 Task: Find a place to stay in Chaihe, China, from 10th to 15th July for 7 guests, with 4 bedrooms, 4 bathrooms, Wifi, Free parking, TV, Gym, Breakfast, and a price range of ₹10,000 to ₹15,000.
Action: Mouse moved to (568, 72)
Screenshot: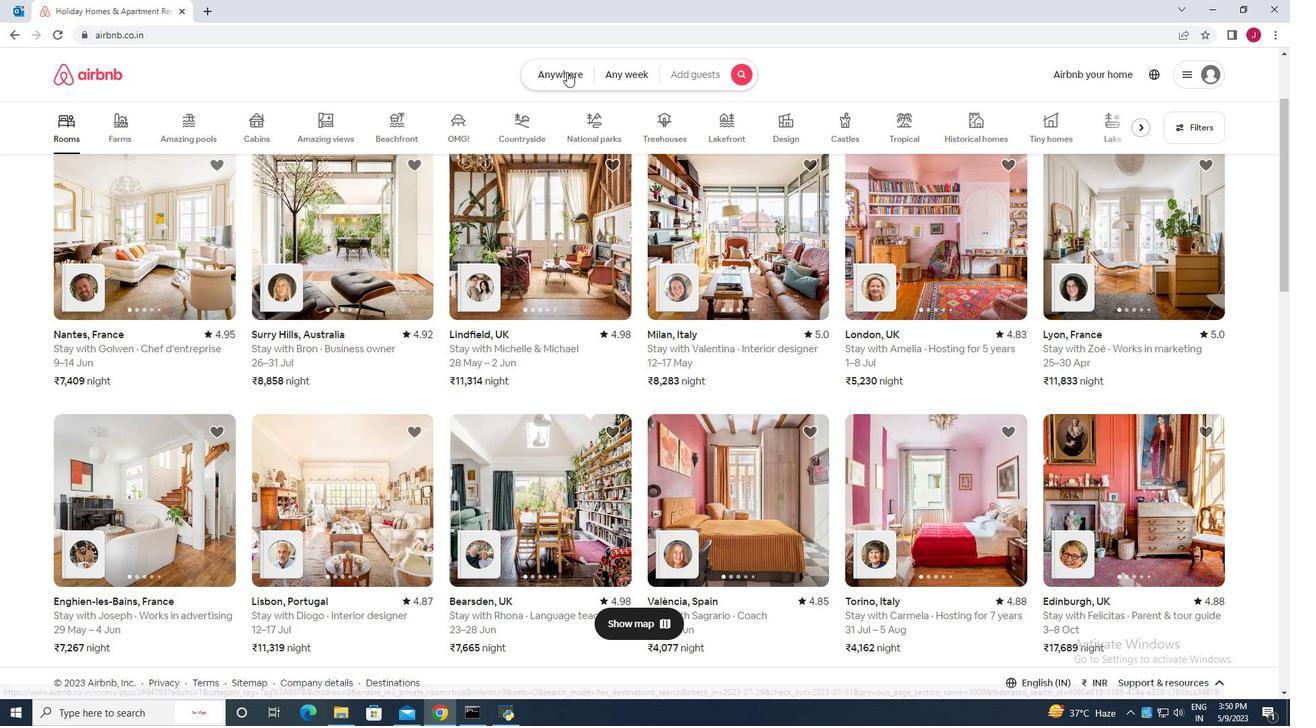 
Action: Mouse pressed left at (568, 72)
Screenshot: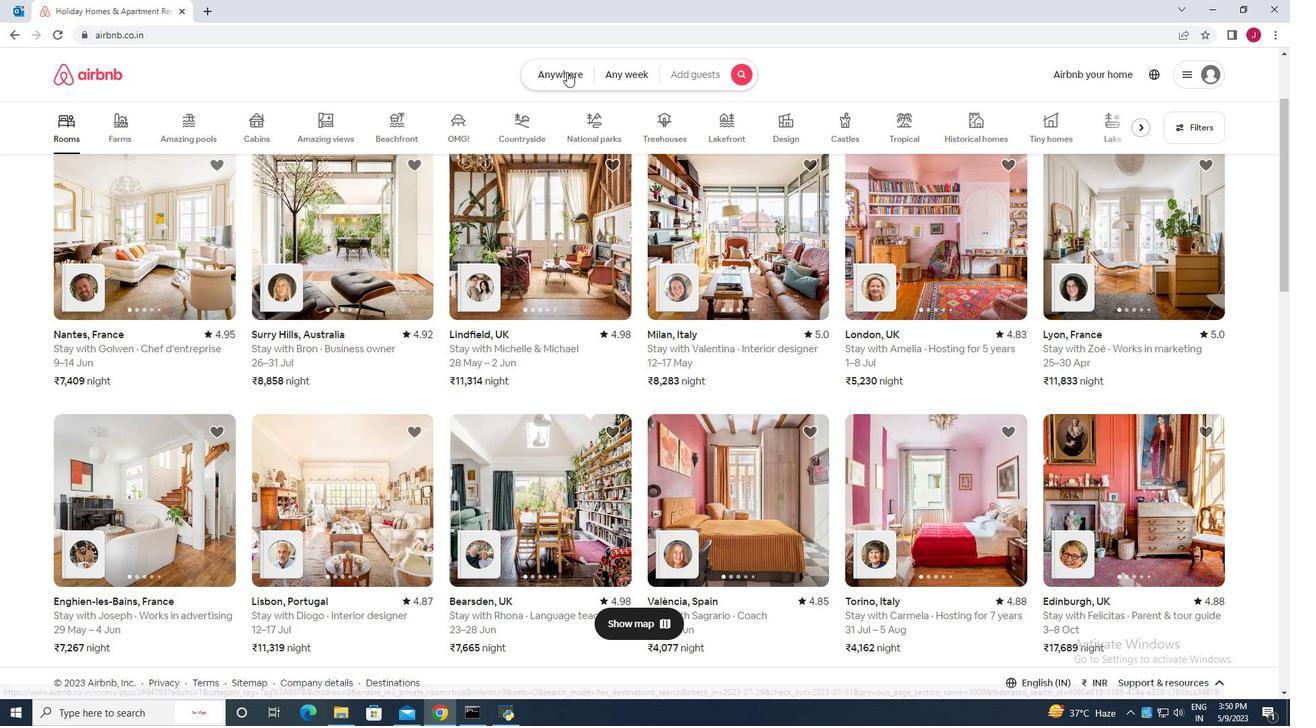 
Action: Mouse moved to (420, 130)
Screenshot: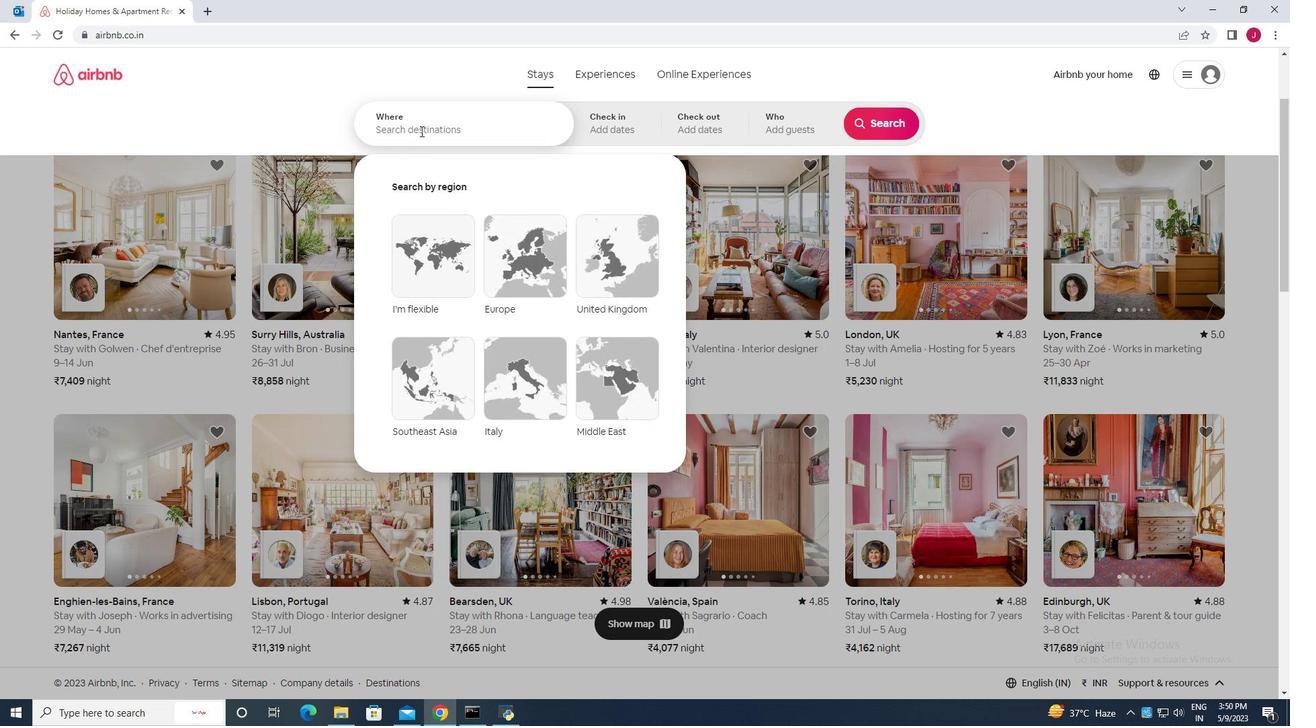 
Action: Mouse pressed left at (420, 130)
Screenshot: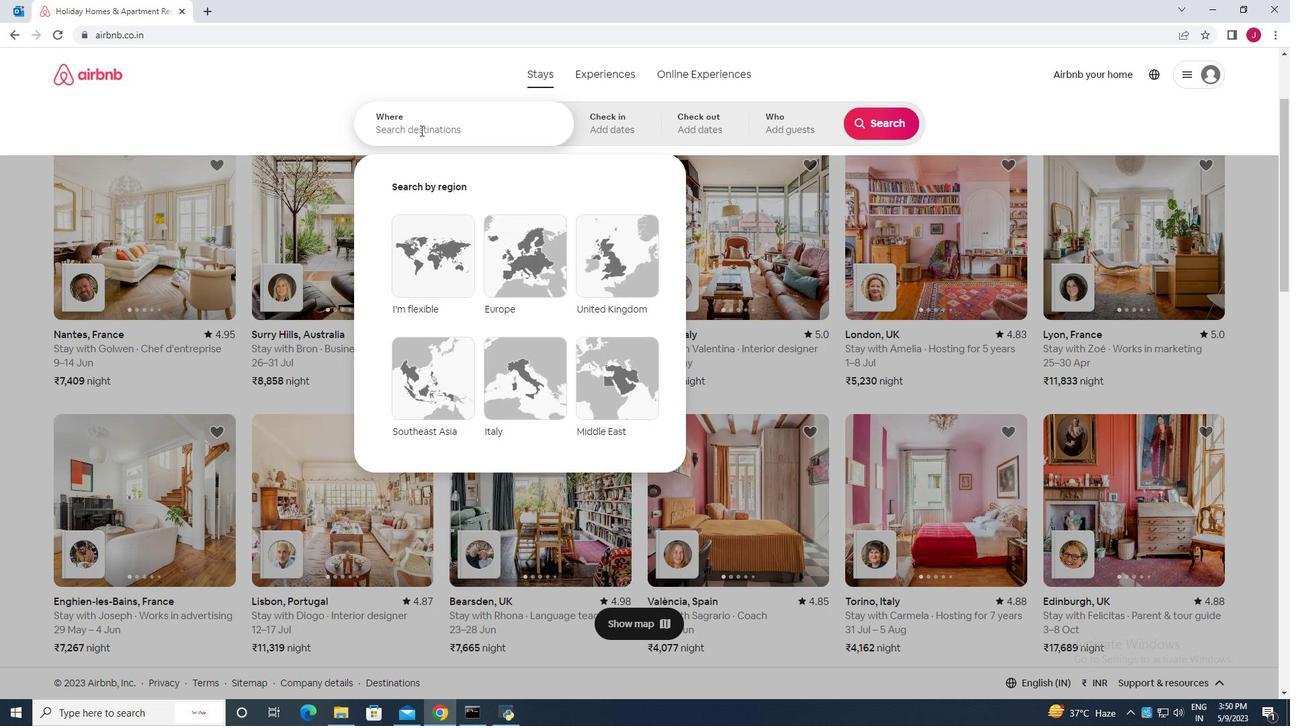 
Action: Key pressed chaihe<Key.space>china
Screenshot: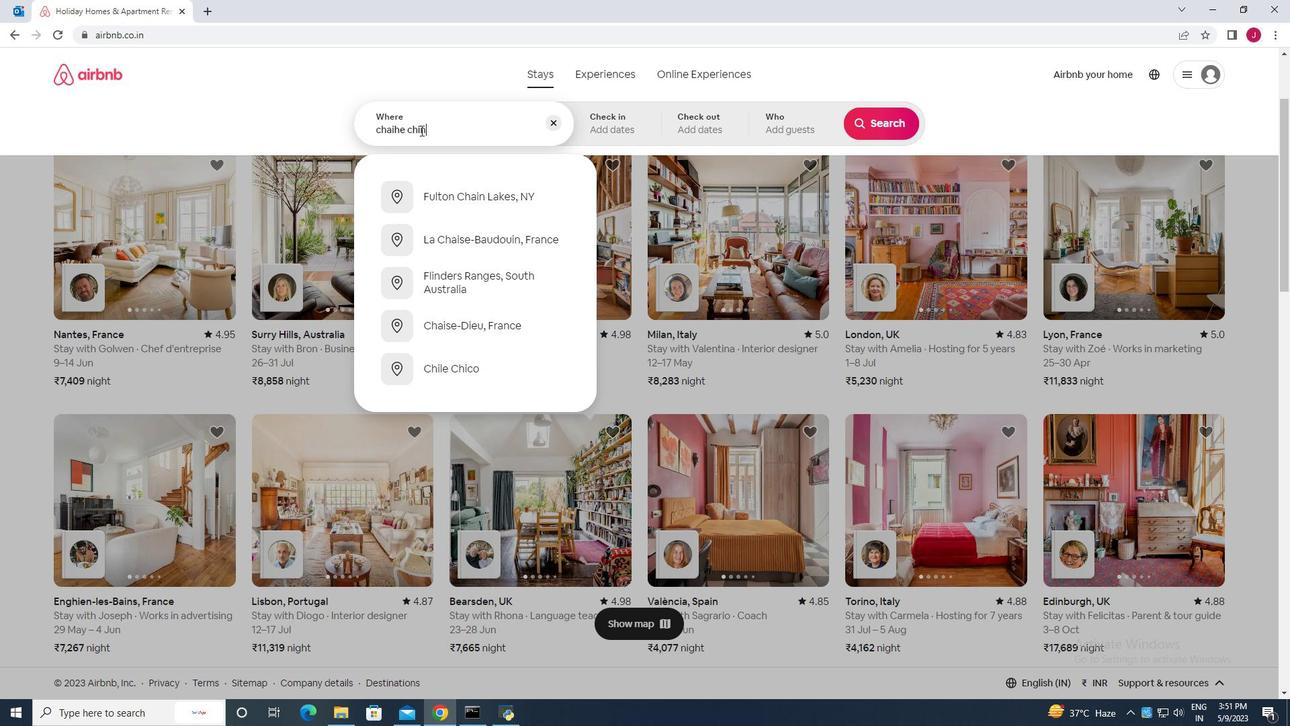 
Action: Mouse moved to (451, 151)
Screenshot: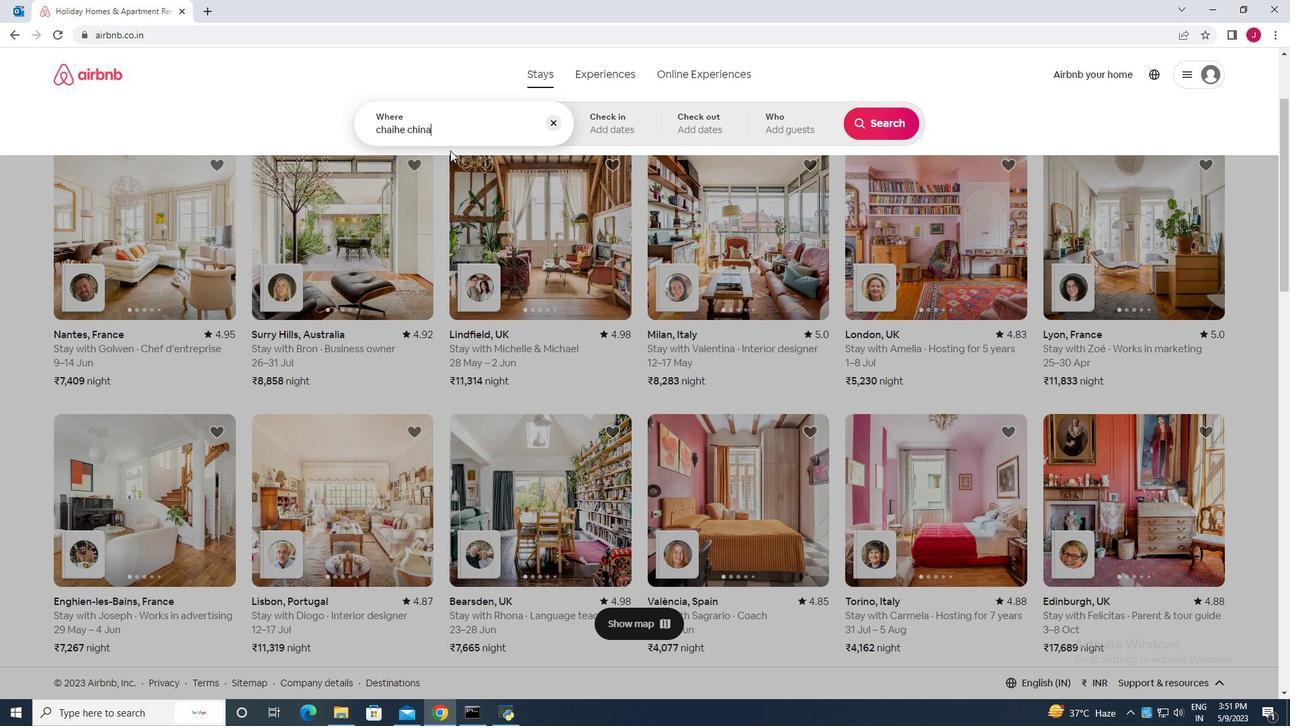 
Action: Key pressed <Key.enter>
Screenshot: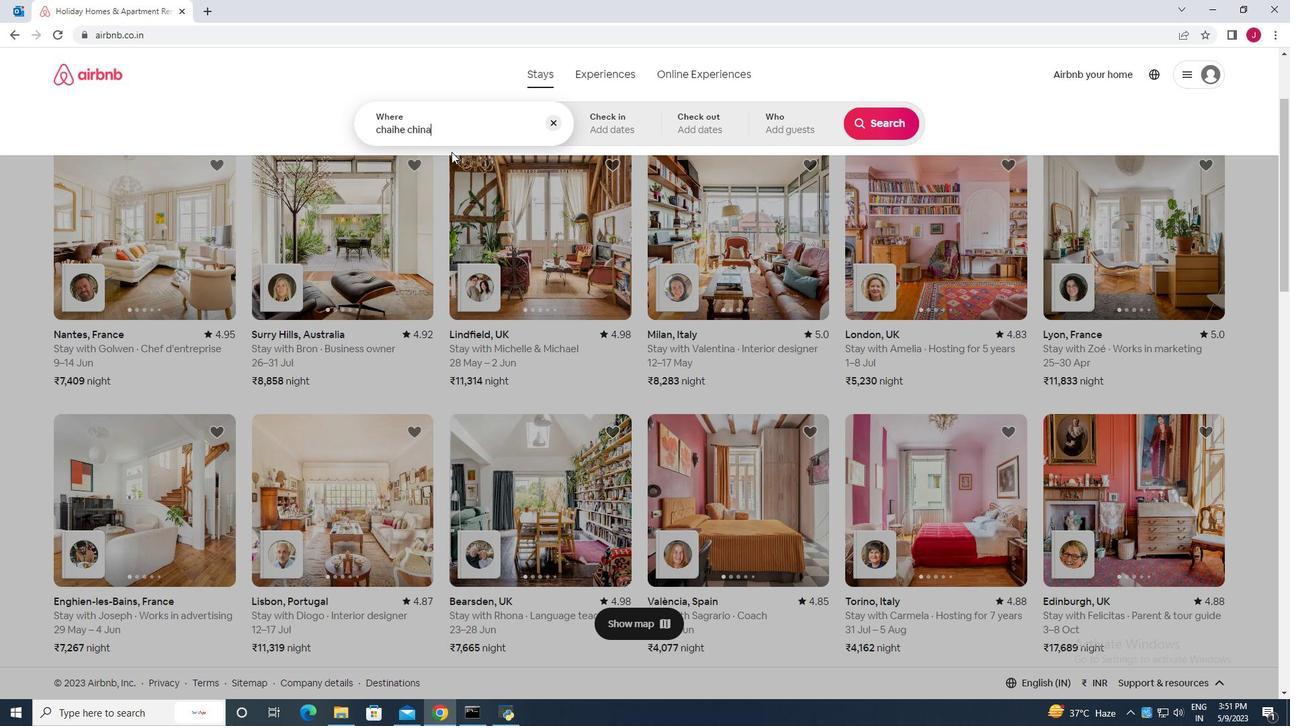 
Action: Mouse moved to (878, 234)
Screenshot: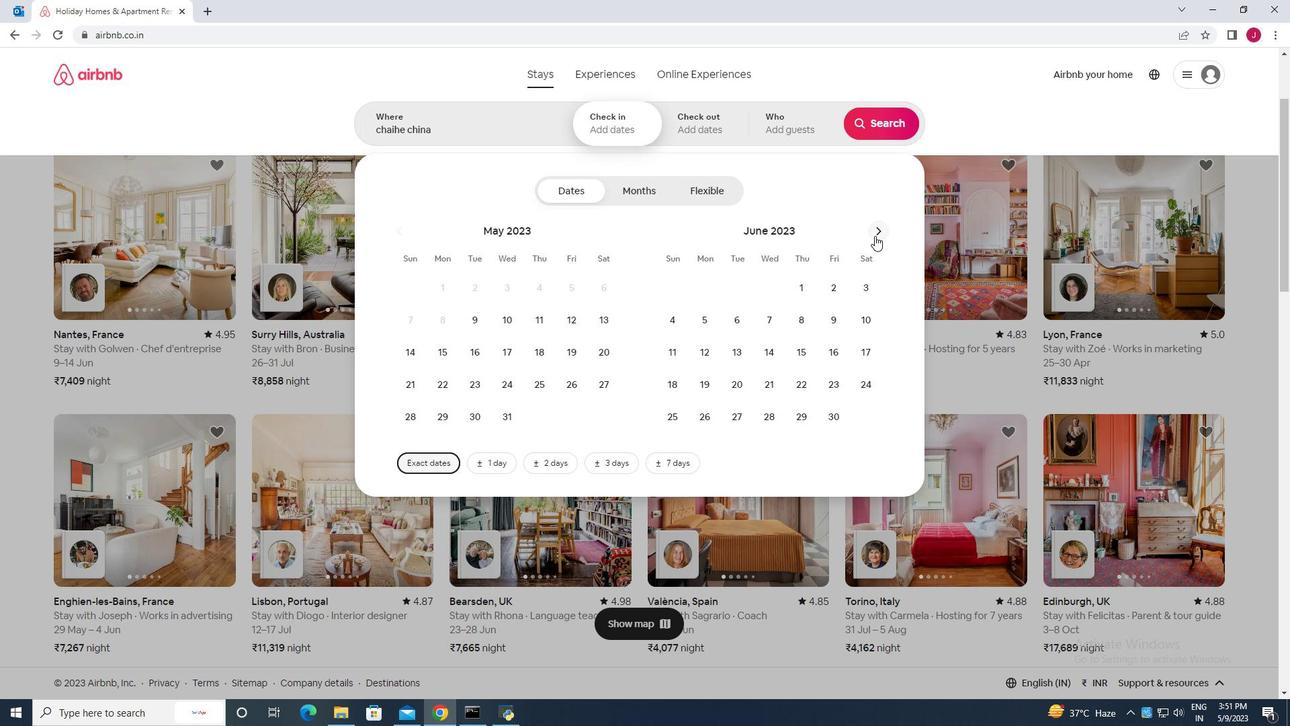 
Action: Mouse pressed left at (878, 234)
Screenshot: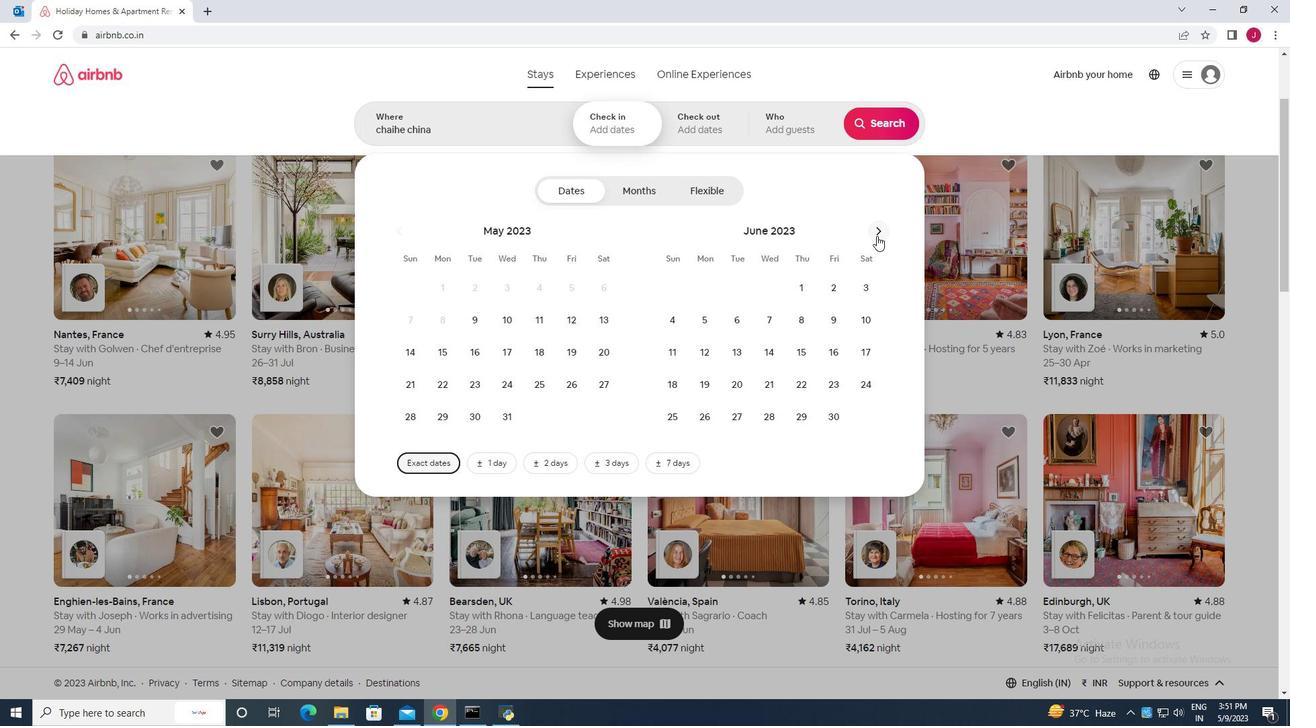 
Action: Mouse moved to (705, 356)
Screenshot: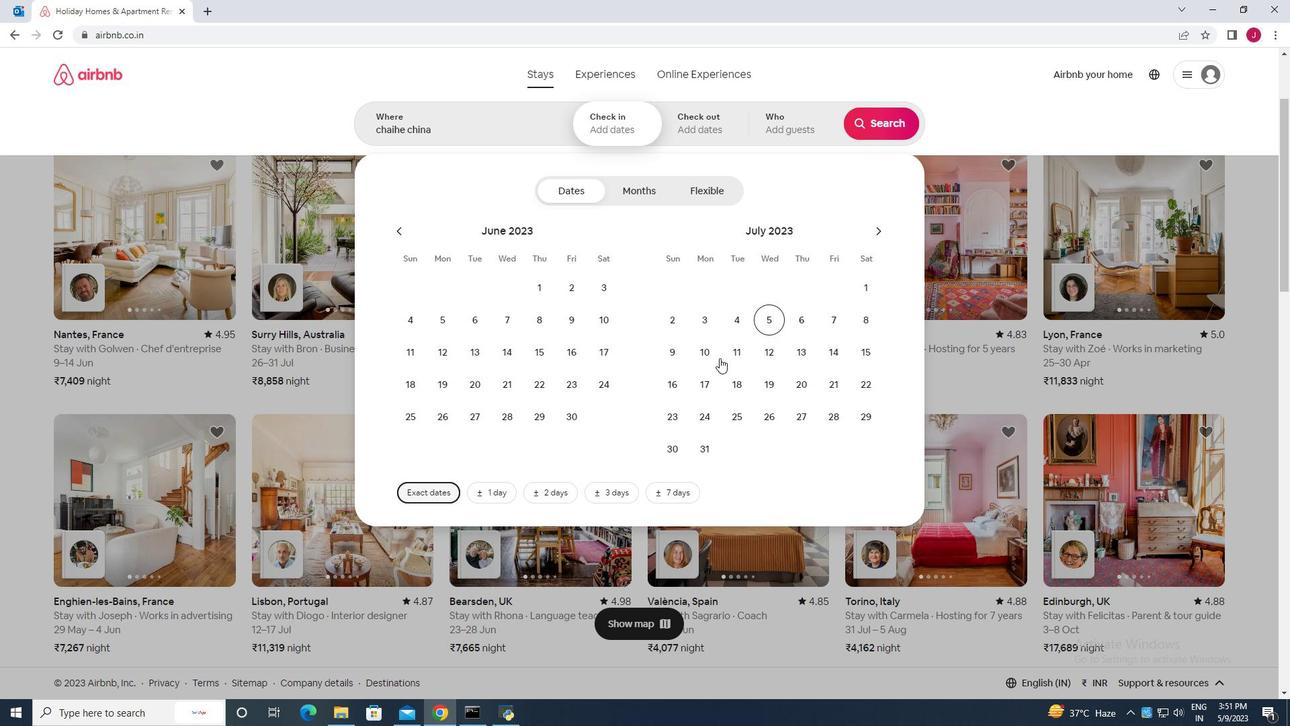 
Action: Mouse pressed left at (705, 356)
Screenshot: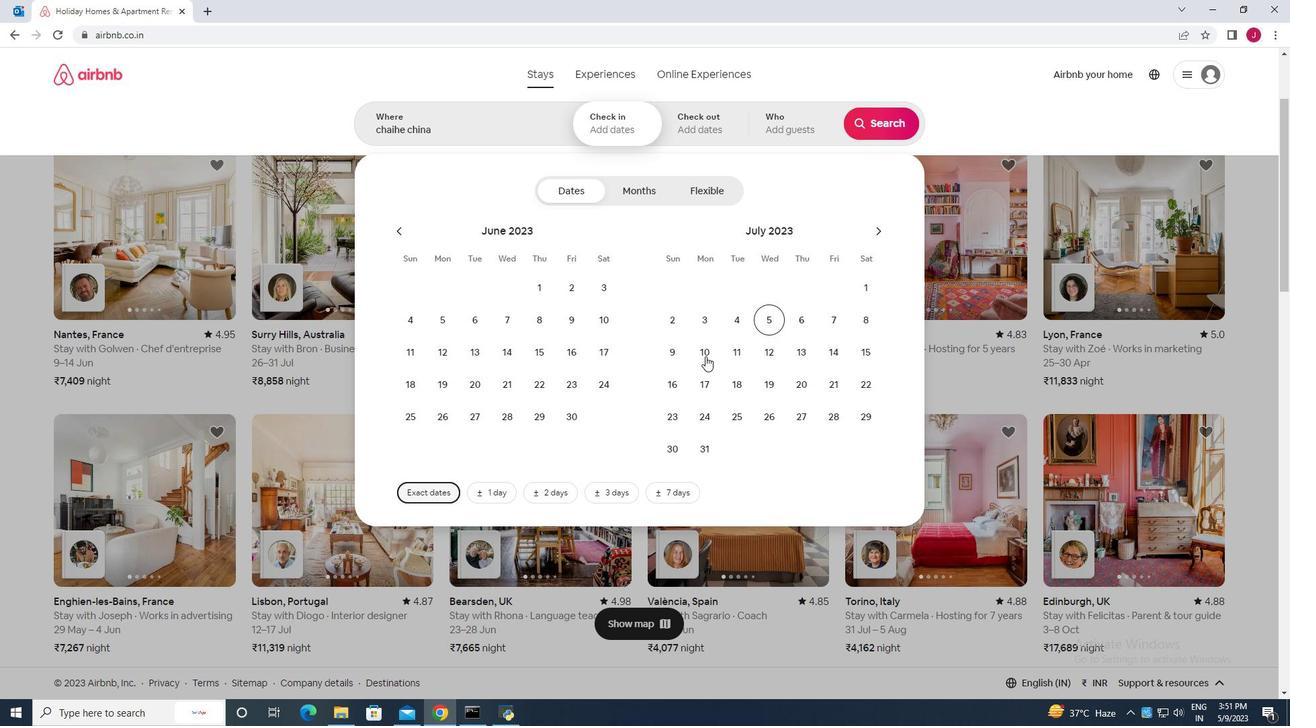 
Action: Mouse pressed left at (705, 356)
Screenshot: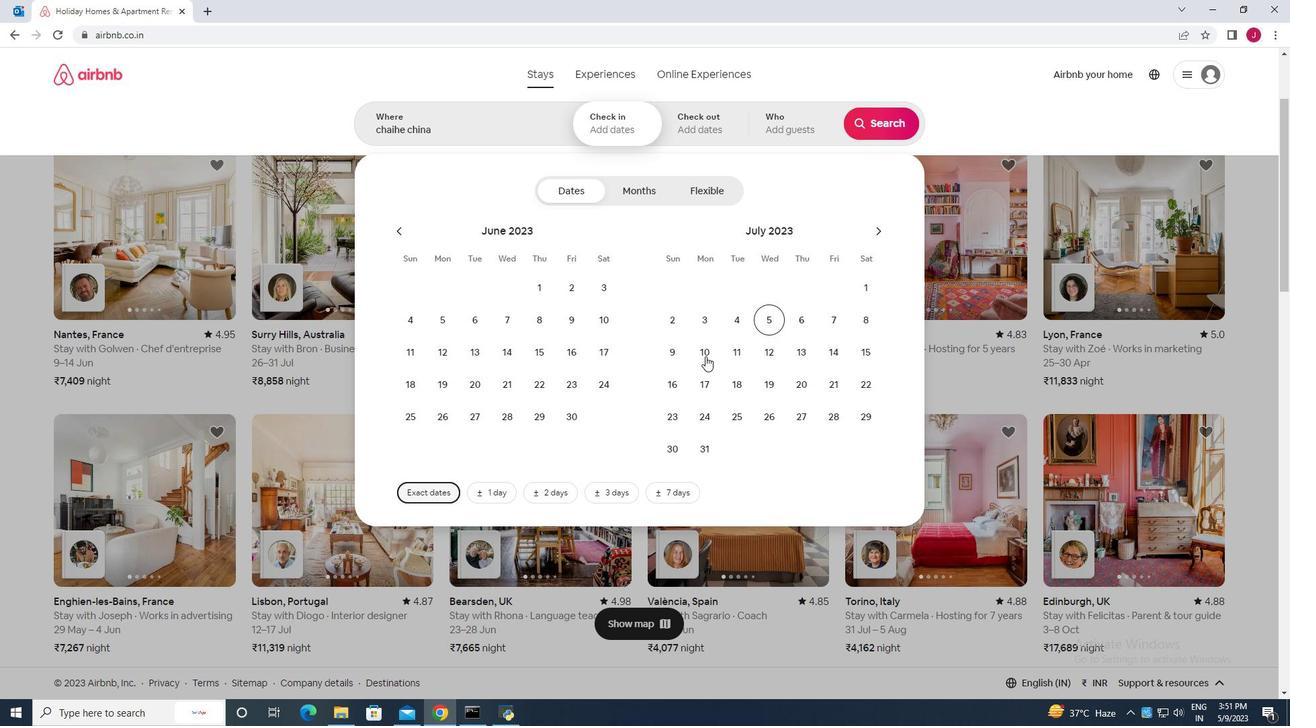 
Action: Mouse moved to (859, 353)
Screenshot: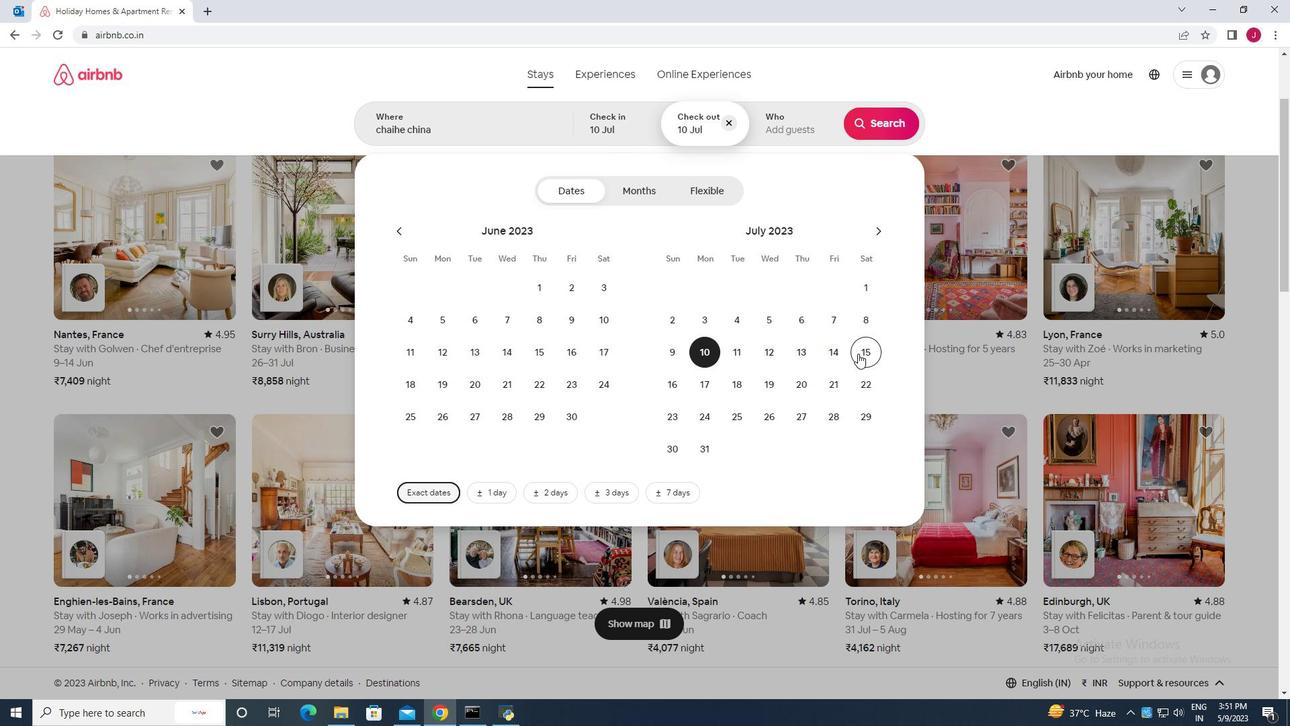 
Action: Mouse pressed left at (859, 353)
Screenshot: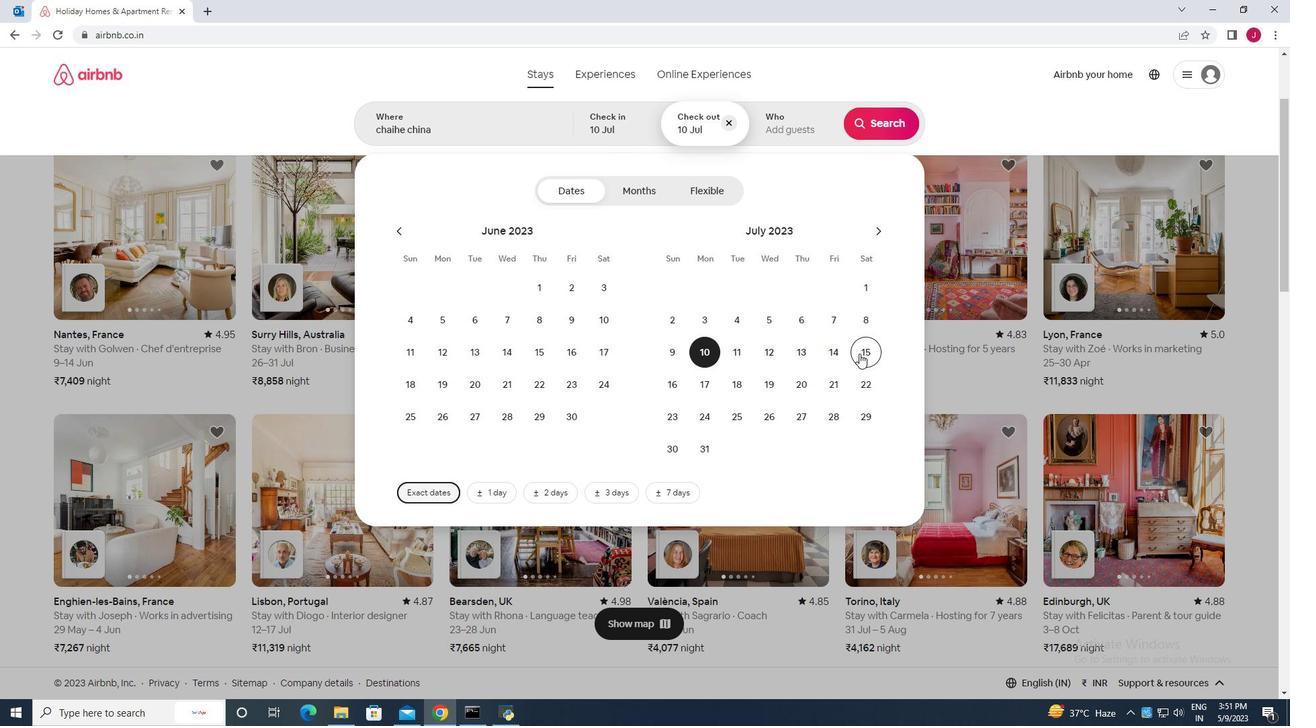 
Action: Mouse moved to (804, 125)
Screenshot: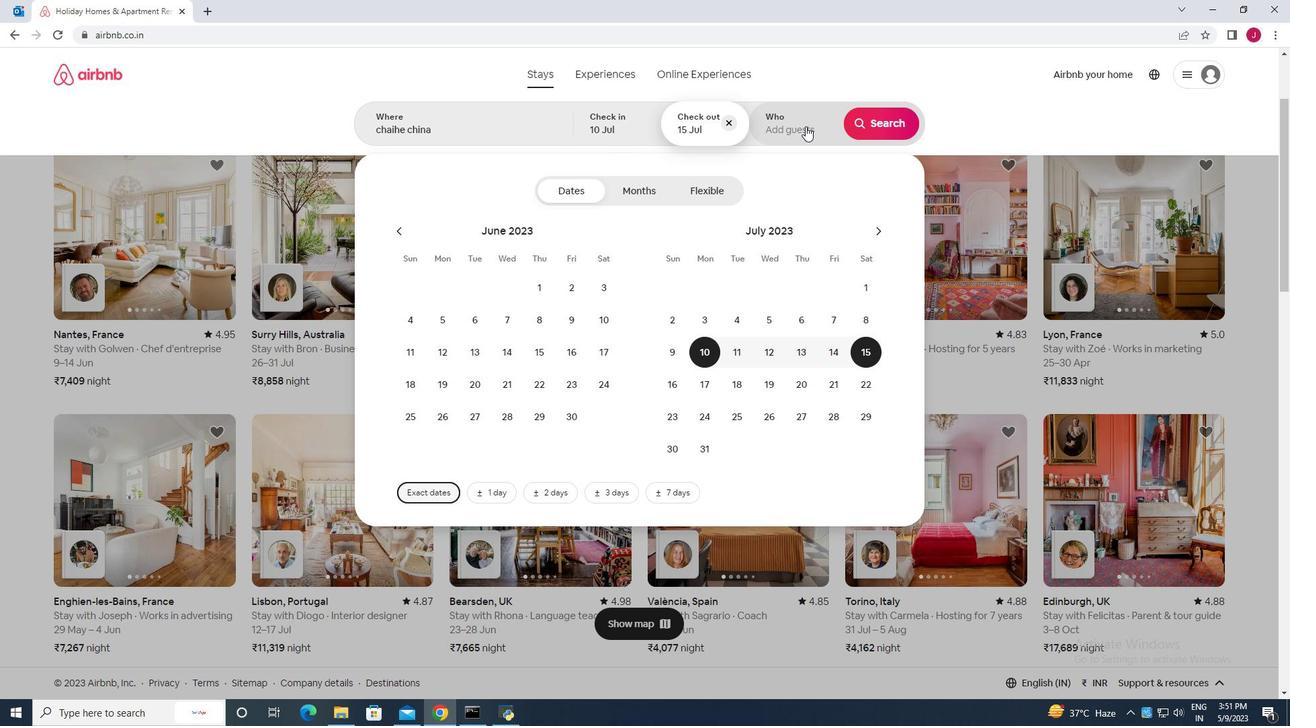 
Action: Mouse pressed left at (804, 125)
Screenshot: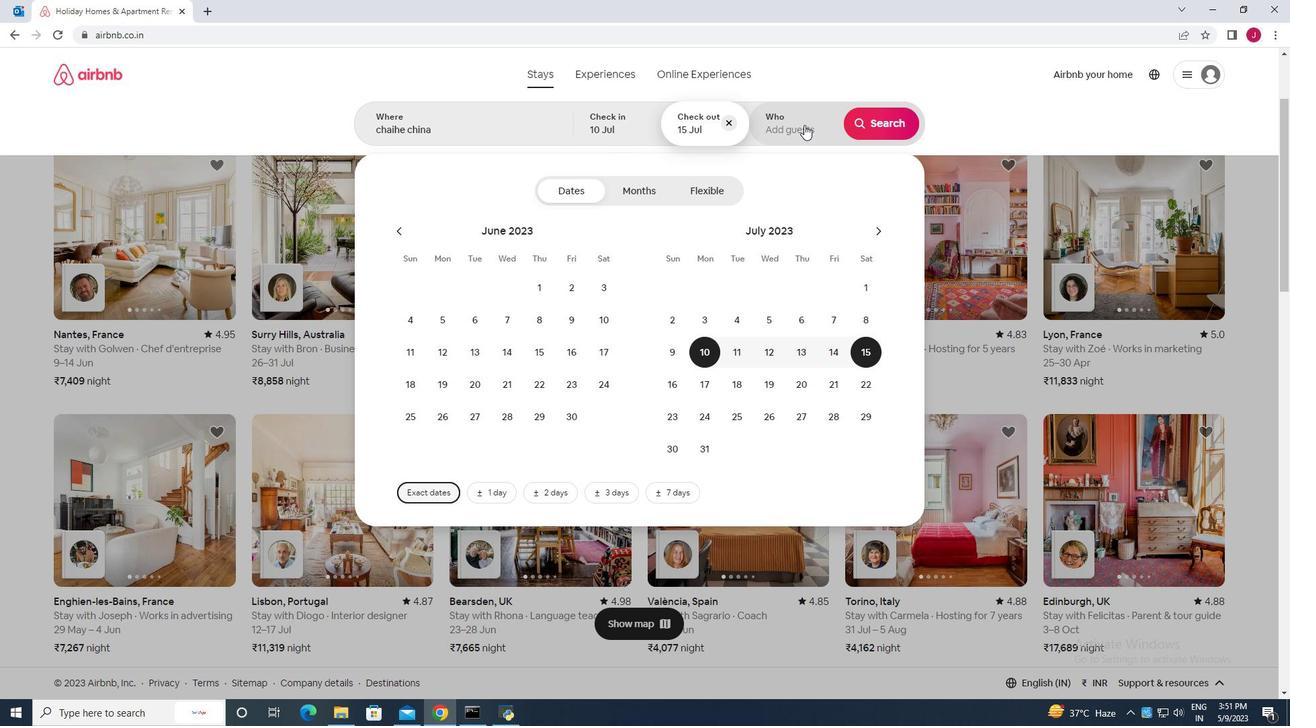 
Action: Mouse moved to (893, 200)
Screenshot: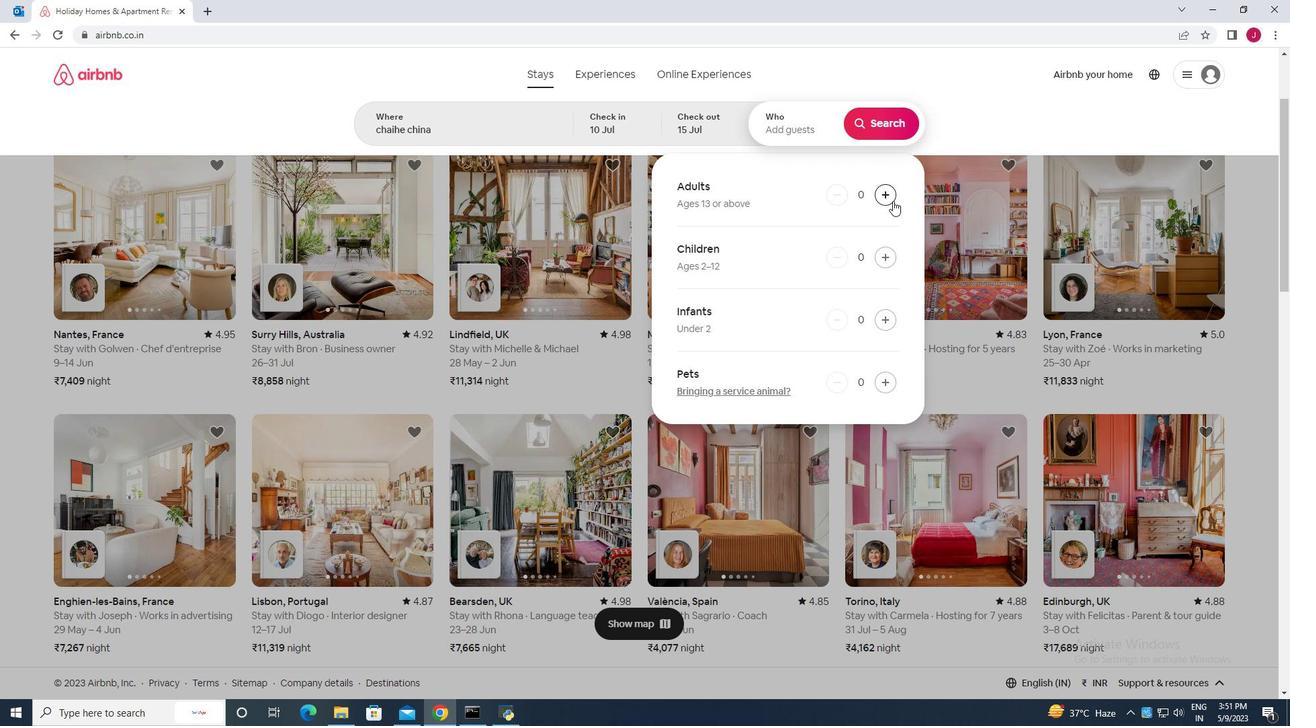 
Action: Mouse pressed left at (893, 200)
Screenshot: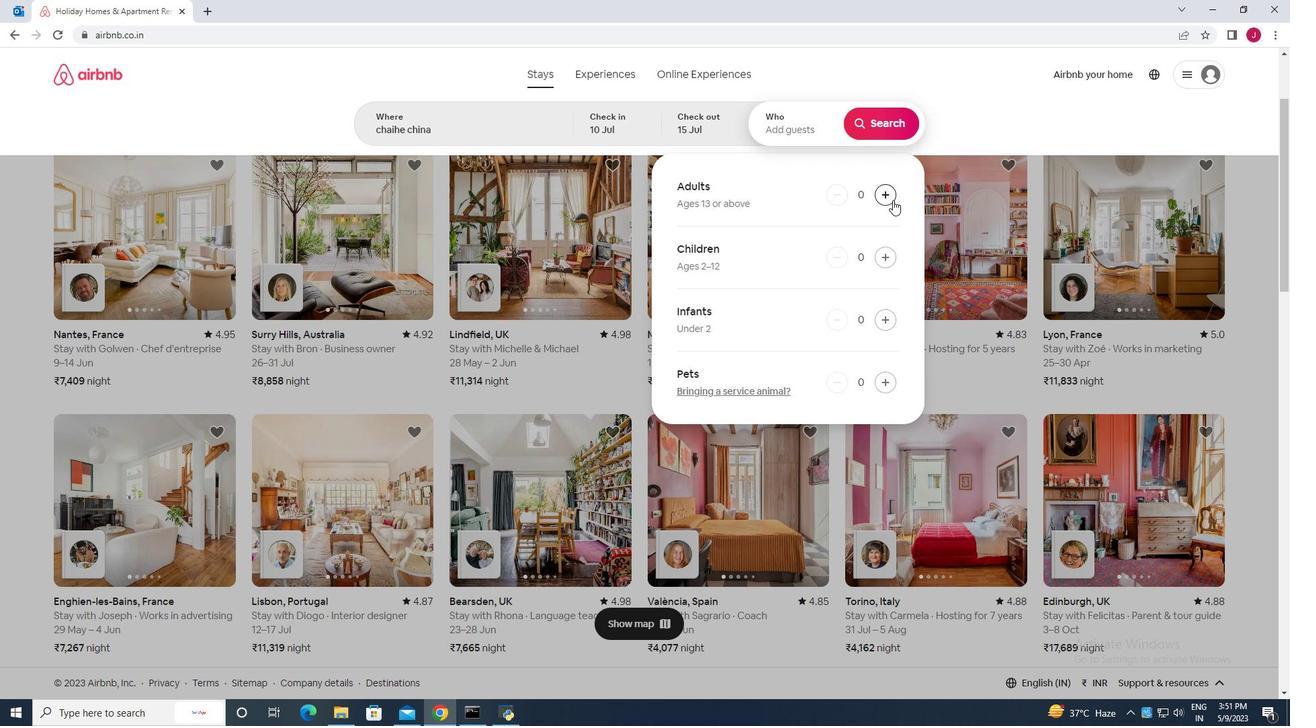
Action: Mouse pressed left at (893, 200)
Screenshot: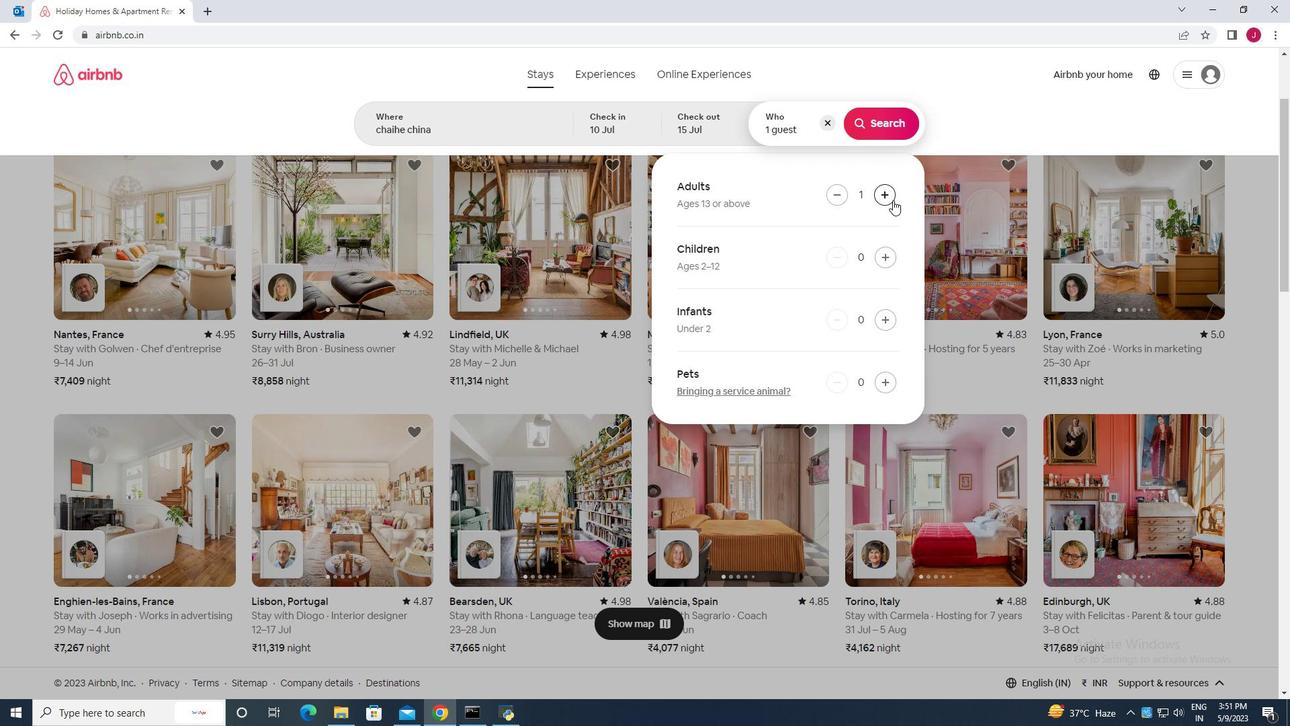 
Action: Mouse pressed left at (893, 200)
Screenshot: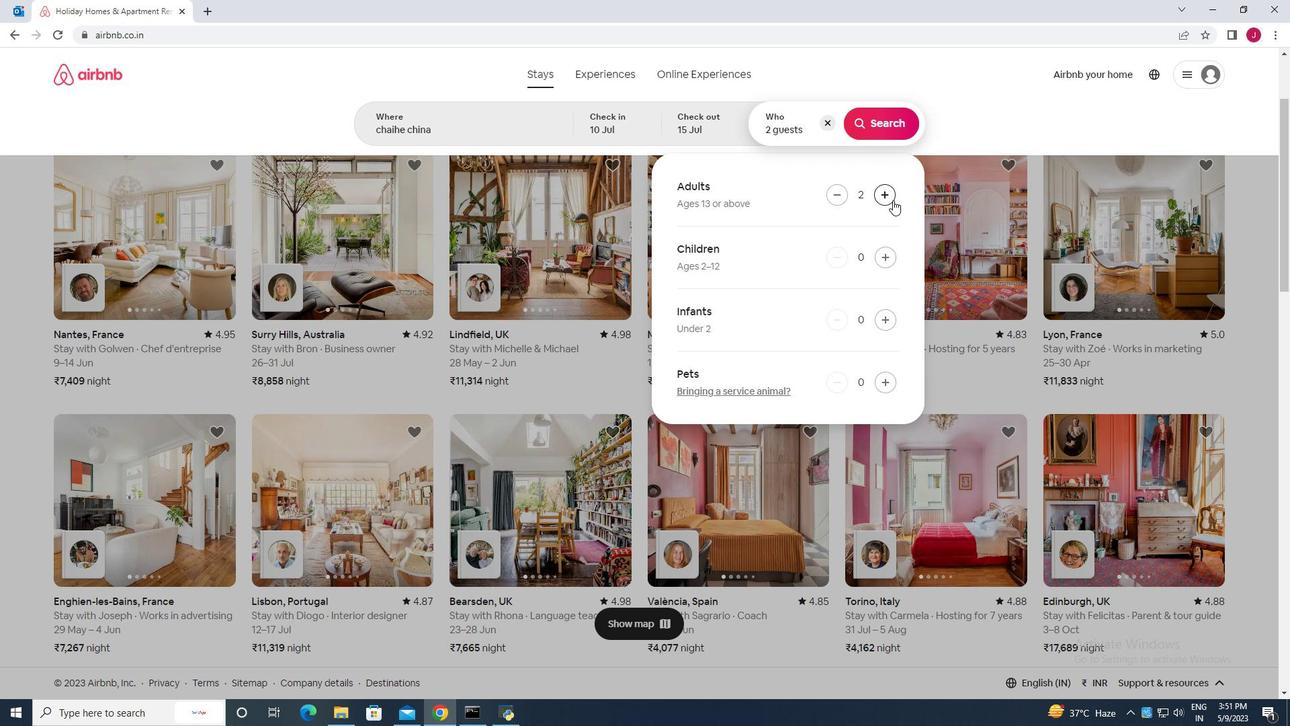 
Action: Mouse pressed left at (893, 200)
Screenshot: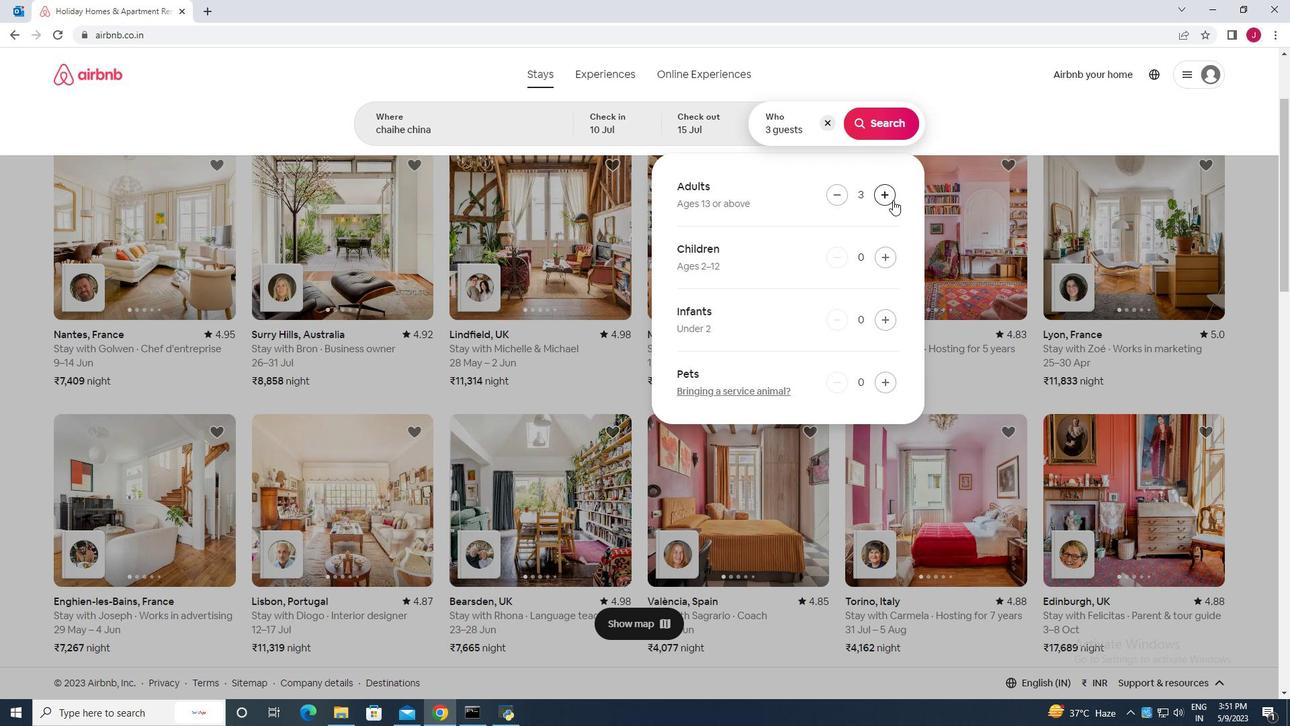 
Action: Mouse pressed left at (893, 200)
Screenshot: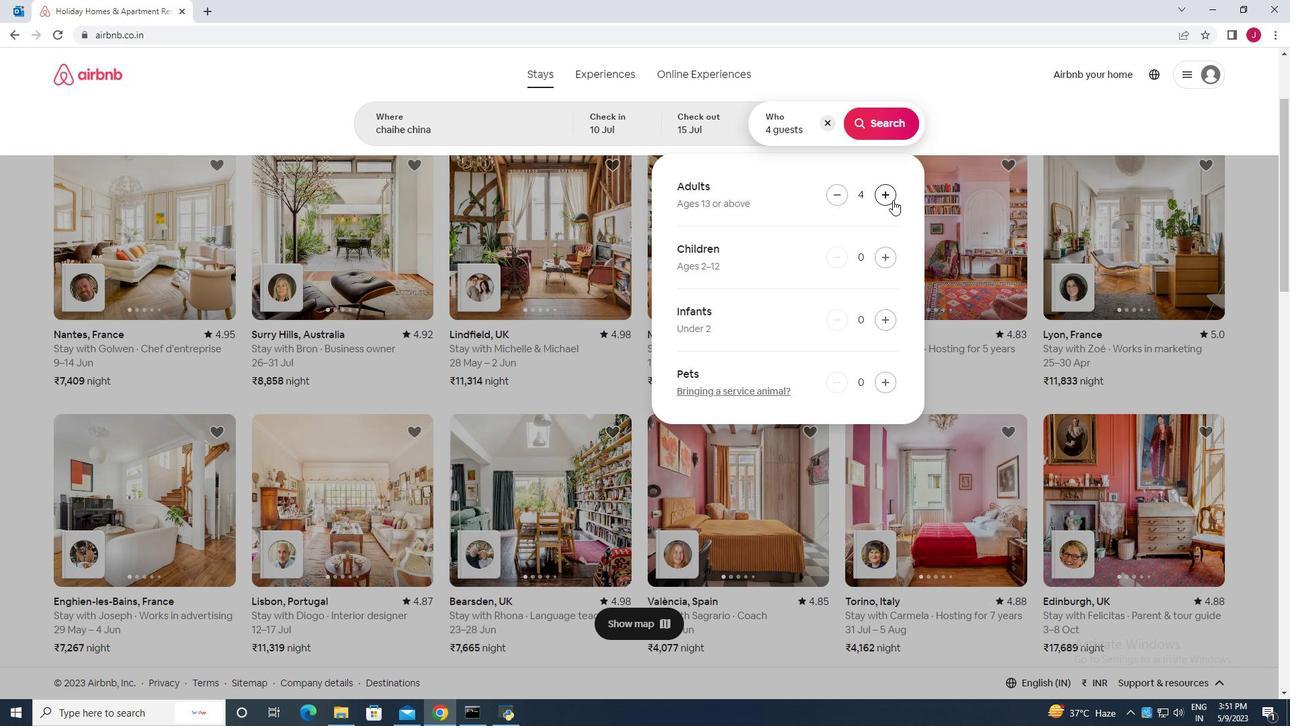 
Action: Mouse pressed left at (893, 200)
Screenshot: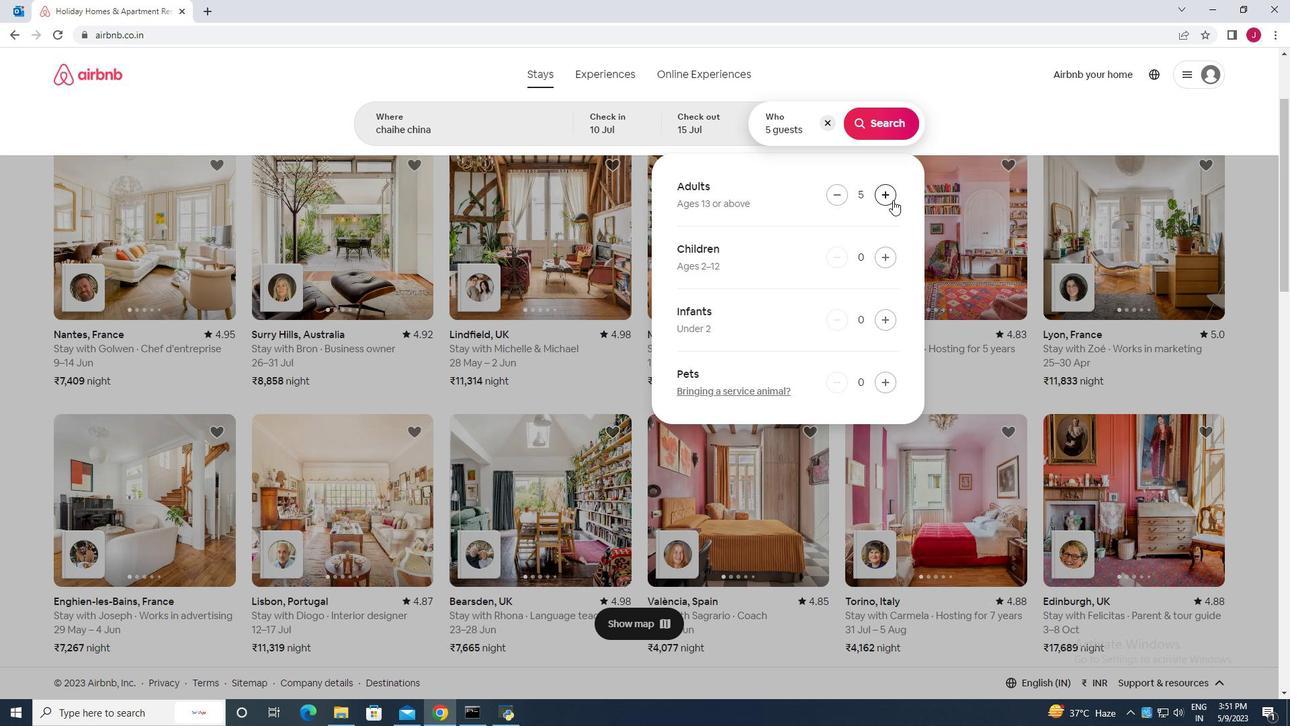 
Action: Mouse pressed left at (893, 200)
Screenshot: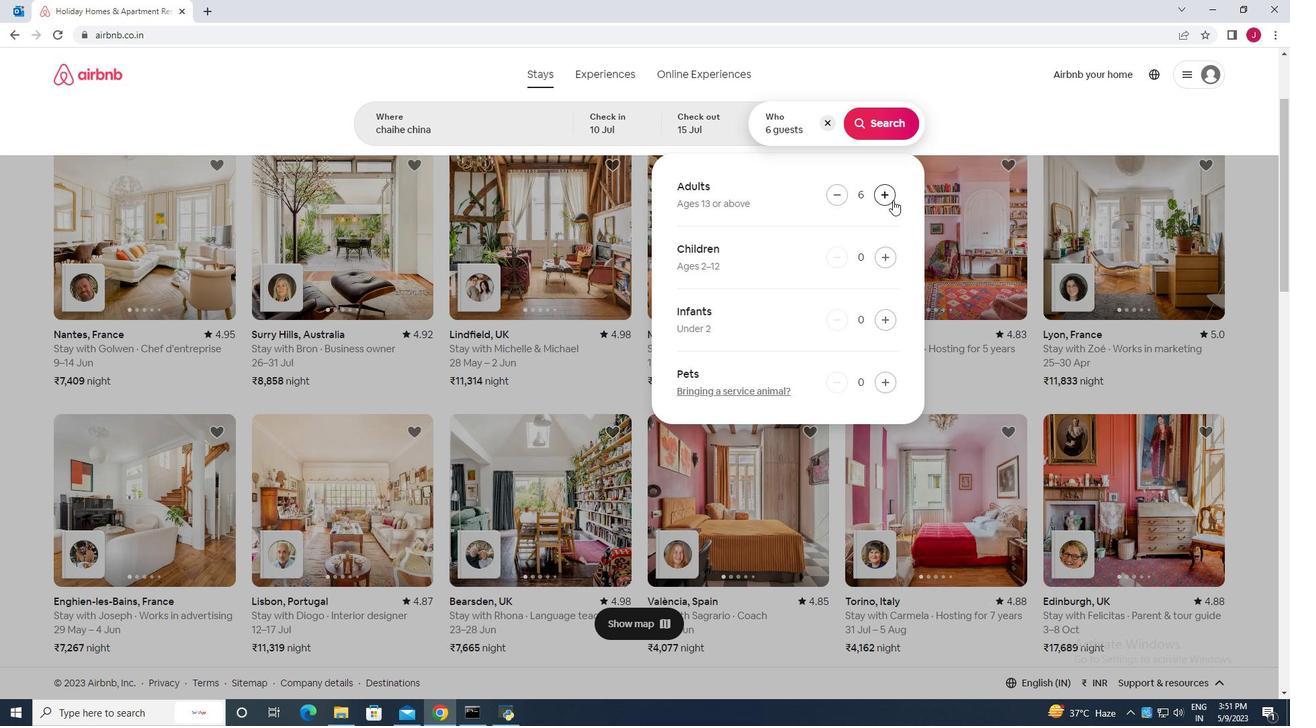 
Action: Mouse moved to (879, 120)
Screenshot: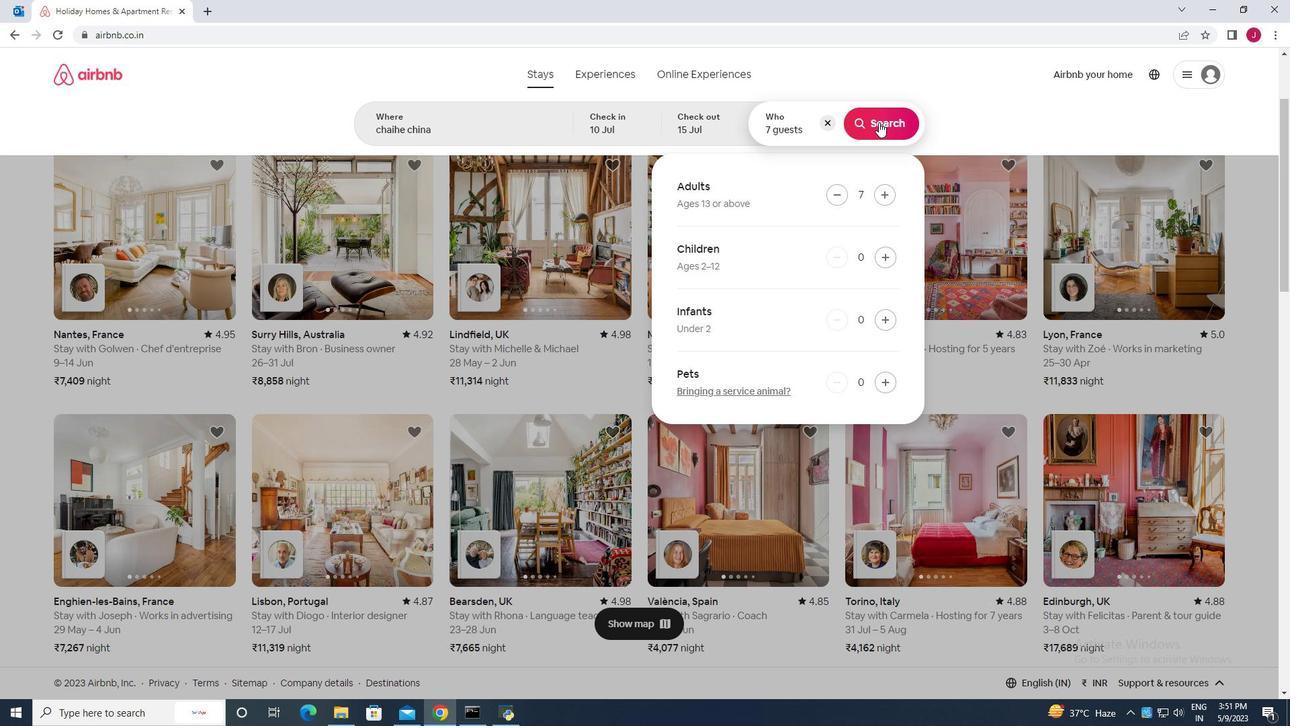 
Action: Mouse pressed left at (879, 120)
Screenshot: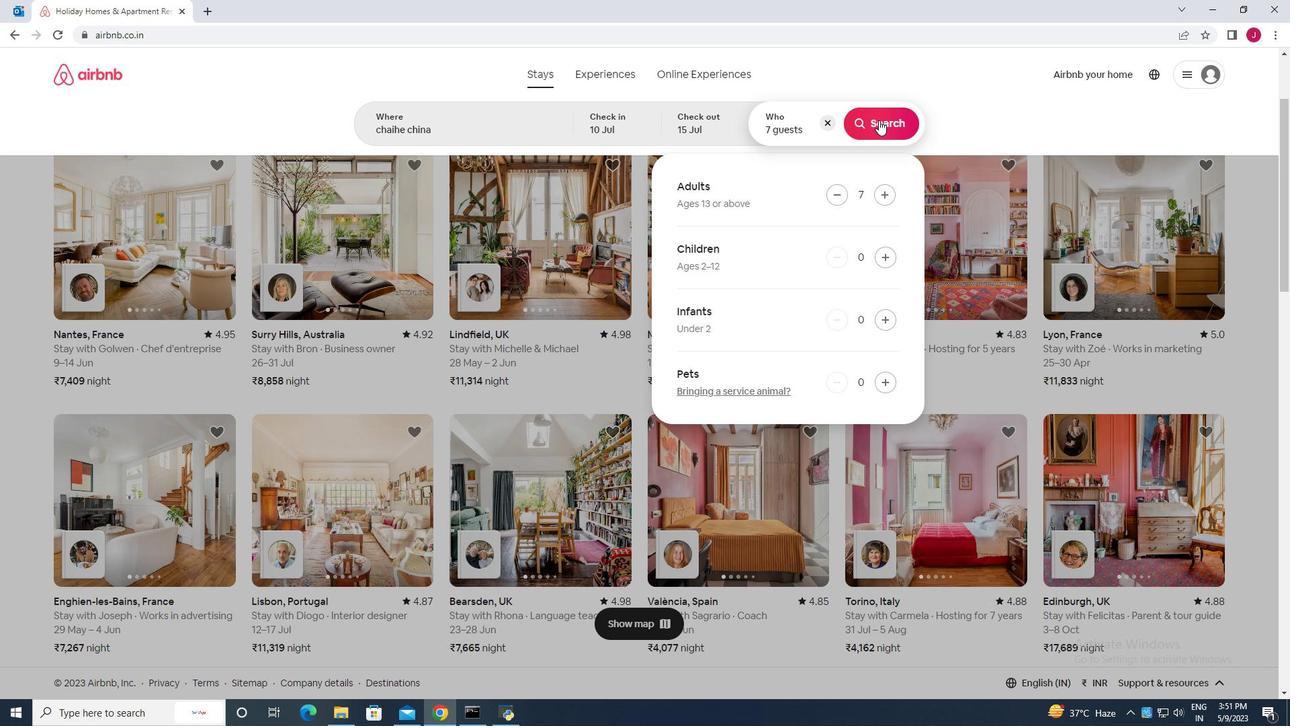 
Action: Mouse moved to (1243, 126)
Screenshot: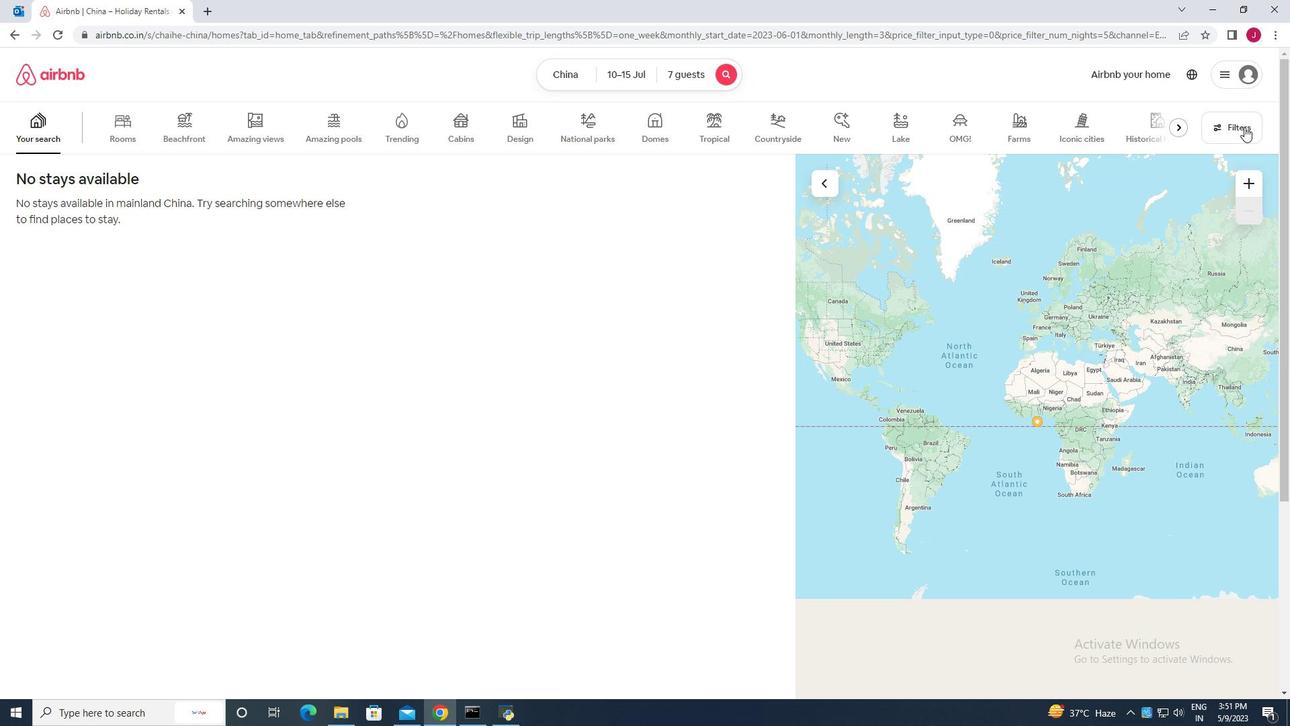 
Action: Mouse pressed left at (1243, 126)
Screenshot: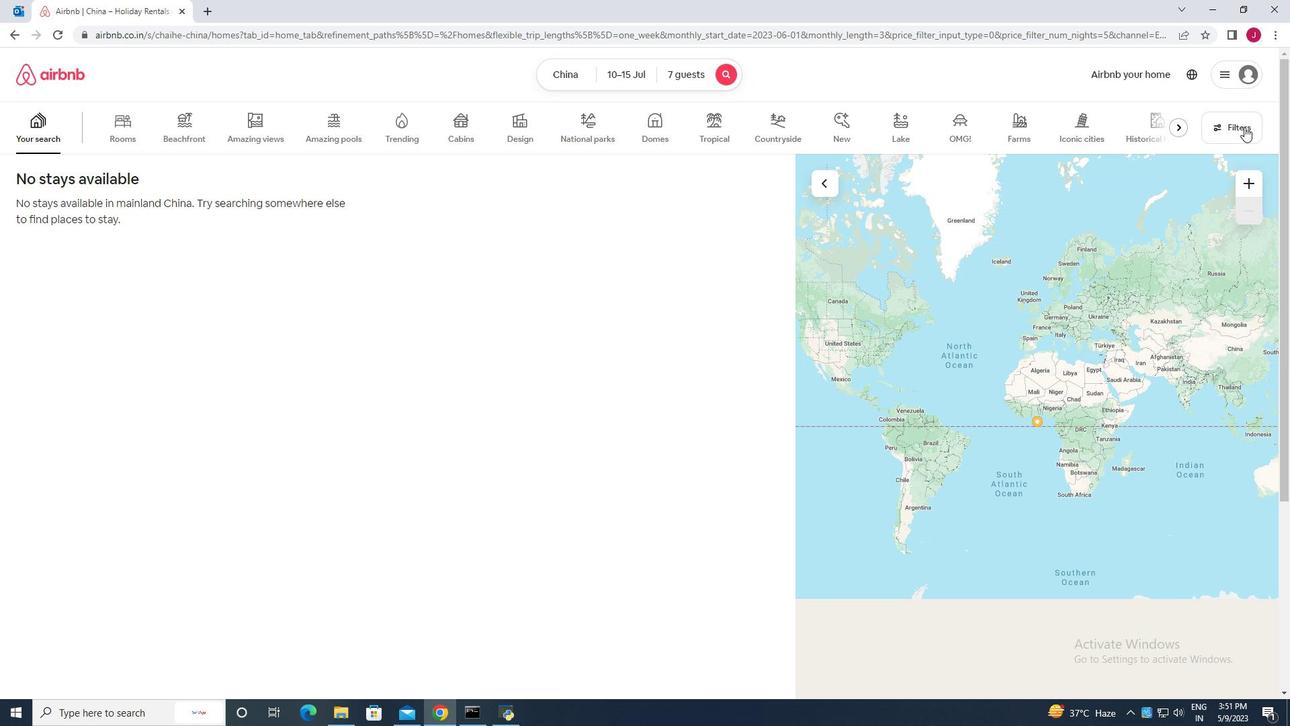 
Action: Mouse moved to (494, 460)
Screenshot: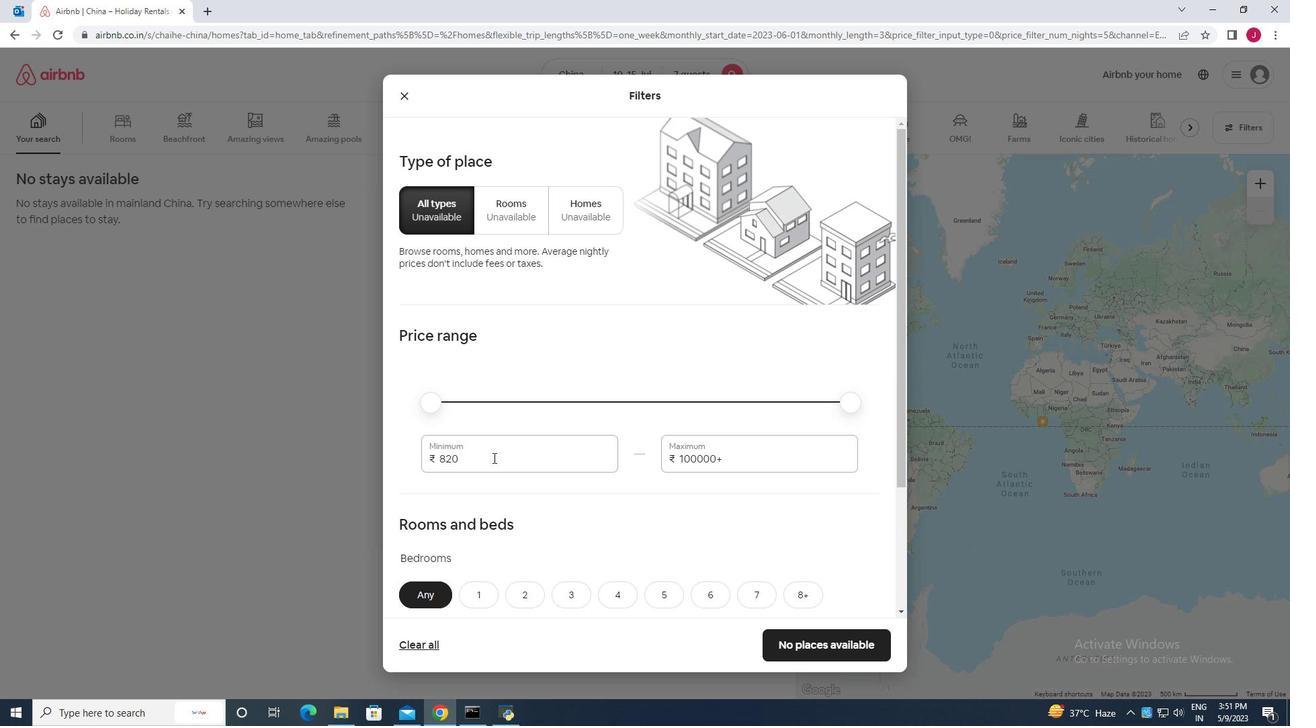 
Action: Mouse pressed left at (494, 460)
Screenshot: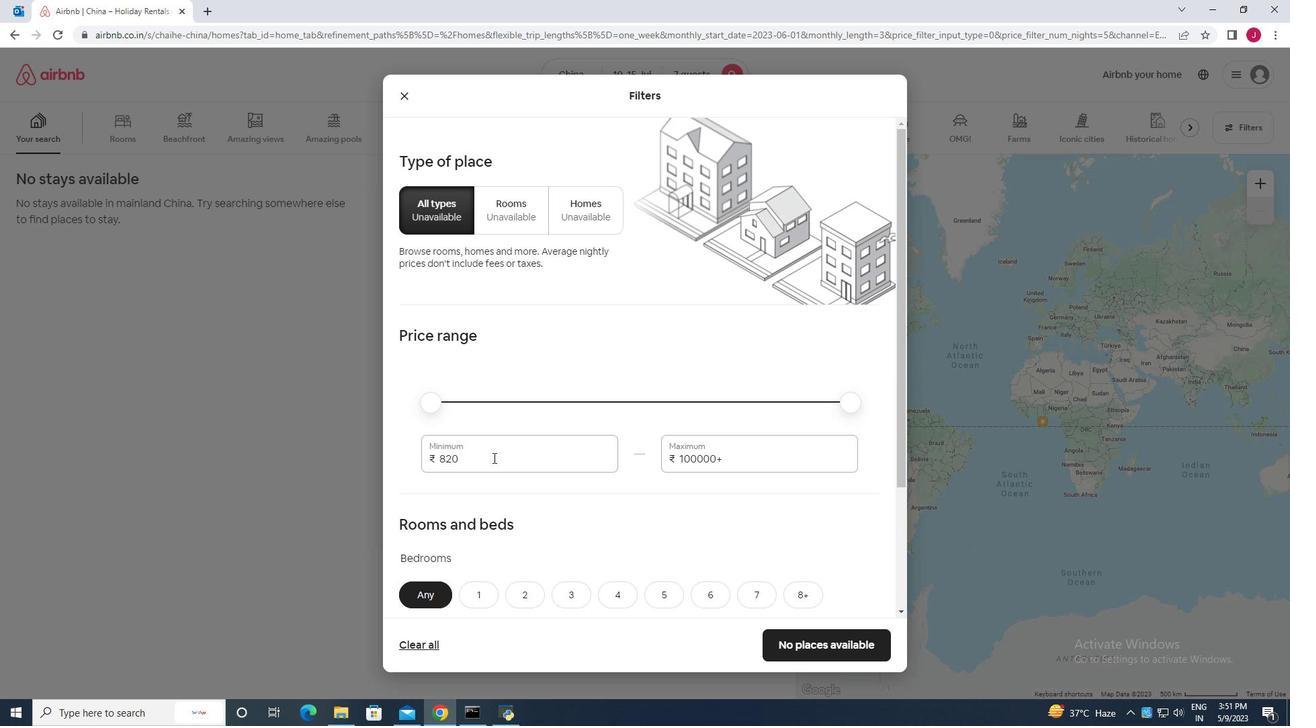 
Action: Mouse moved to (496, 463)
Screenshot: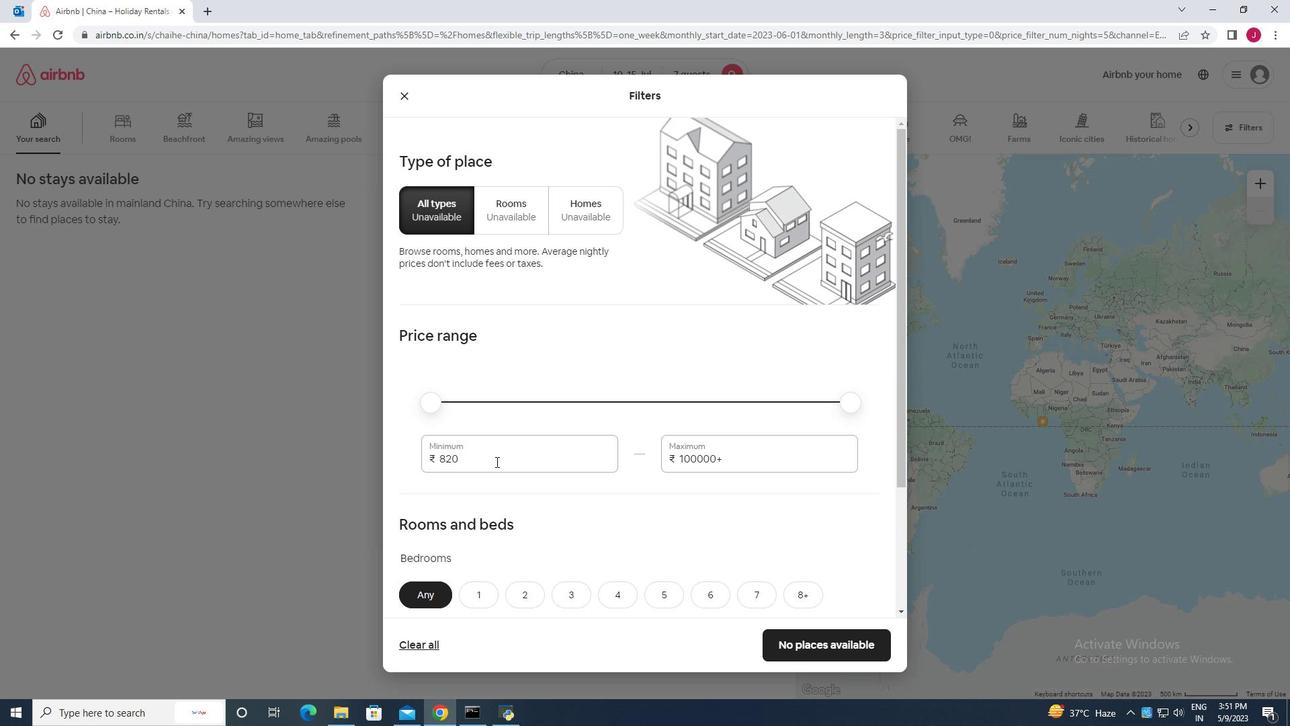 
Action: Key pressed <Key.backspace><Key.backspace><Key.backspace>10000
Screenshot: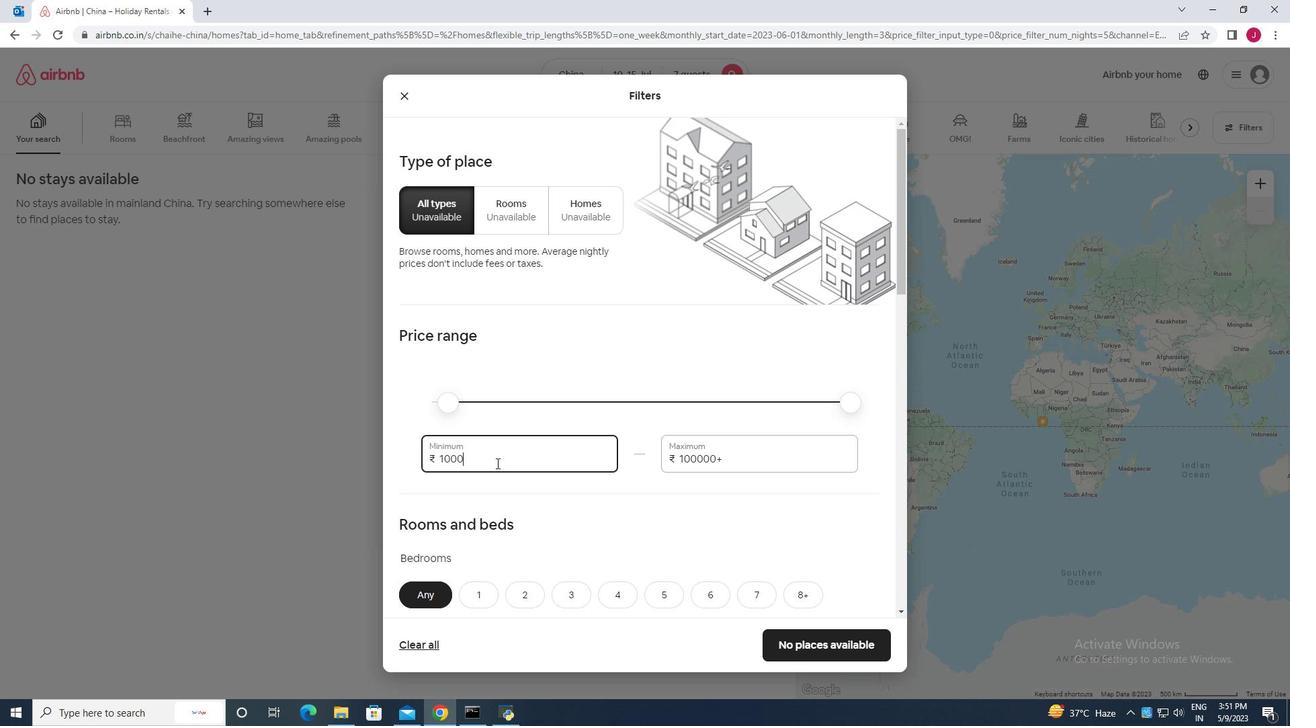 
Action: Mouse moved to (754, 459)
Screenshot: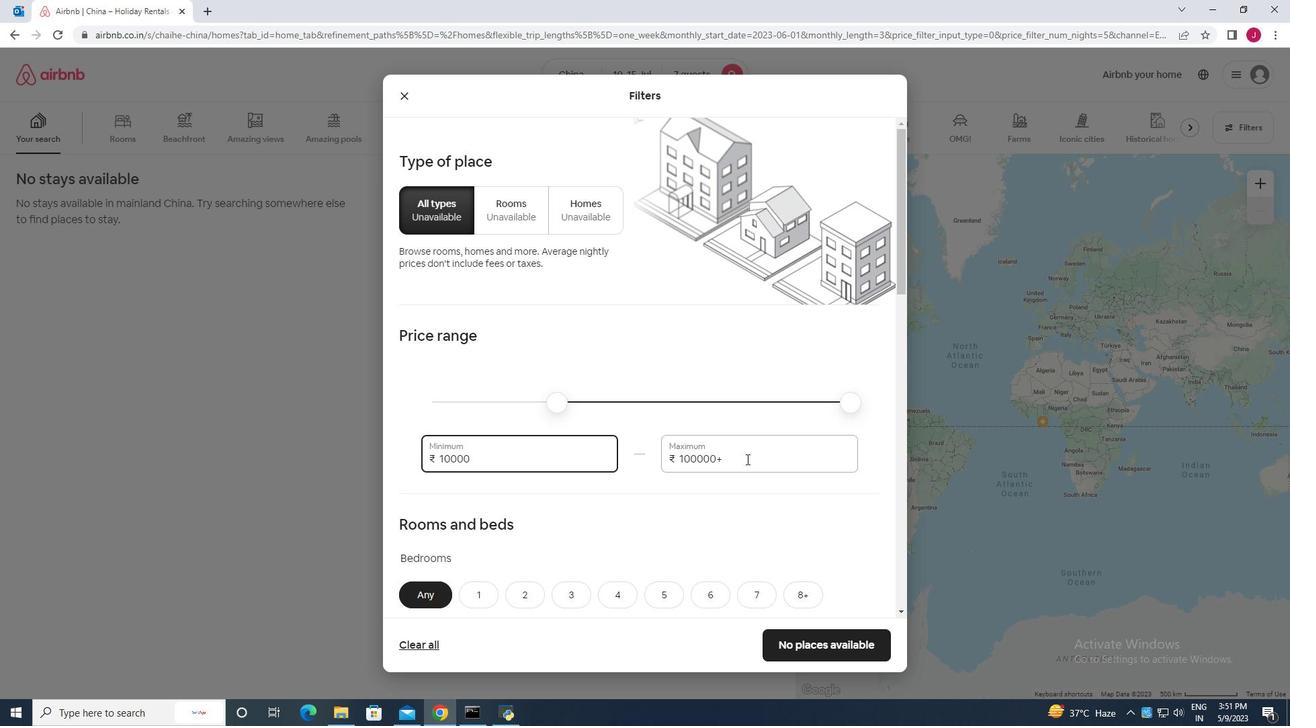 
Action: Mouse pressed left at (754, 459)
Screenshot: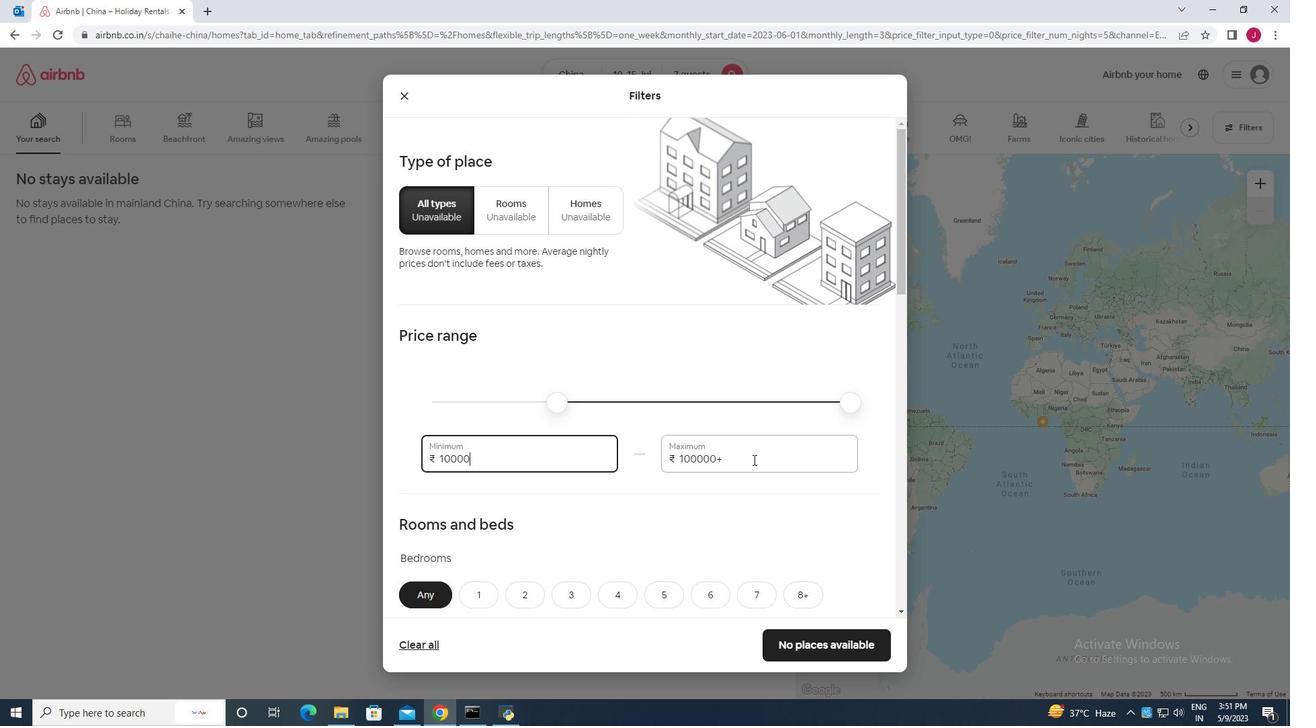 
Action: Mouse moved to (747, 443)
Screenshot: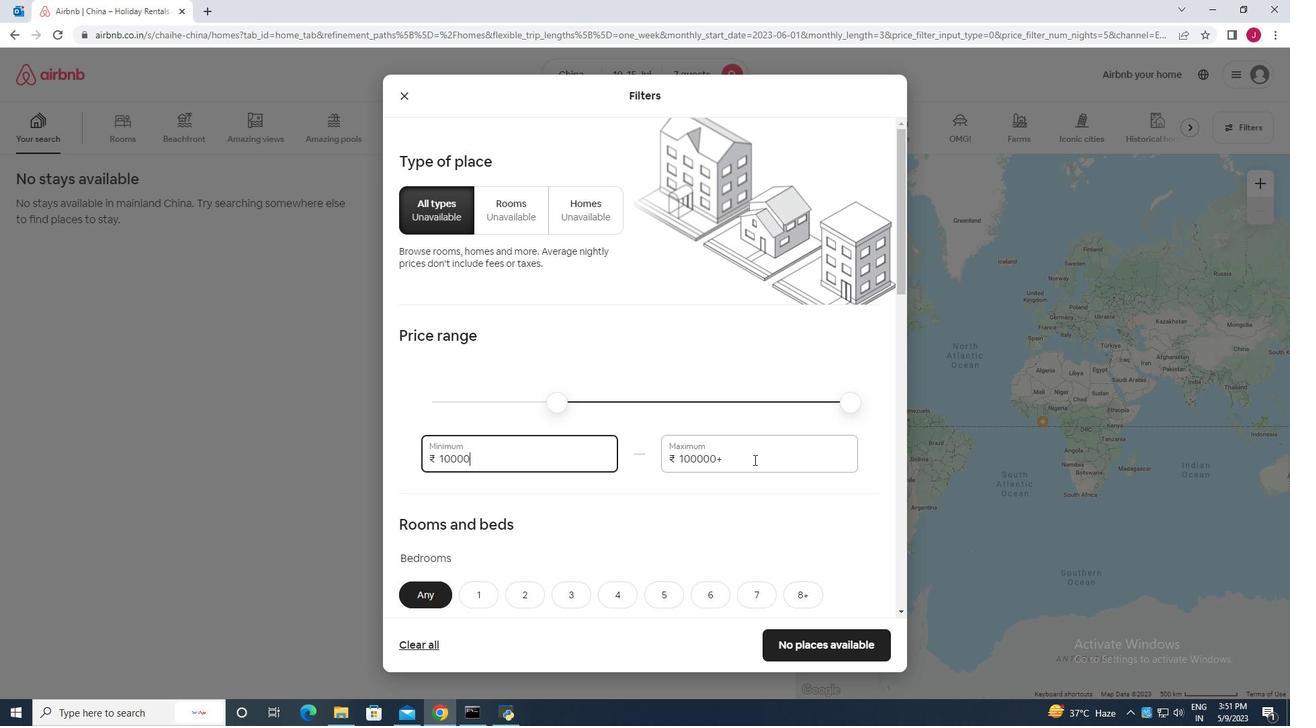 
Action: Key pressed <Key.backspace><Key.backspace><Key.backspace><Key.backspace><Key.backspace><Key.backspace><Key.backspace><Key.backspace><Key.backspace><Key.backspace><Key.backspace><Key.backspace><Key.backspace><Key.backspace><Key.backspace><Key.backspace><Key.backspace><Key.backspace>15000
Screenshot: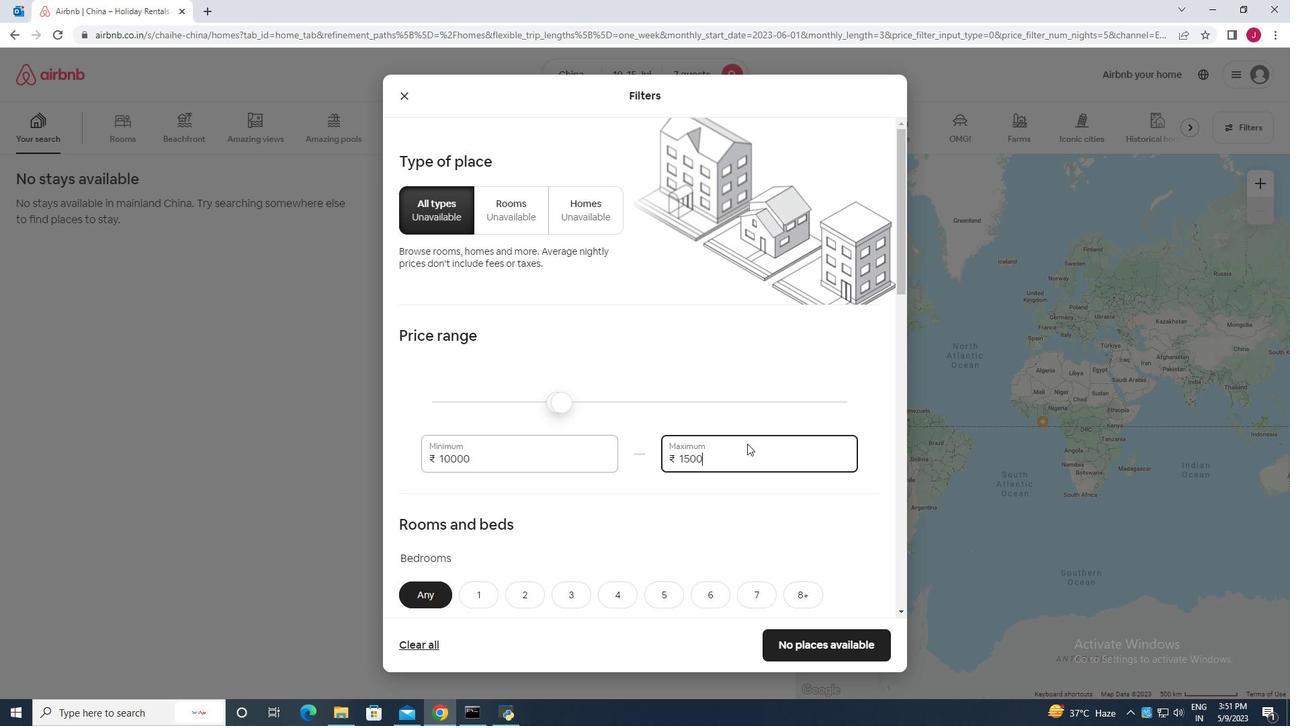 
Action: Mouse moved to (651, 412)
Screenshot: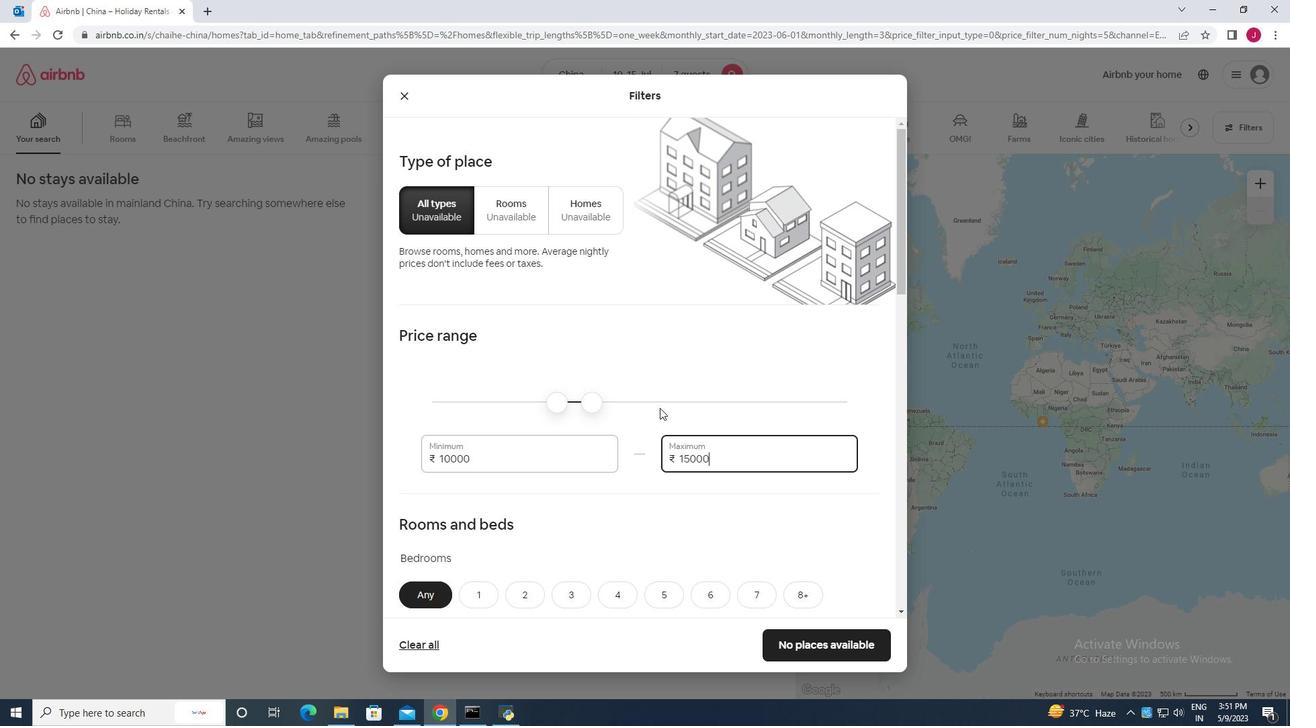 
Action: Mouse scrolled (651, 412) with delta (0, 0)
Screenshot: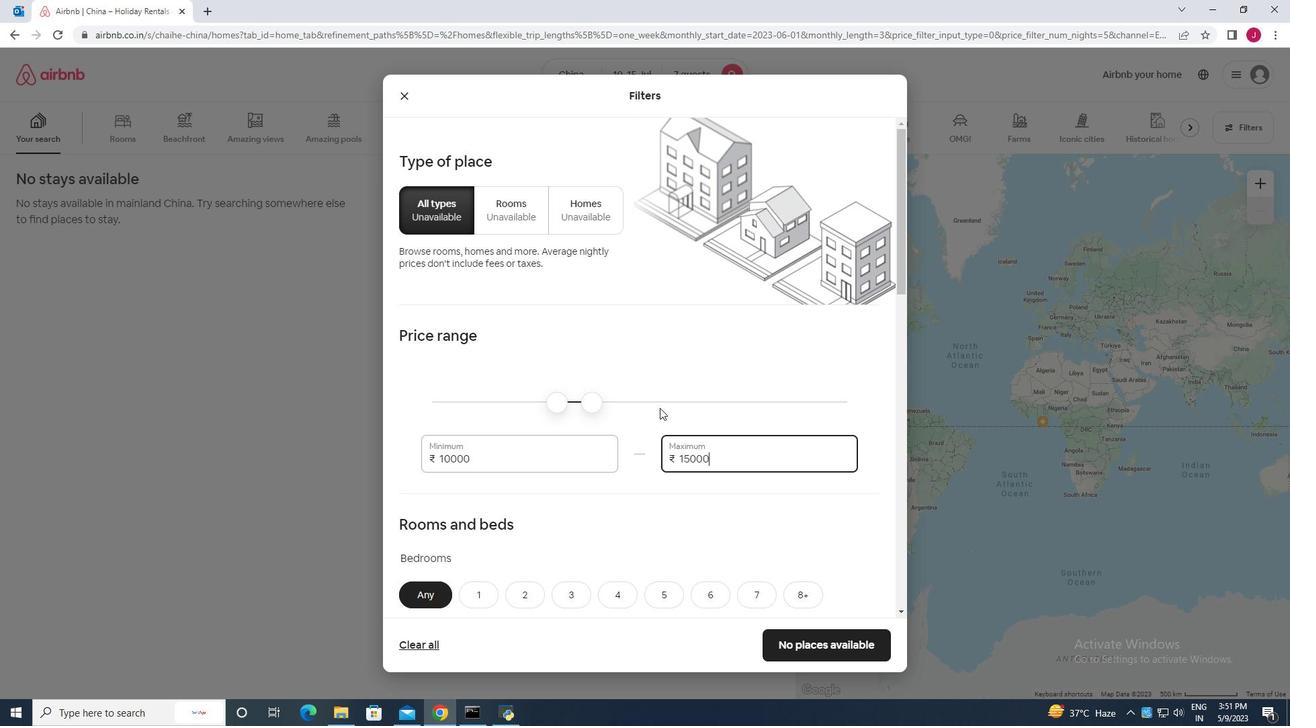
Action: Mouse scrolled (651, 412) with delta (0, 0)
Screenshot: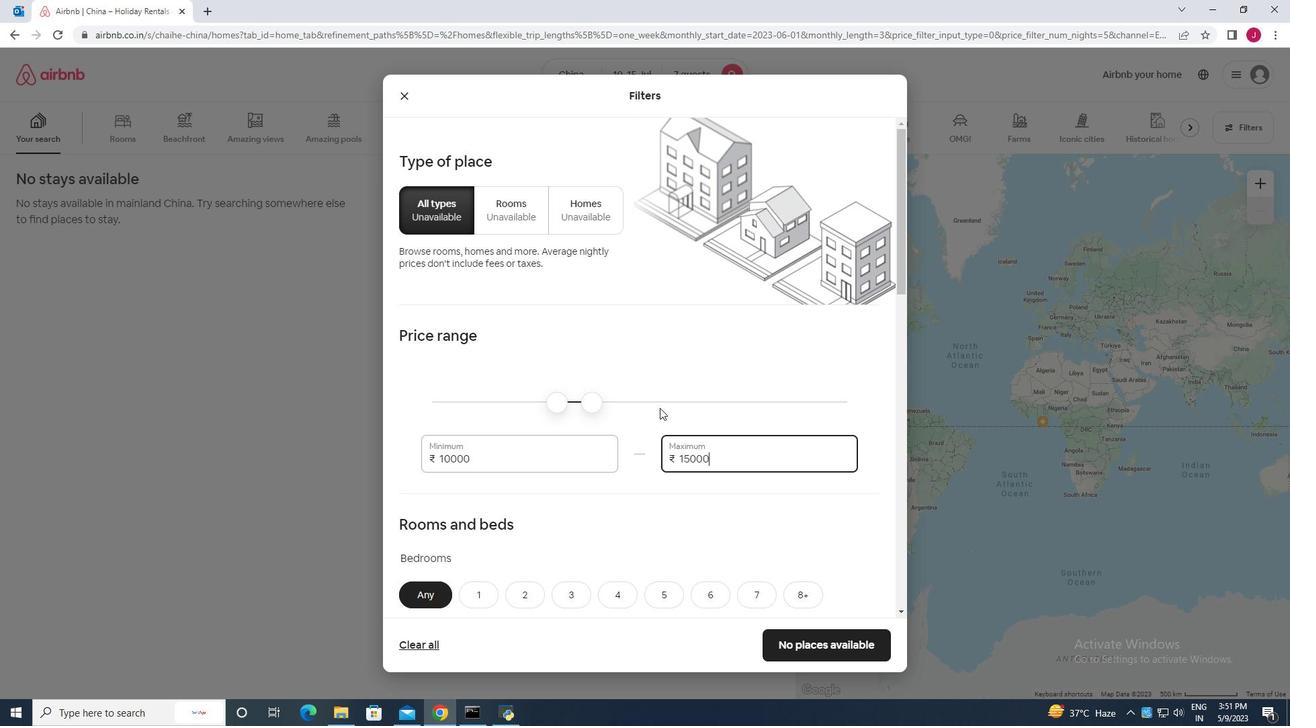 
Action: Mouse scrolled (651, 412) with delta (0, 0)
Screenshot: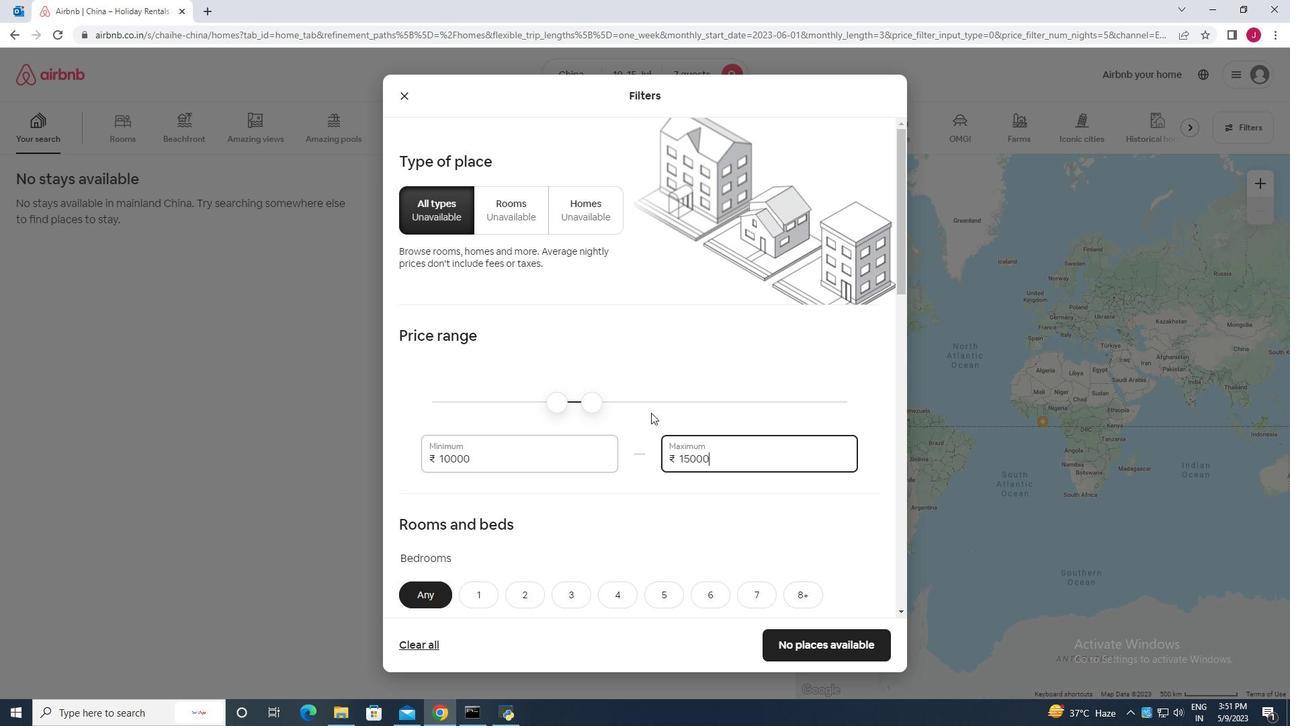 
Action: Mouse moved to (615, 398)
Screenshot: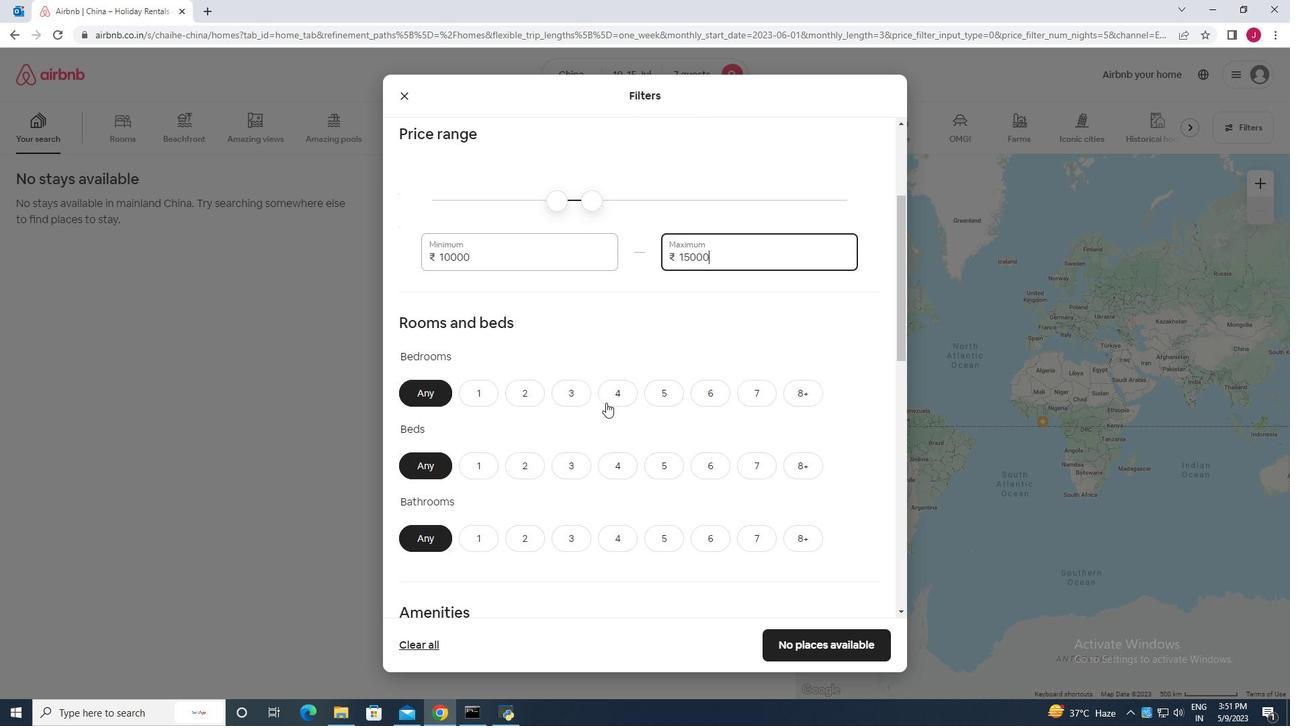 
Action: Mouse pressed left at (615, 398)
Screenshot: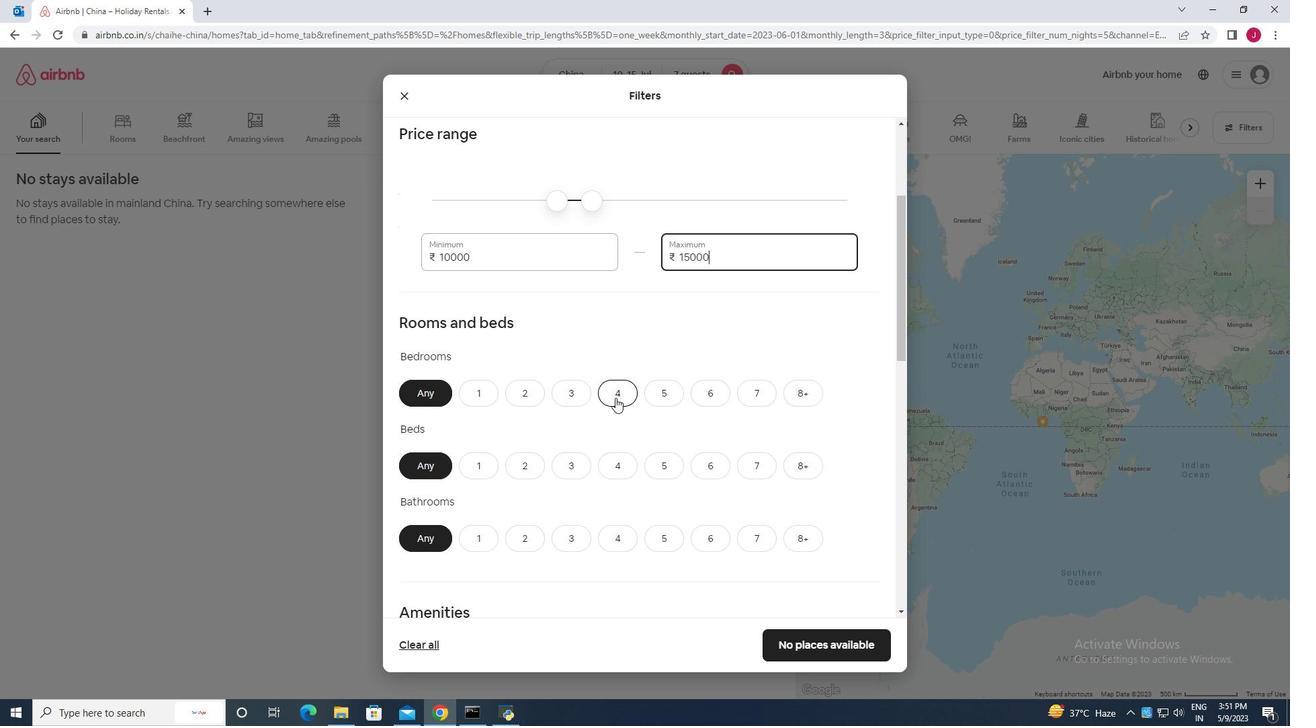 
Action: Mouse moved to (764, 467)
Screenshot: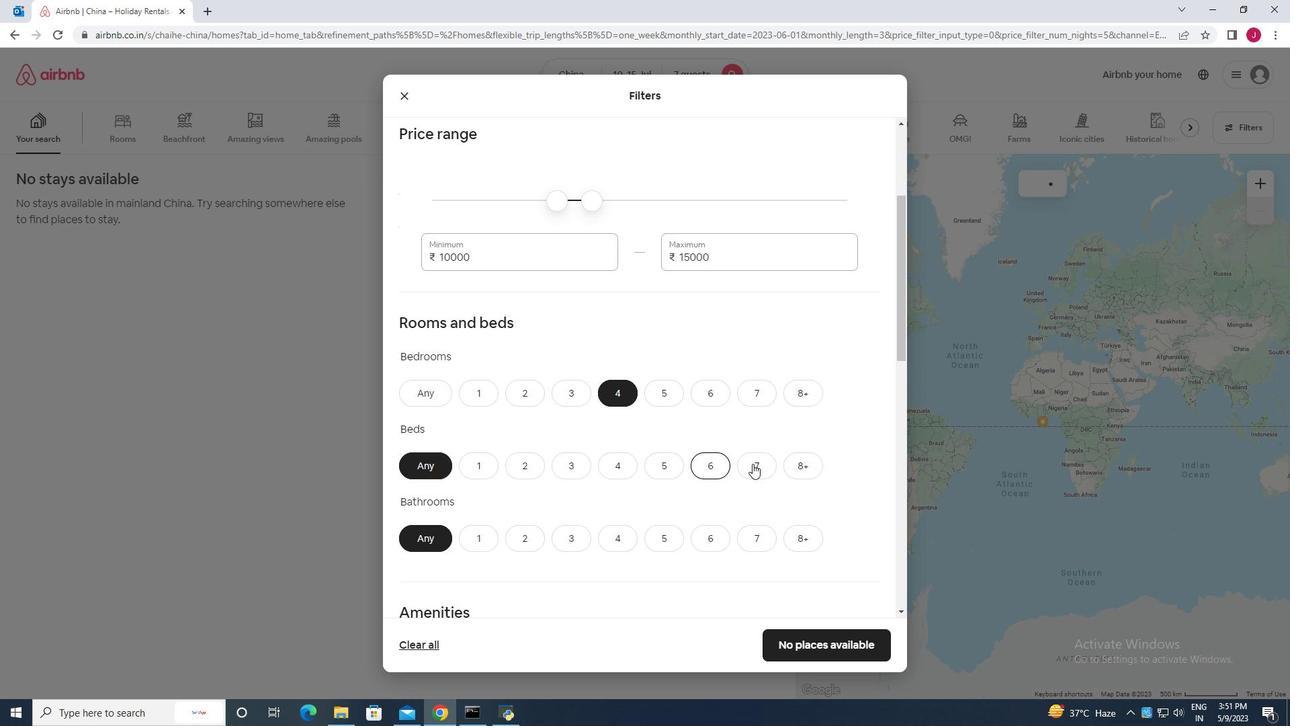 
Action: Mouse pressed left at (764, 467)
Screenshot: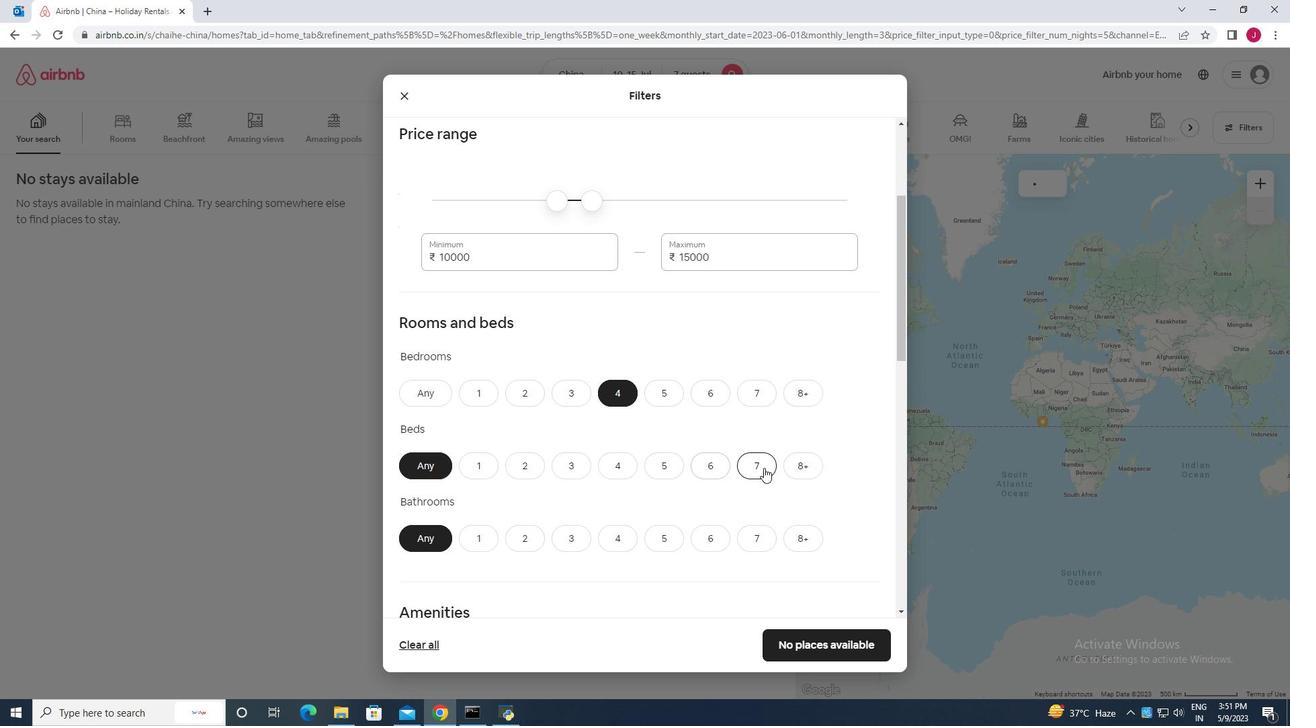
Action: Mouse moved to (613, 540)
Screenshot: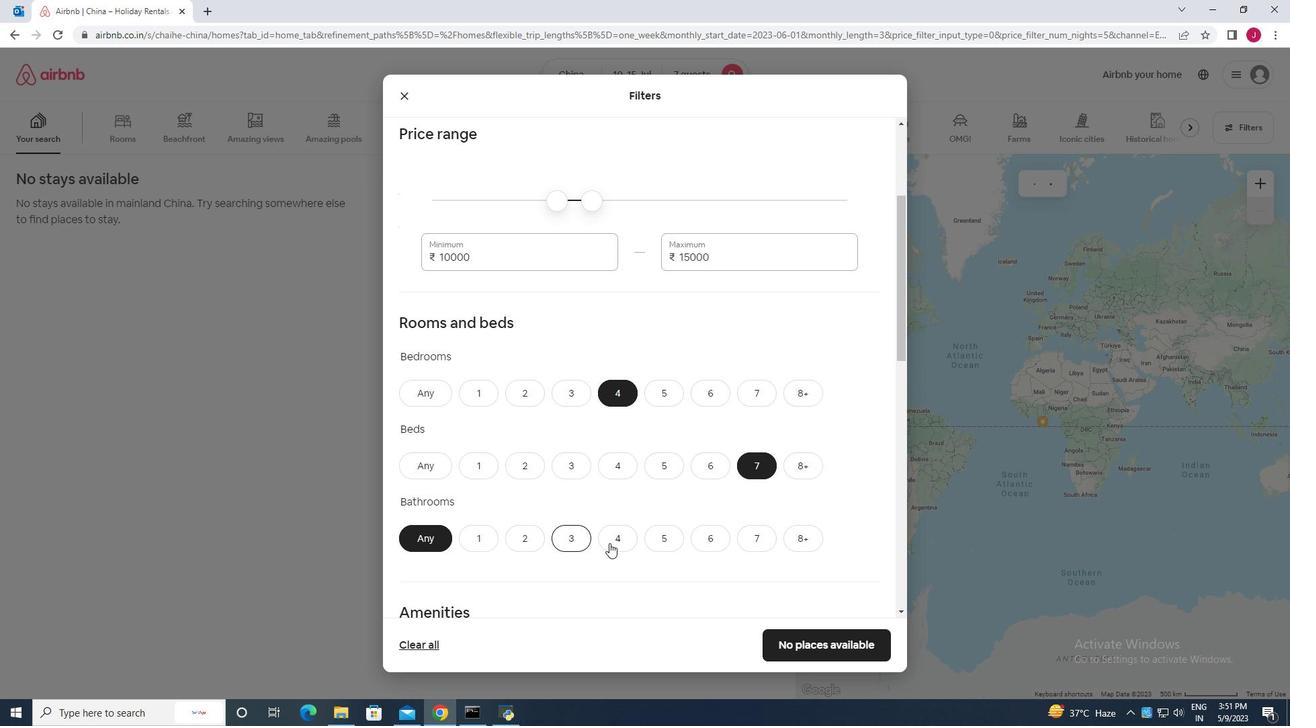 
Action: Mouse pressed left at (613, 540)
Screenshot: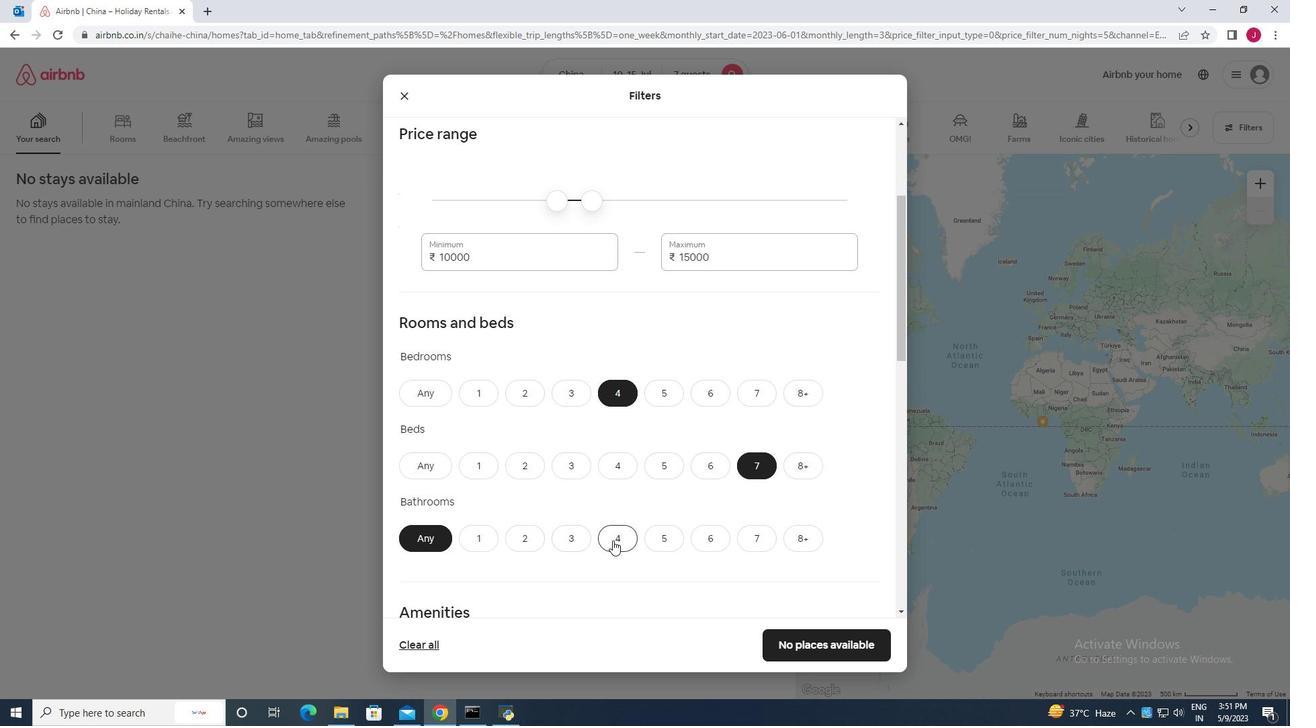 
Action: Mouse moved to (615, 445)
Screenshot: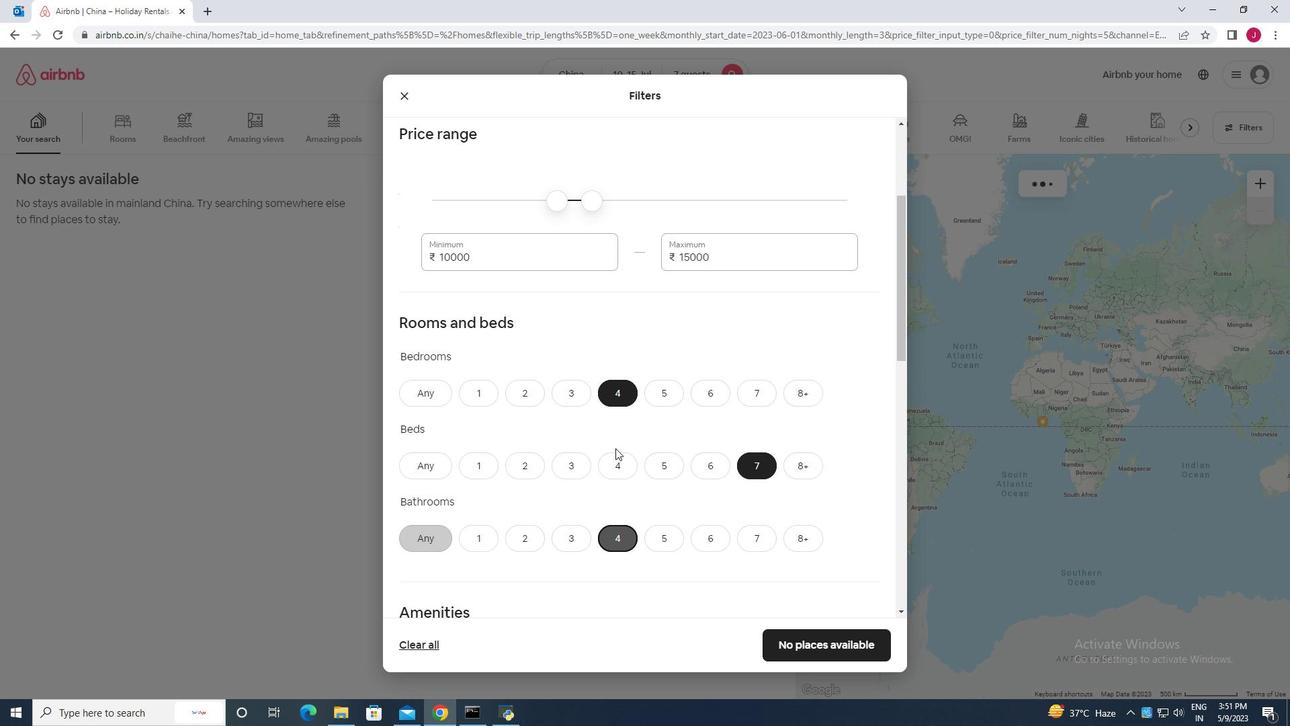 
Action: Mouse scrolled (615, 445) with delta (0, 0)
Screenshot: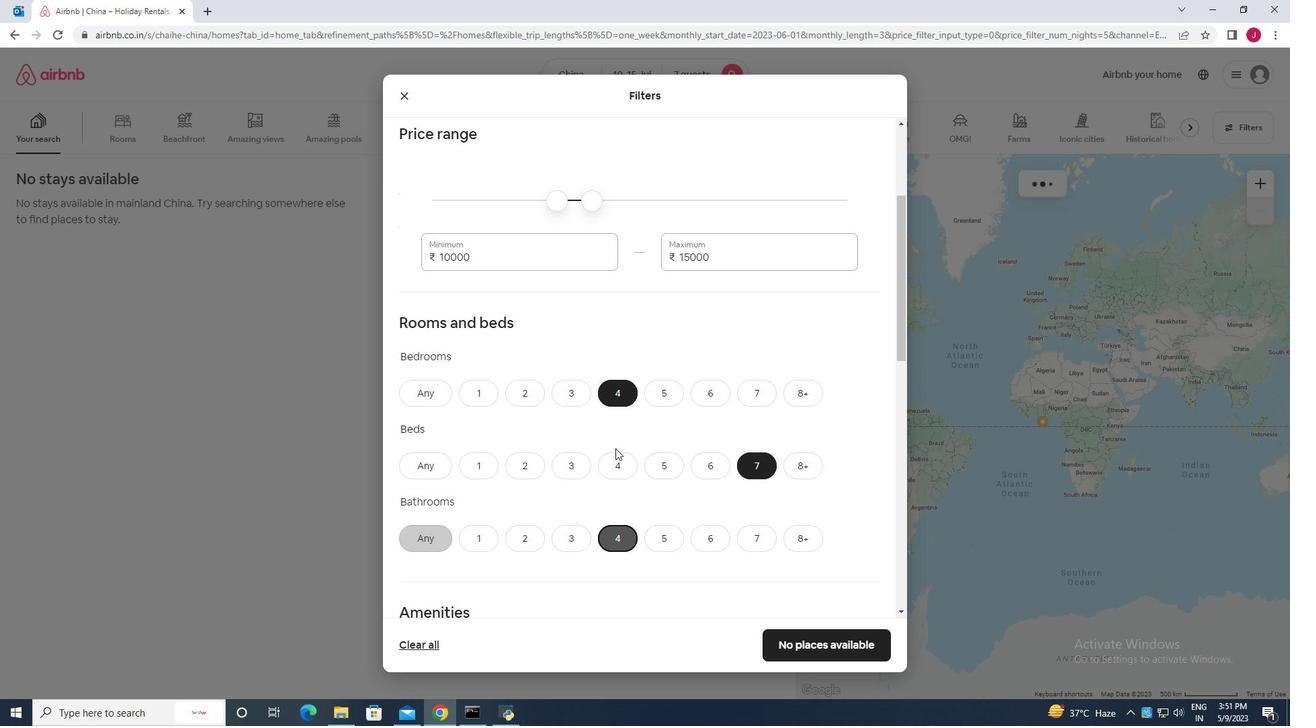 
Action: Mouse scrolled (615, 445) with delta (0, 0)
Screenshot: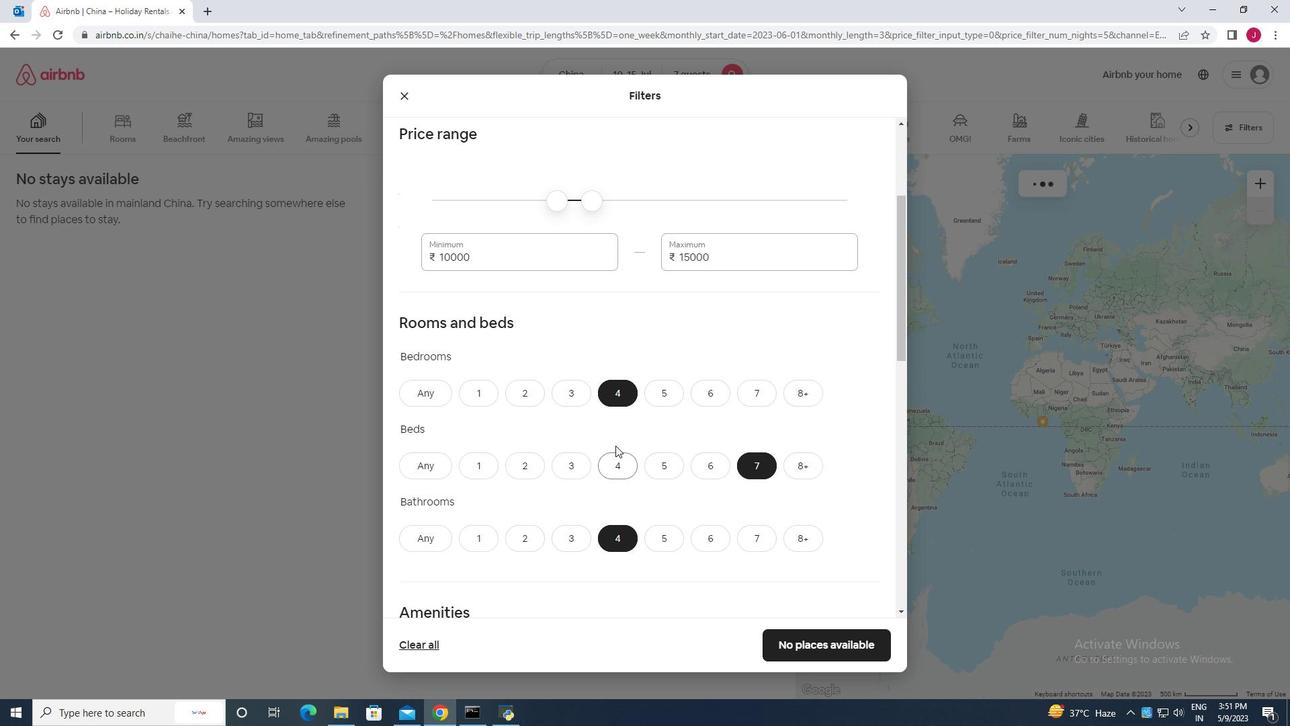 
Action: Mouse scrolled (615, 445) with delta (0, 0)
Screenshot: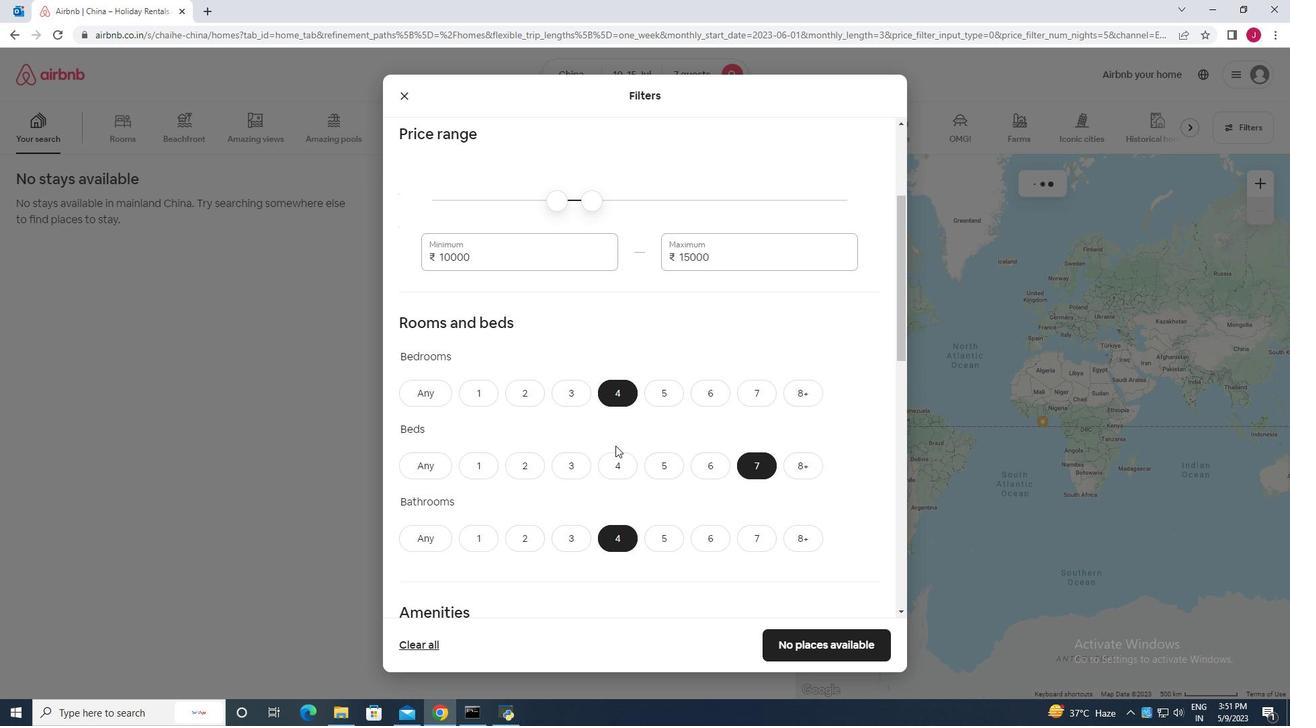 
Action: Mouse scrolled (615, 445) with delta (0, 0)
Screenshot: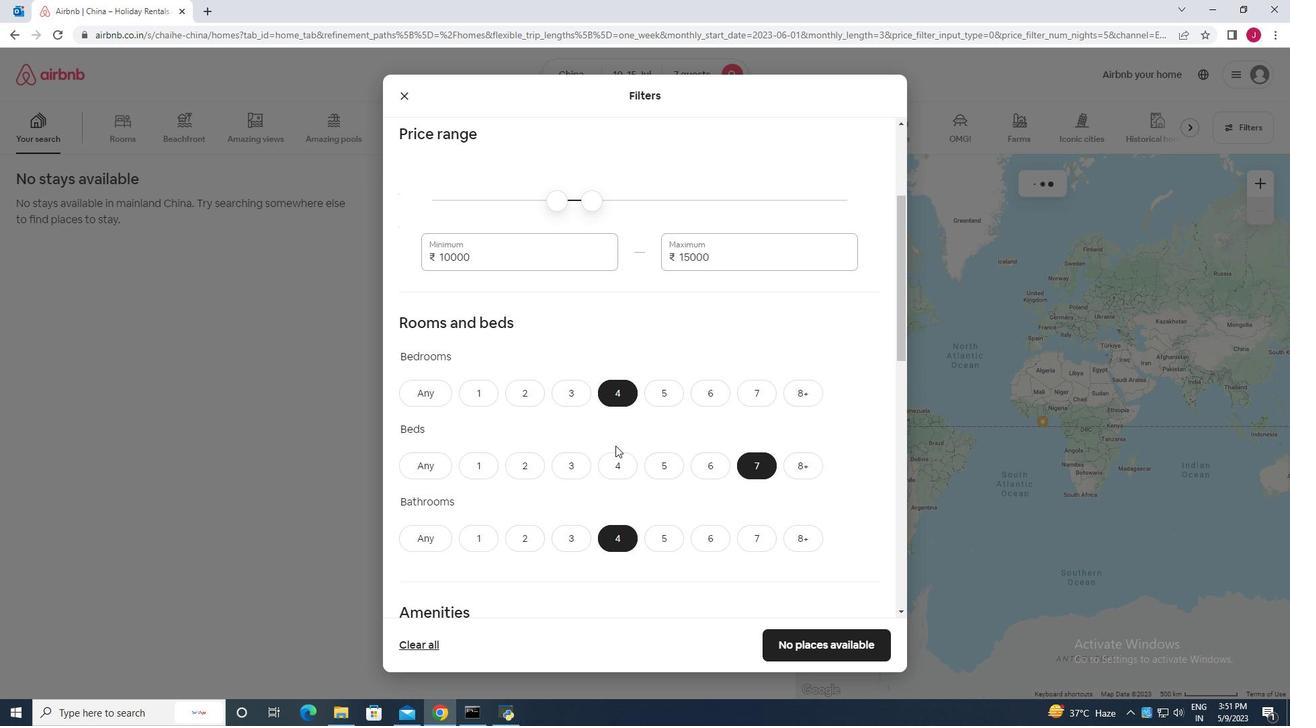 
Action: Mouse scrolled (615, 445) with delta (0, 0)
Screenshot: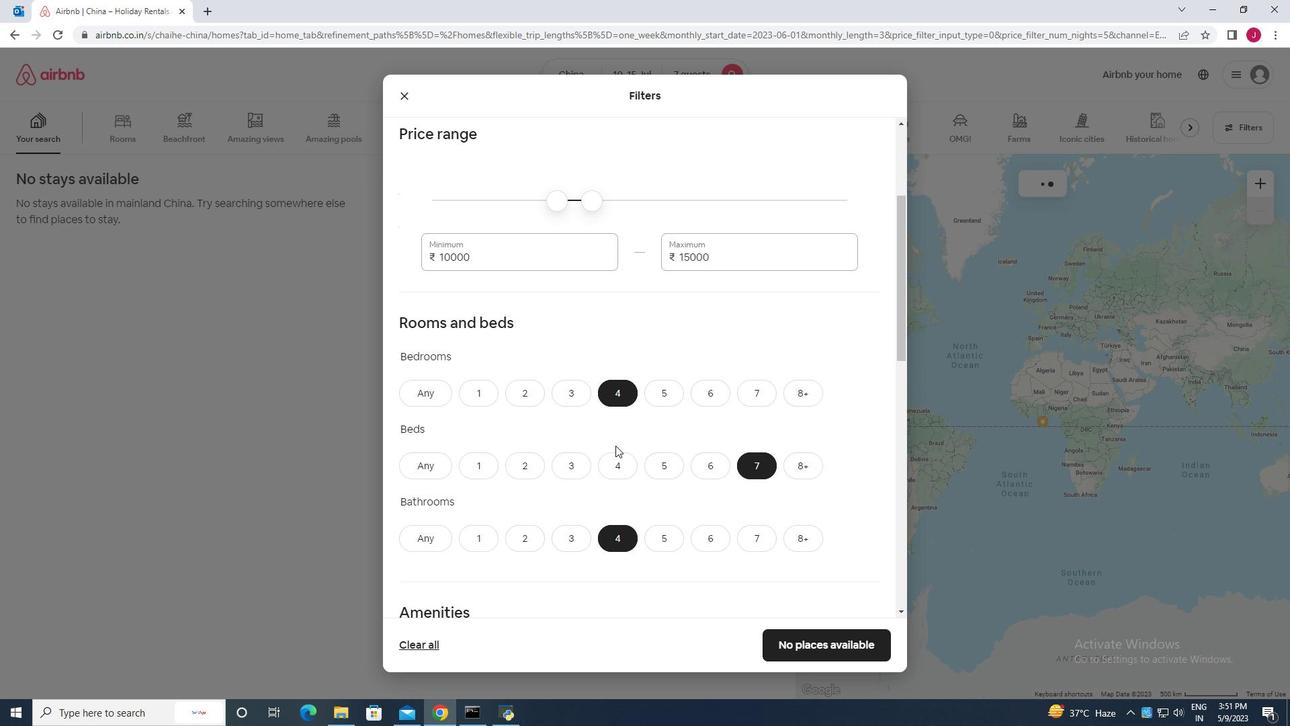 
Action: Mouse moved to (421, 440)
Screenshot: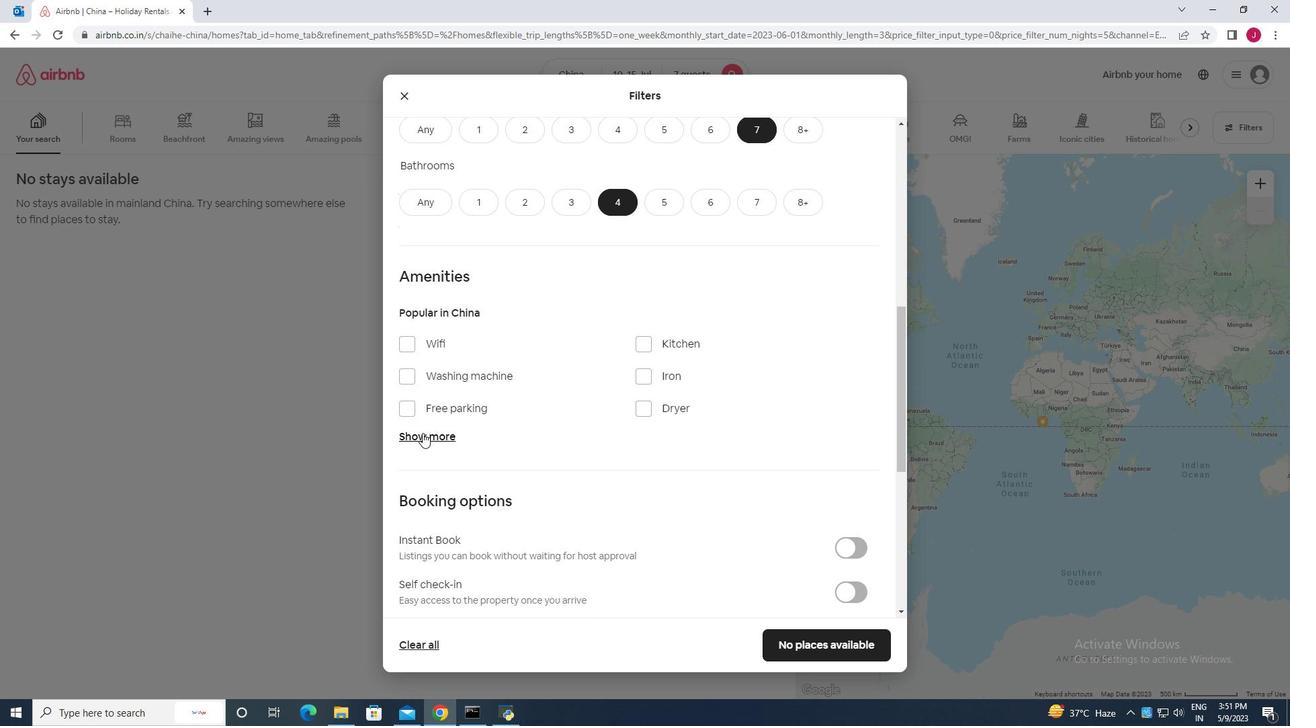 
Action: Mouse pressed left at (421, 440)
Screenshot: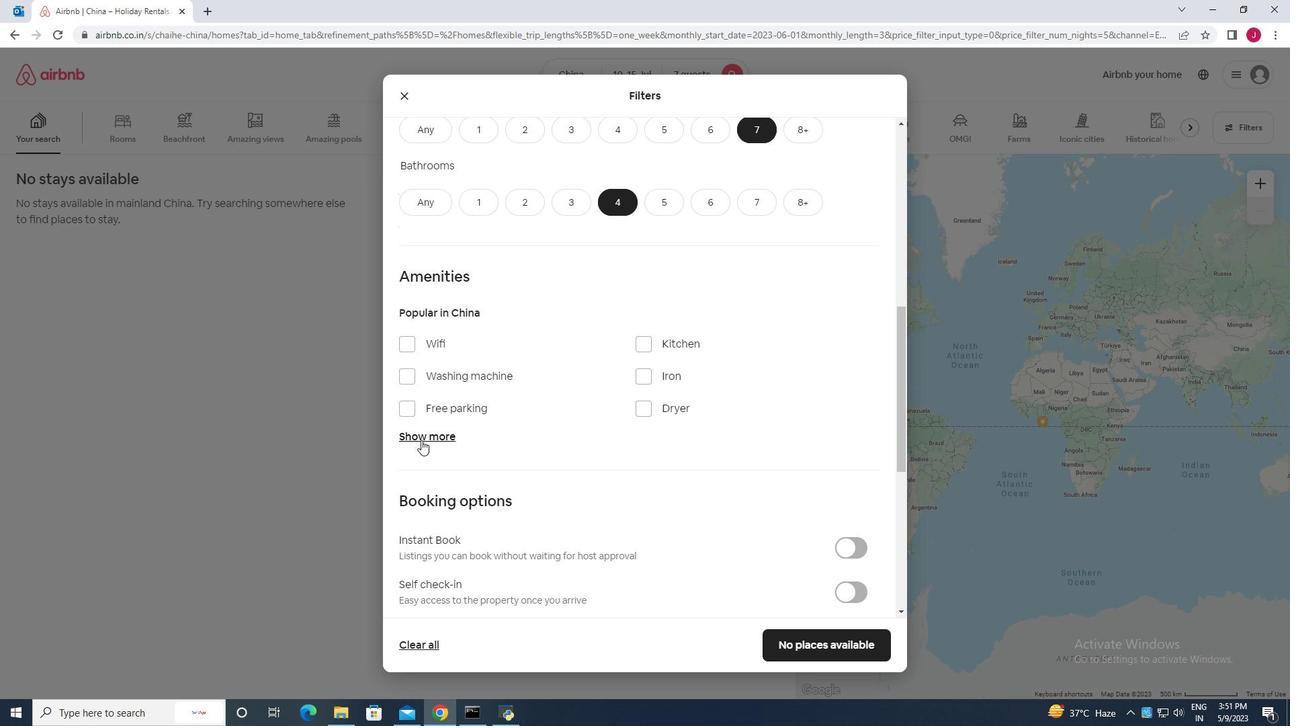 
Action: Mouse moved to (488, 409)
Screenshot: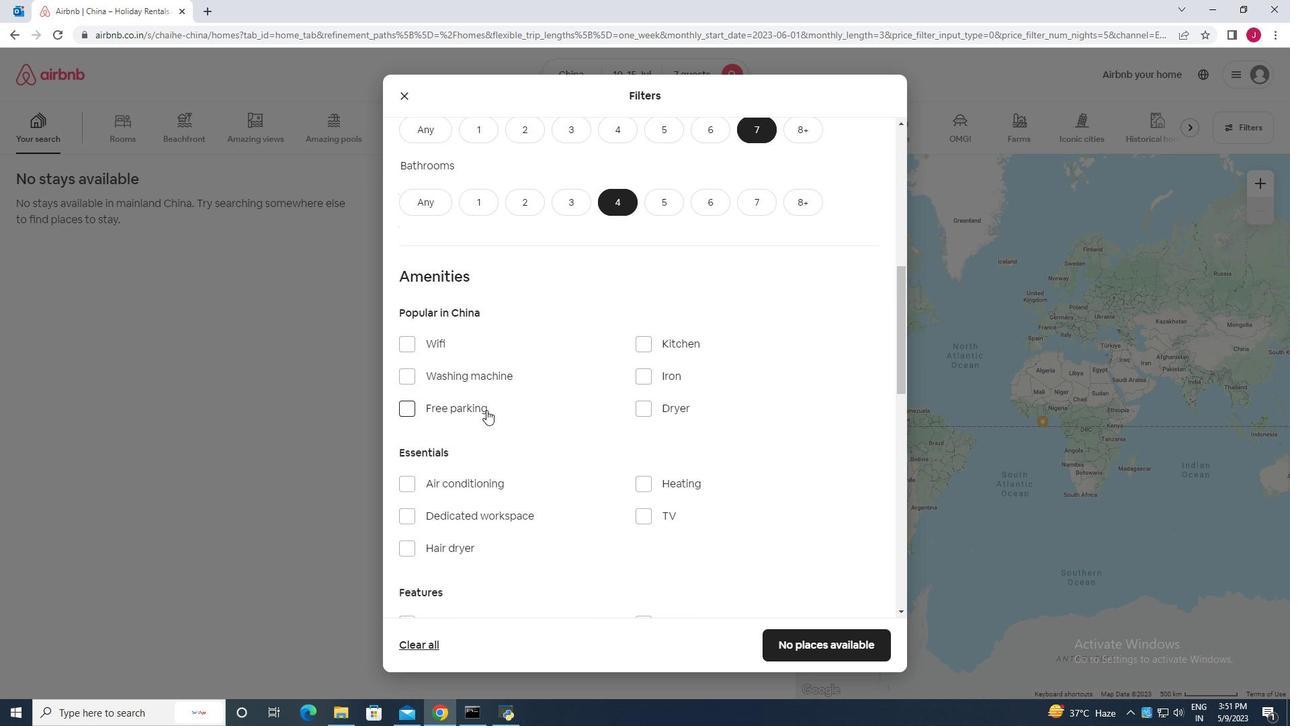 
Action: Mouse scrolled (488, 408) with delta (0, 0)
Screenshot: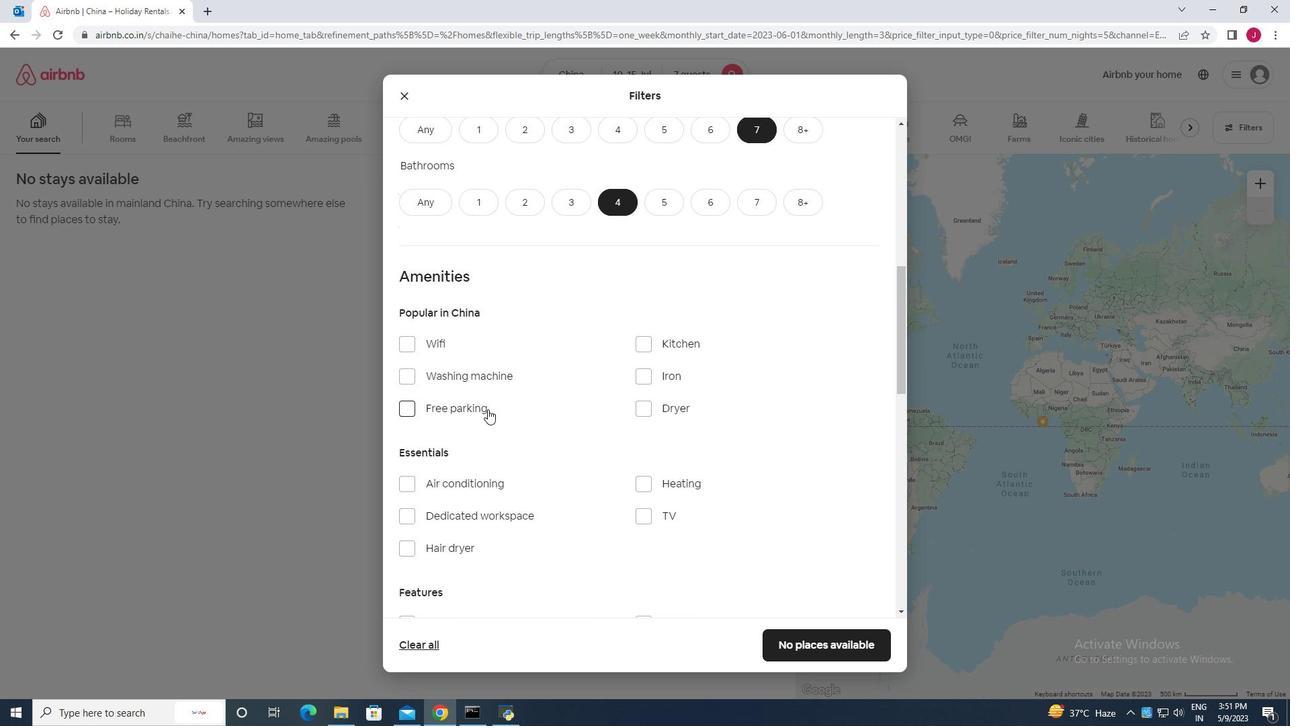 
Action: Mouse scrolled (488, 408) with delta (0, 0)
Screenshot: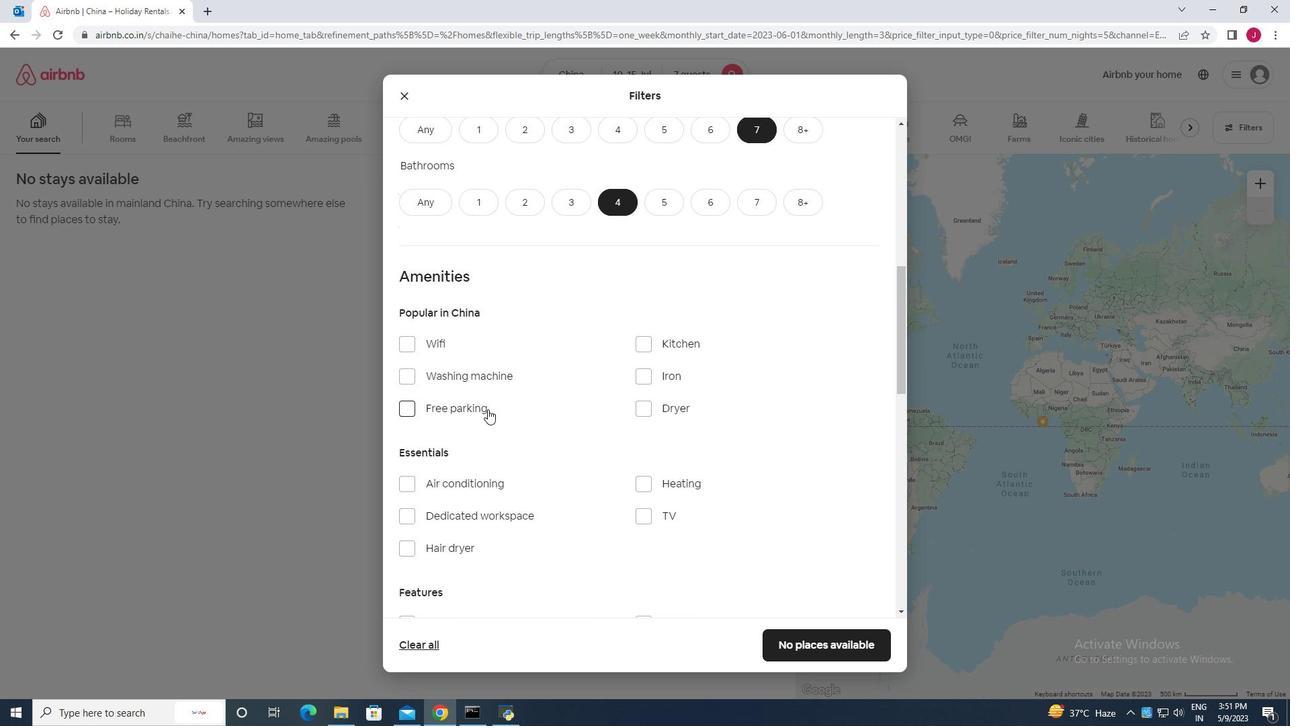 
Action: Mouse moved to (494, 408)
Screenshot: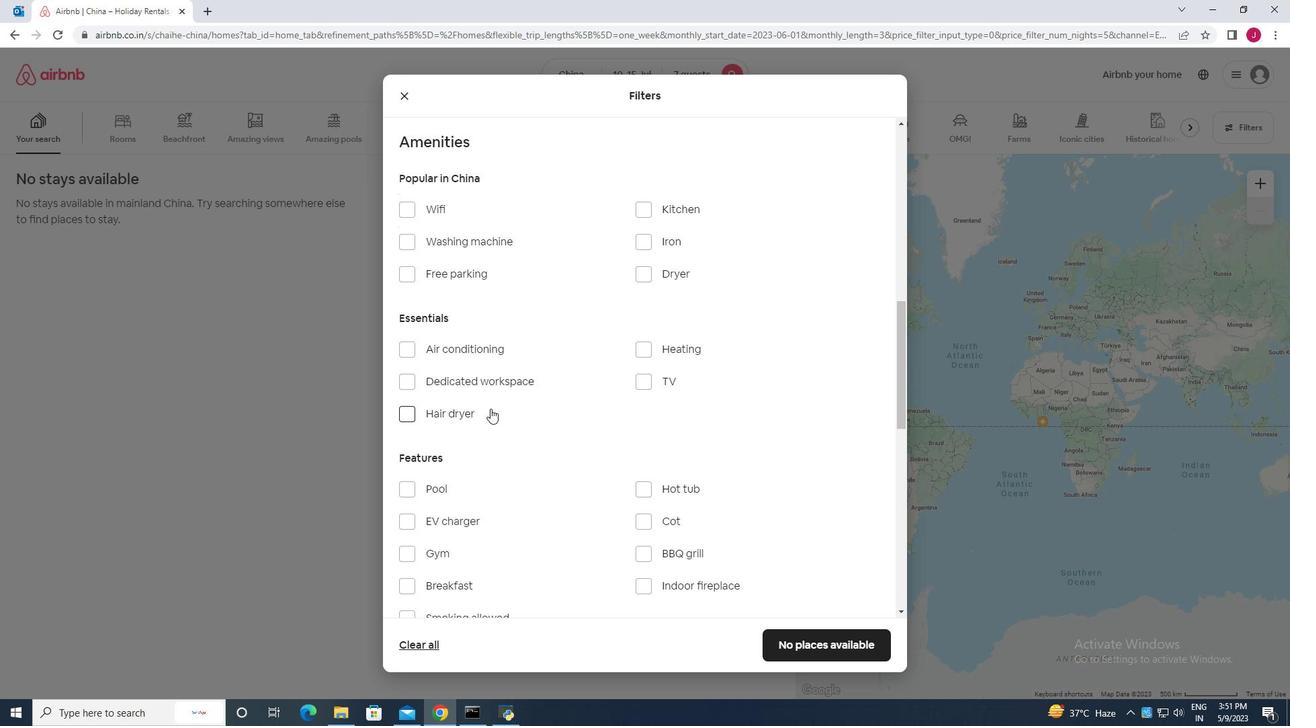 
Action: Mouse scrolled (494, 407) with delta (0, 0)
Screenshot: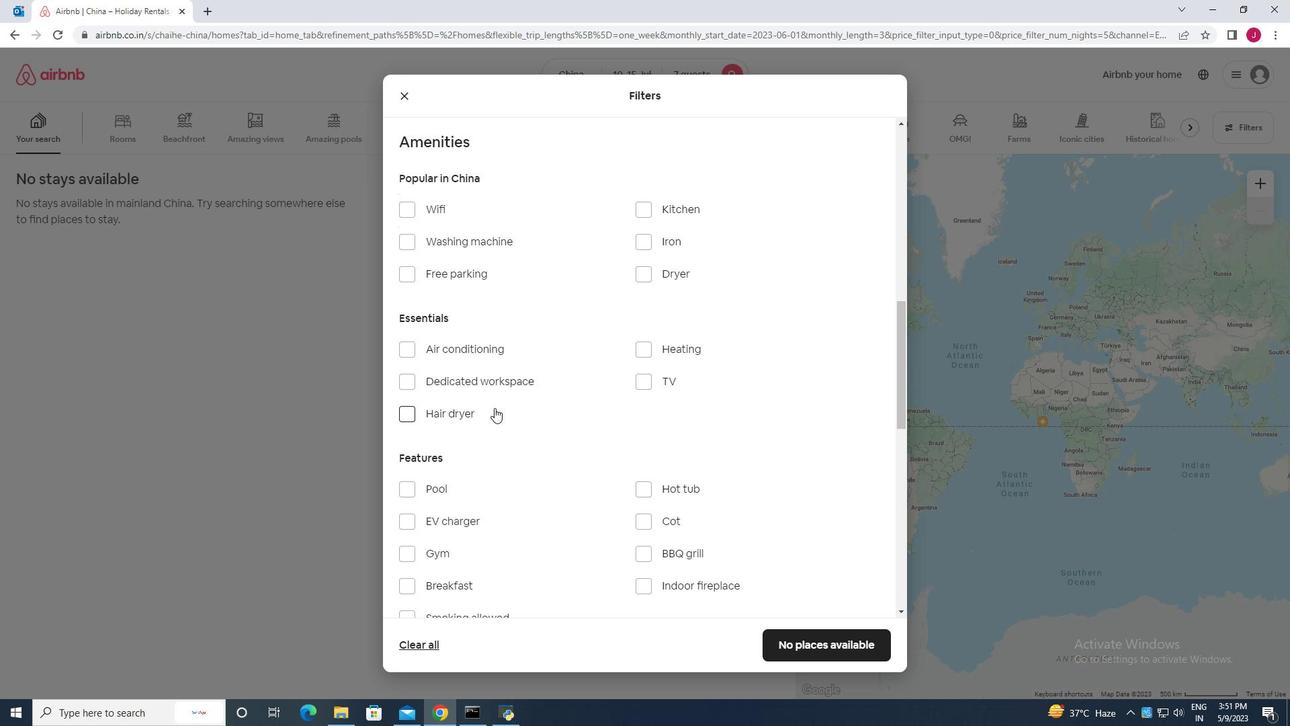 
Action: Mouse moved to (461, 361)
Screenshot: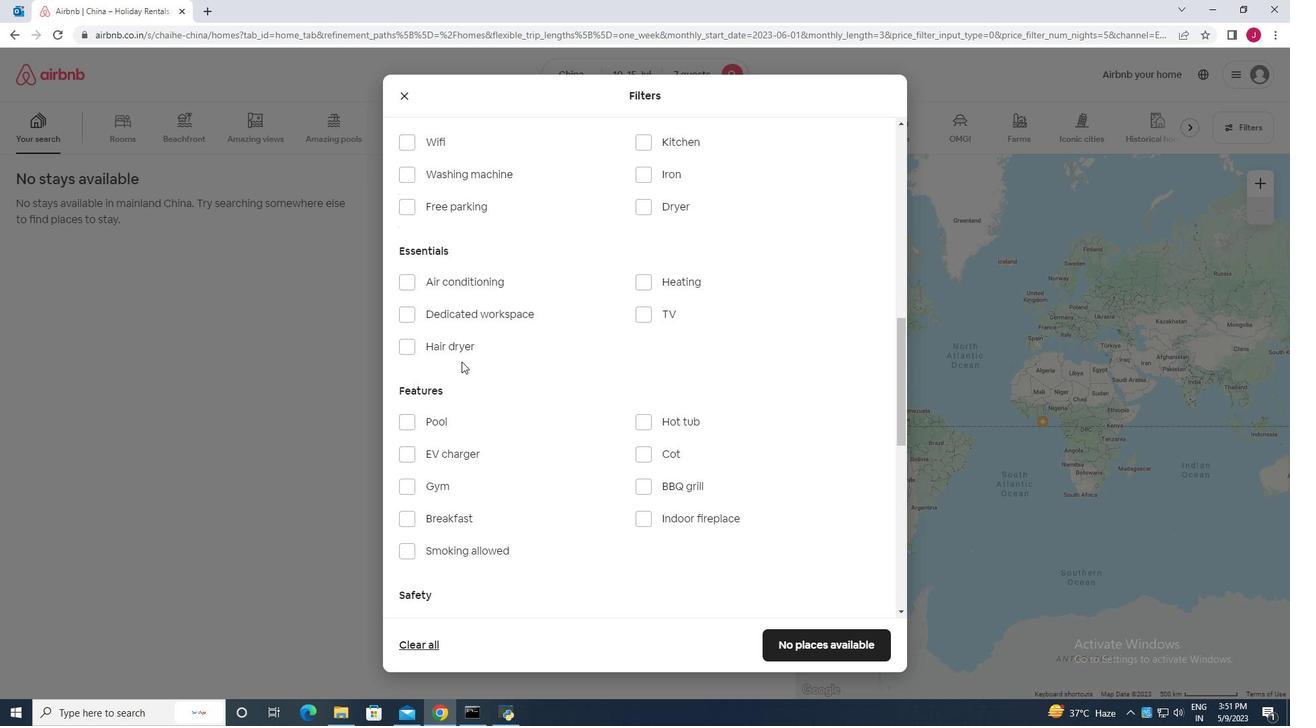 
Action: Mouse scrolled (461, 362) with delta (0, 0)
Screenshot: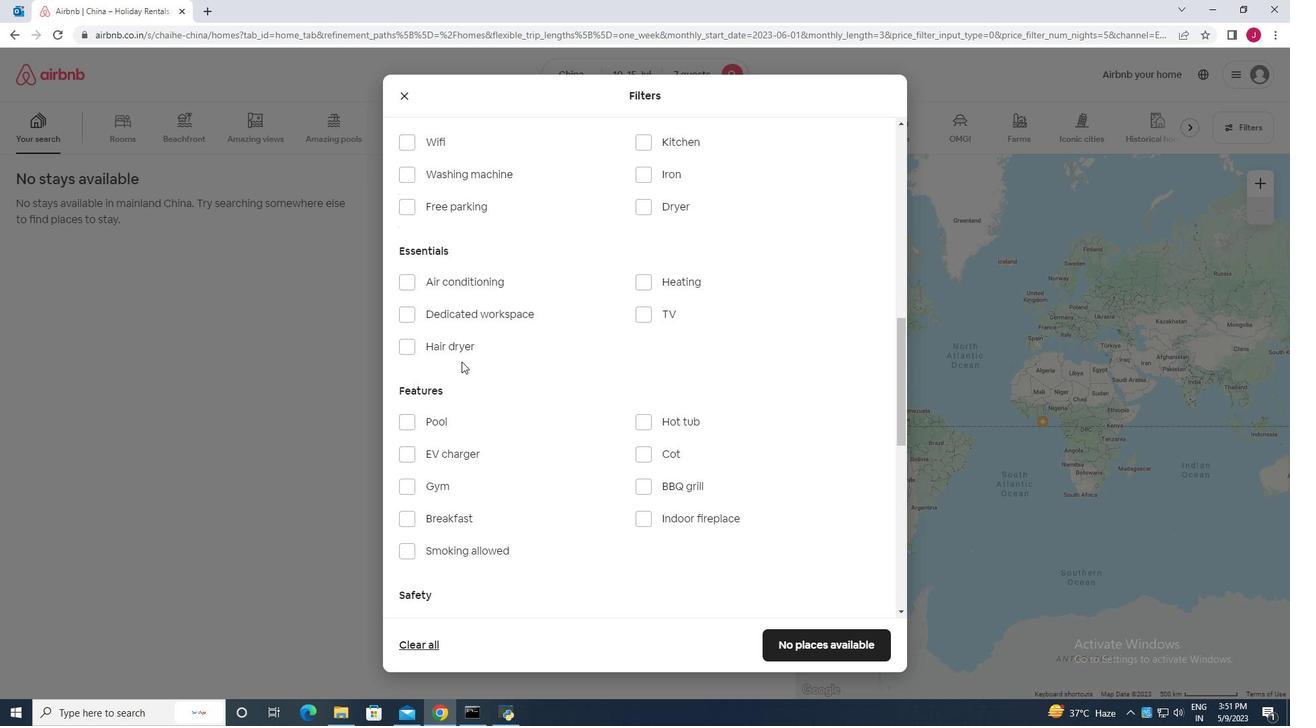 
Action: Mouse moved to (461, 361)
Screenshot: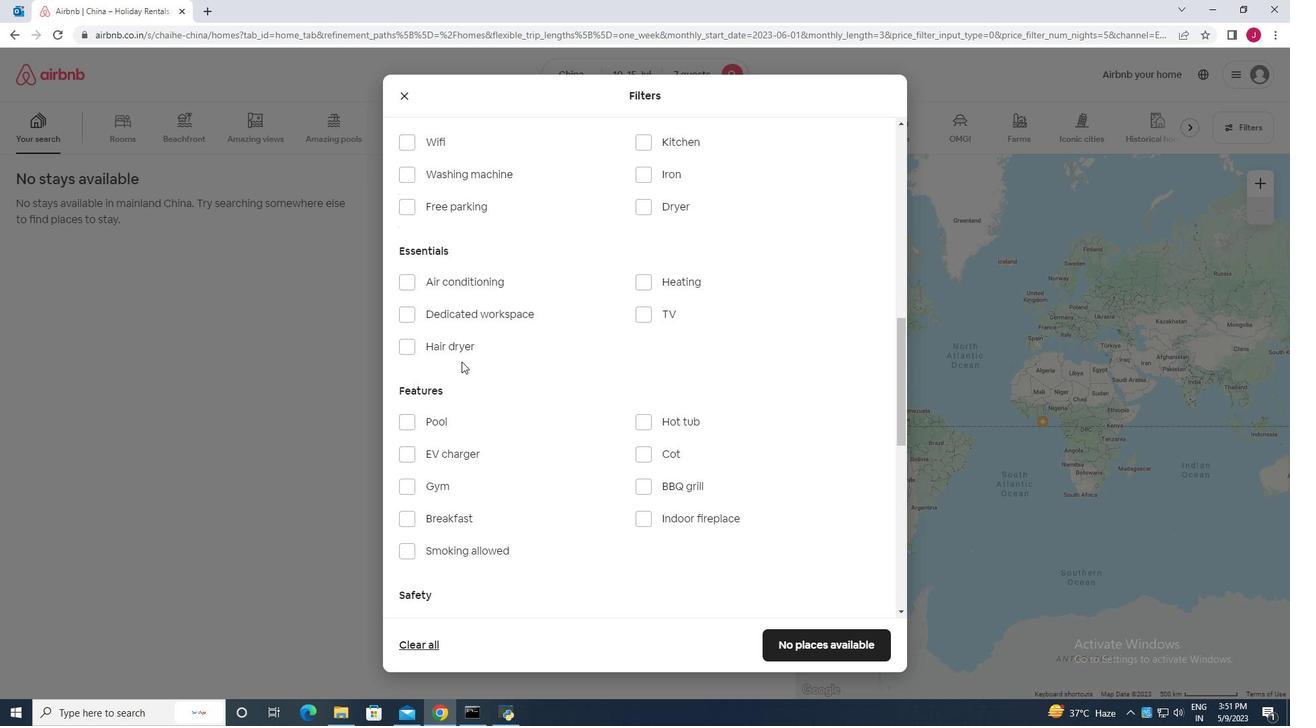 
Action: Mouse scrolled (461, 362) with delta (0, 0)
Screenshot: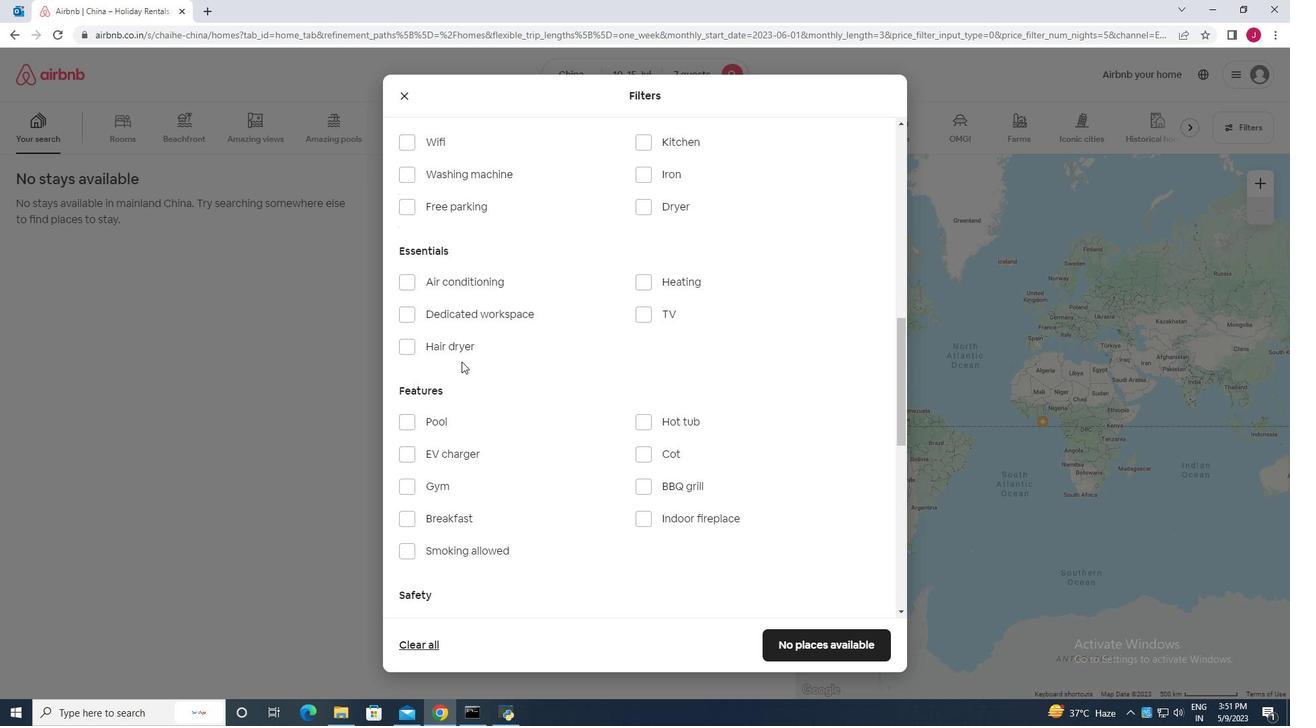 
Action: Mouse moved to (412, 277)
Screenshot: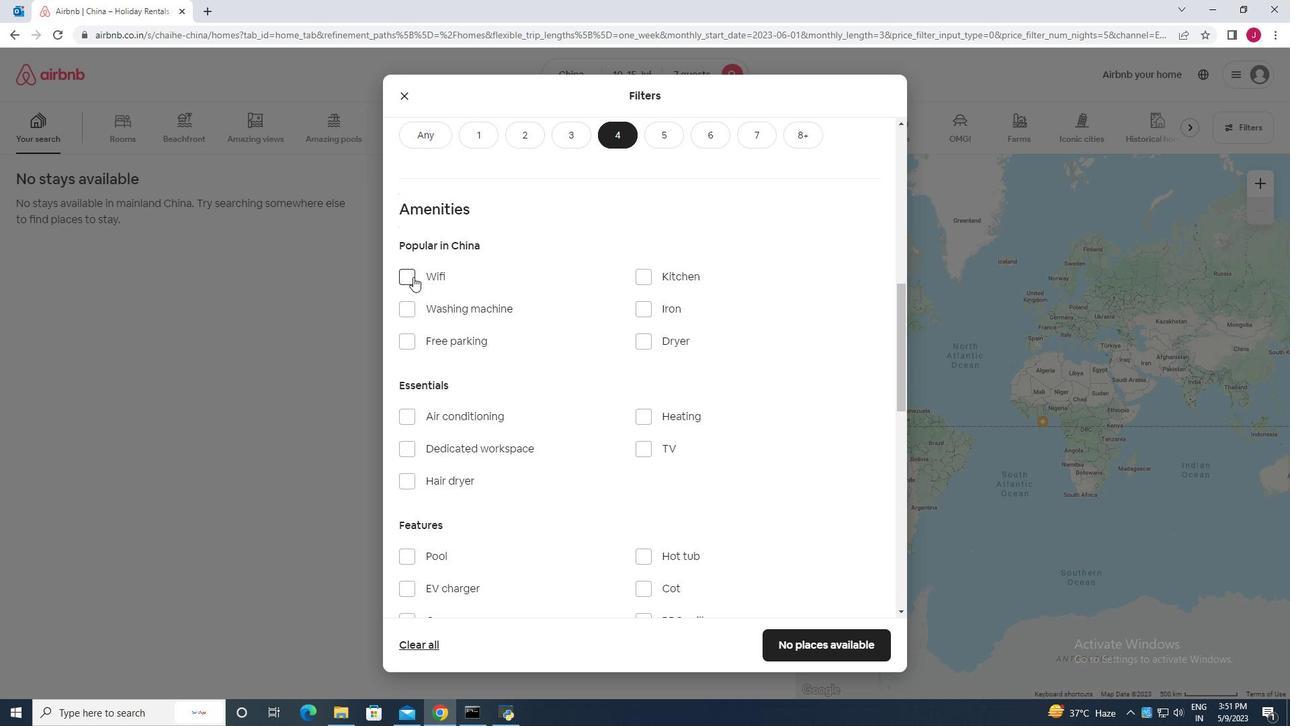
Action: Mouse pressed left at (412, 277)
Screenshot: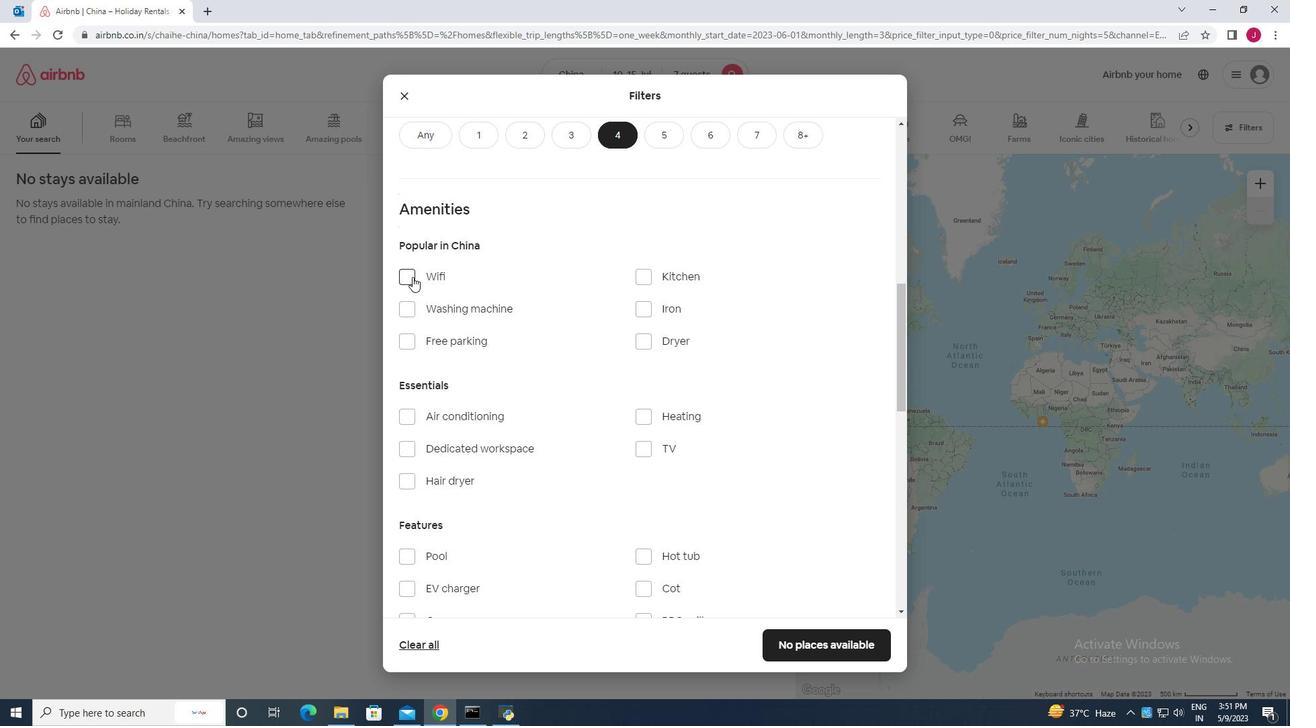 
Action: Mouse moved to (410, 340)
Screenshot: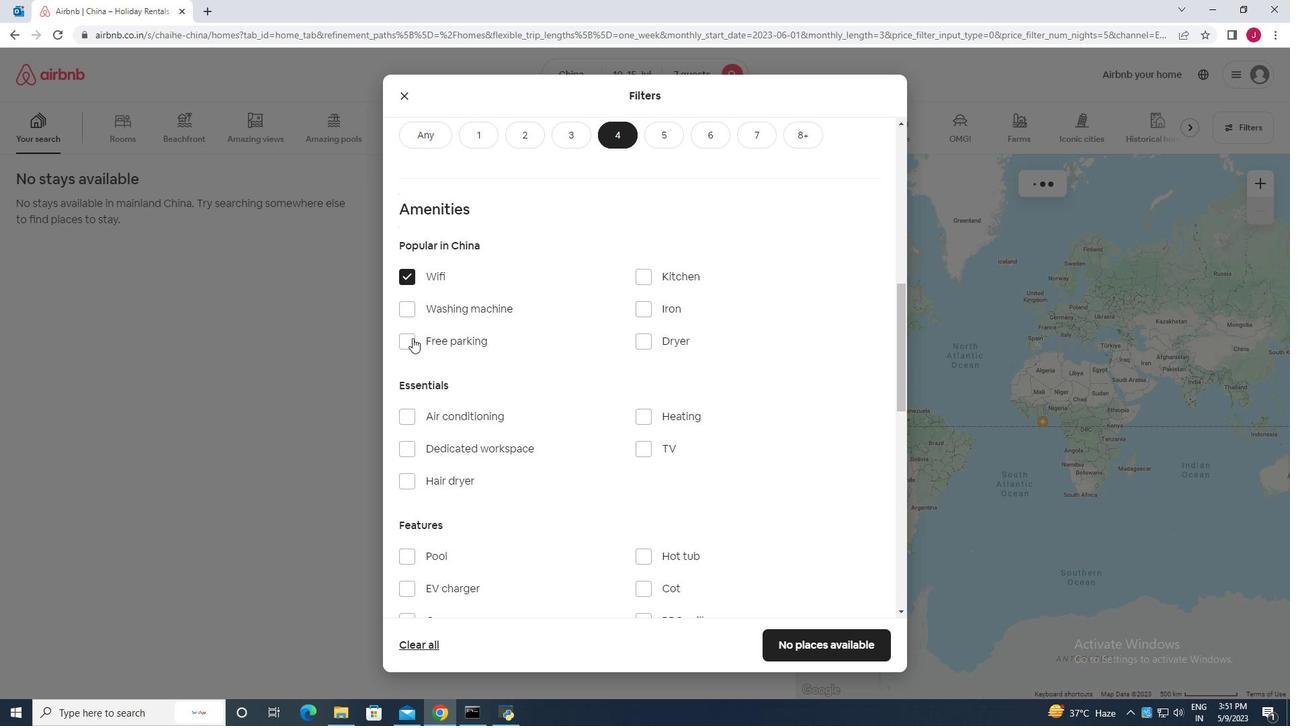 
Action: Mouse pressed left at (410, 340)
Screenshot: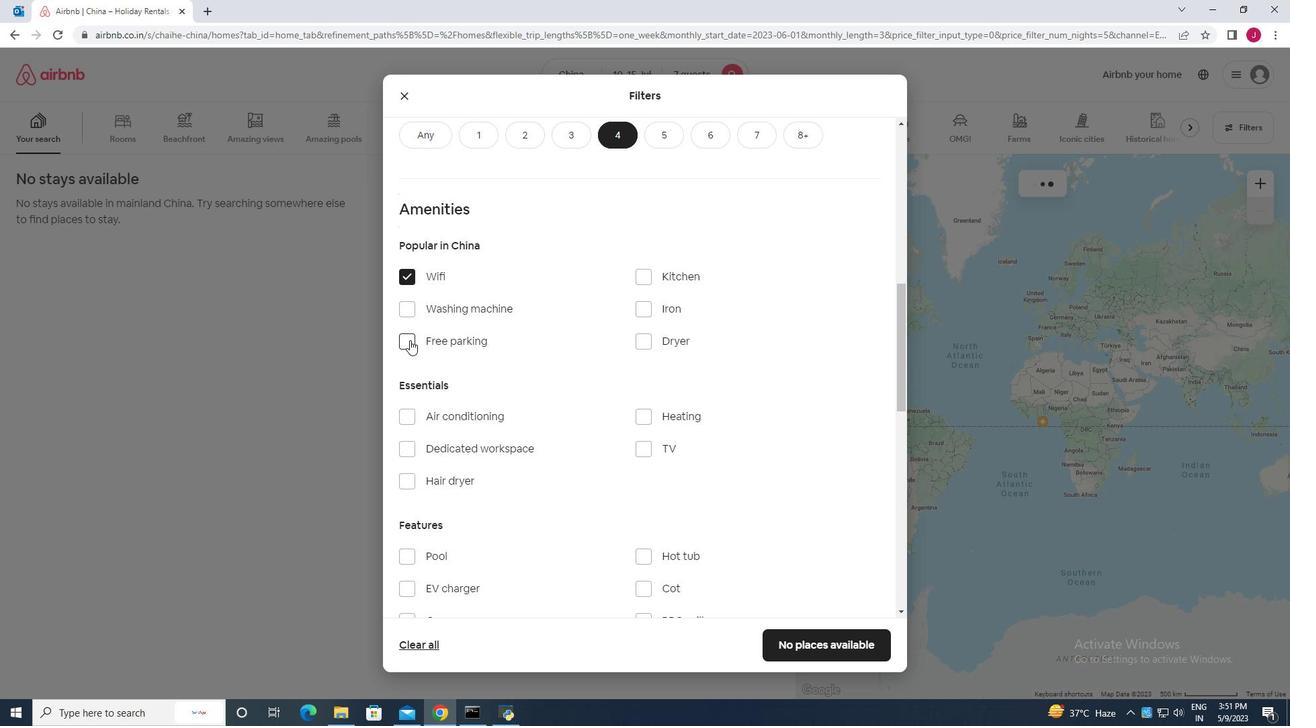 
Action: Mouse moved to (530, 385)
Screenshot: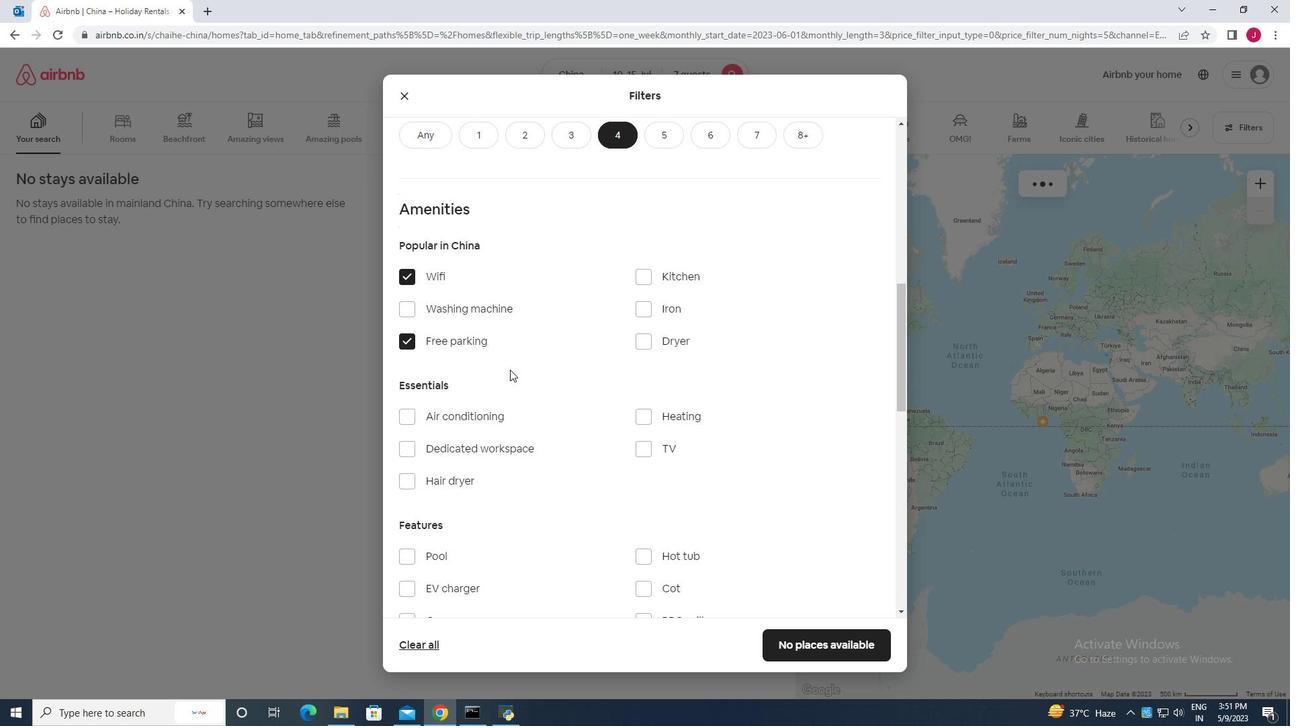 
Action: Mouse scrolled (530, 385) with delta (0, 0)
Screenshot: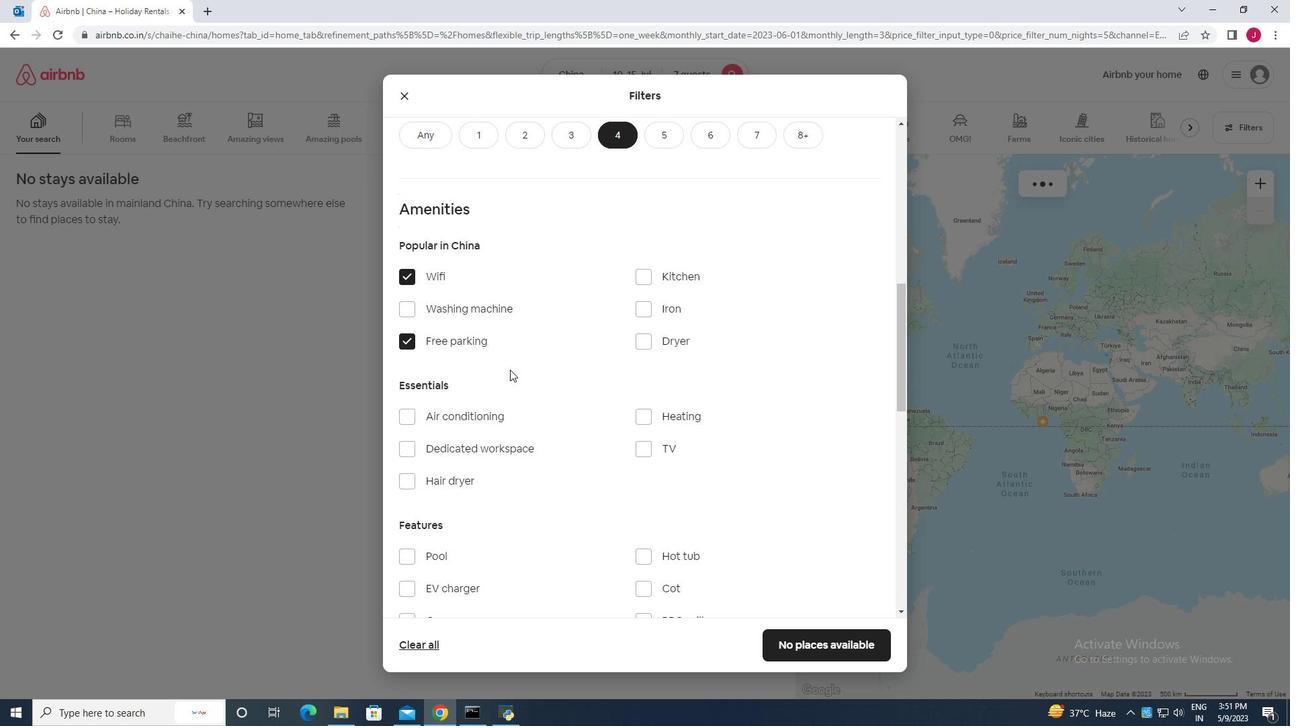 
Action: Mouse moved to (640, 384)
Screenshot: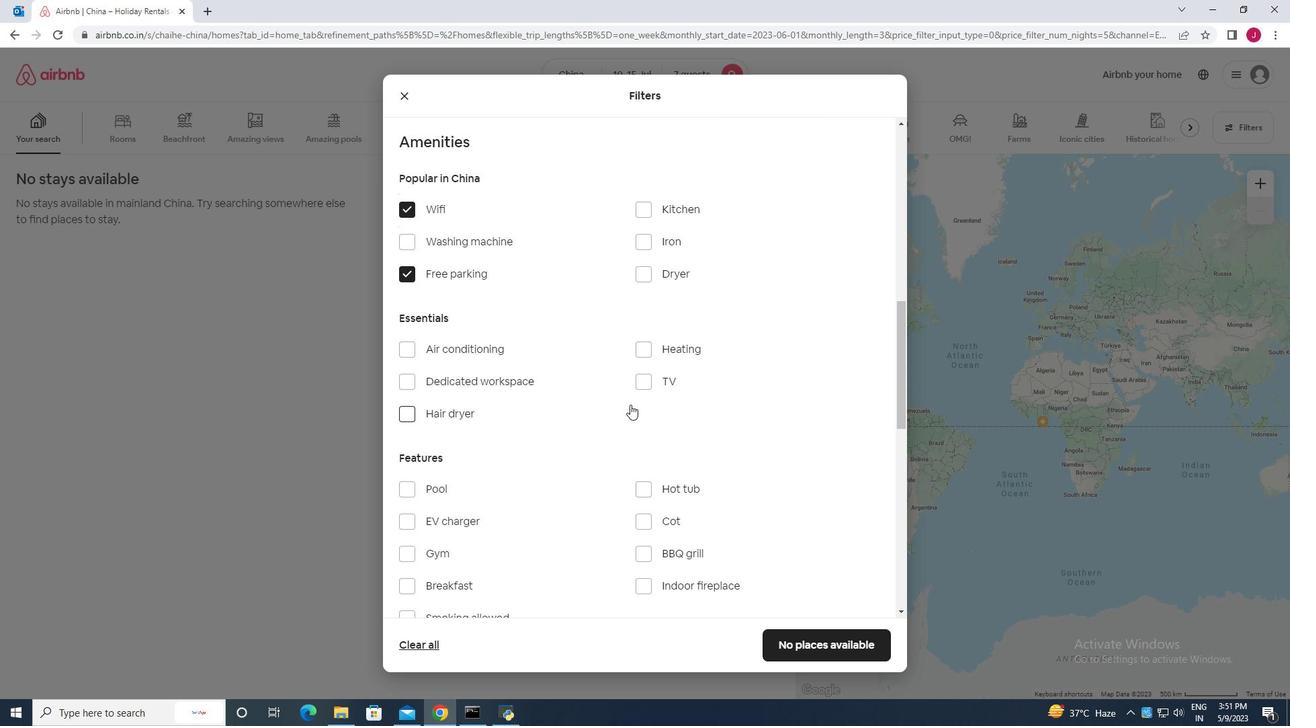 
Action: Mouse pressed left at (640, 384)
Screenshot: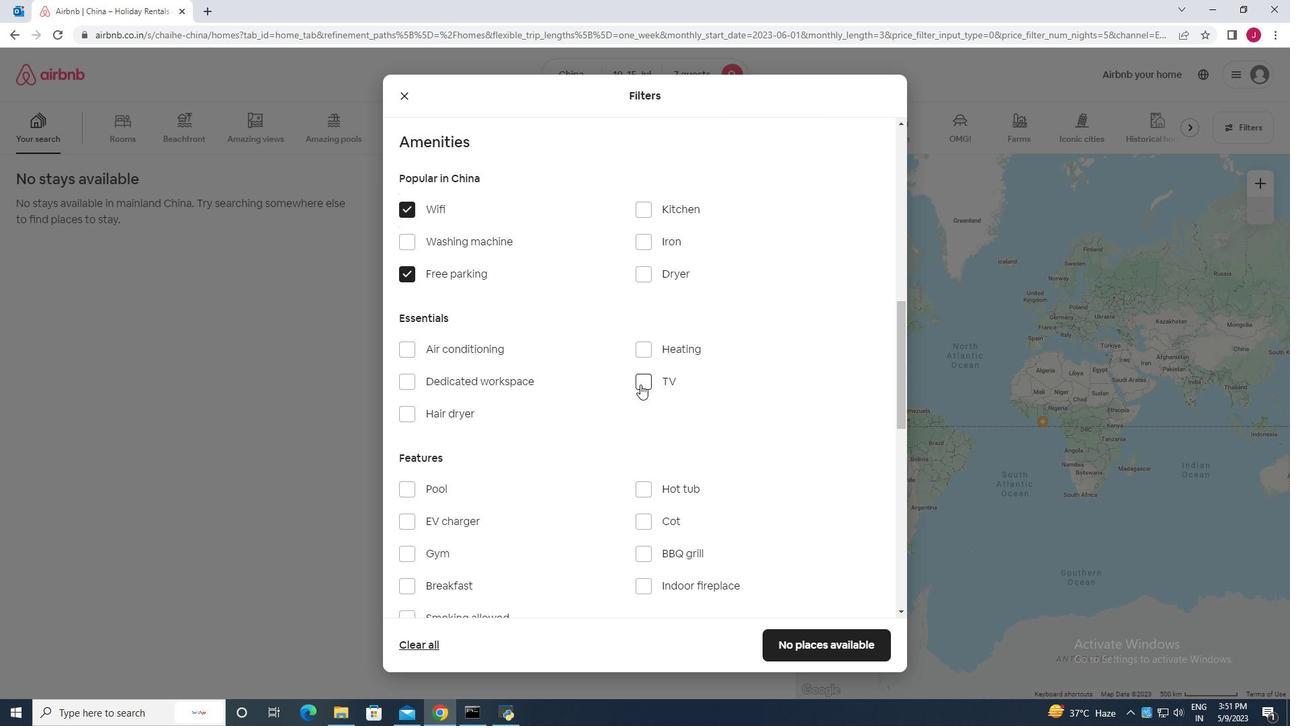 
Action: Mouse moved to (547, 370)
Screenshot: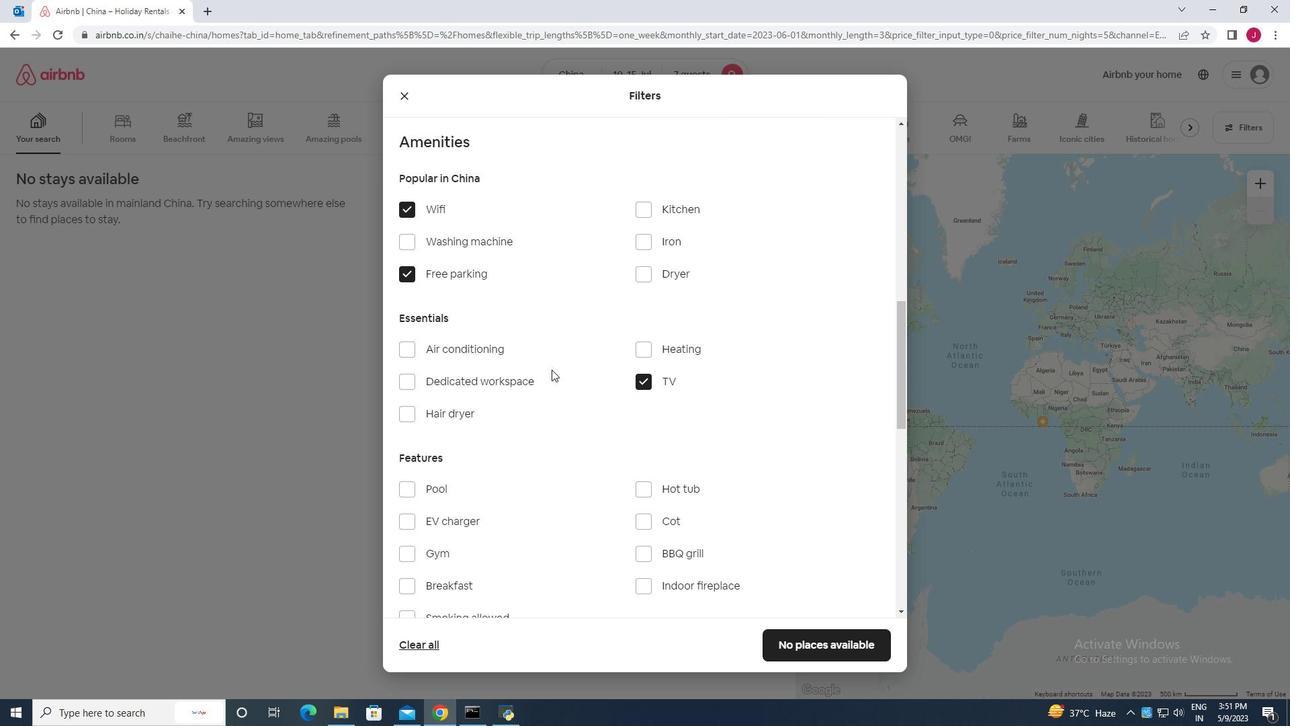 
Action: Mouse scrolled (547, 369) with delta (0, 0)
Screenshot: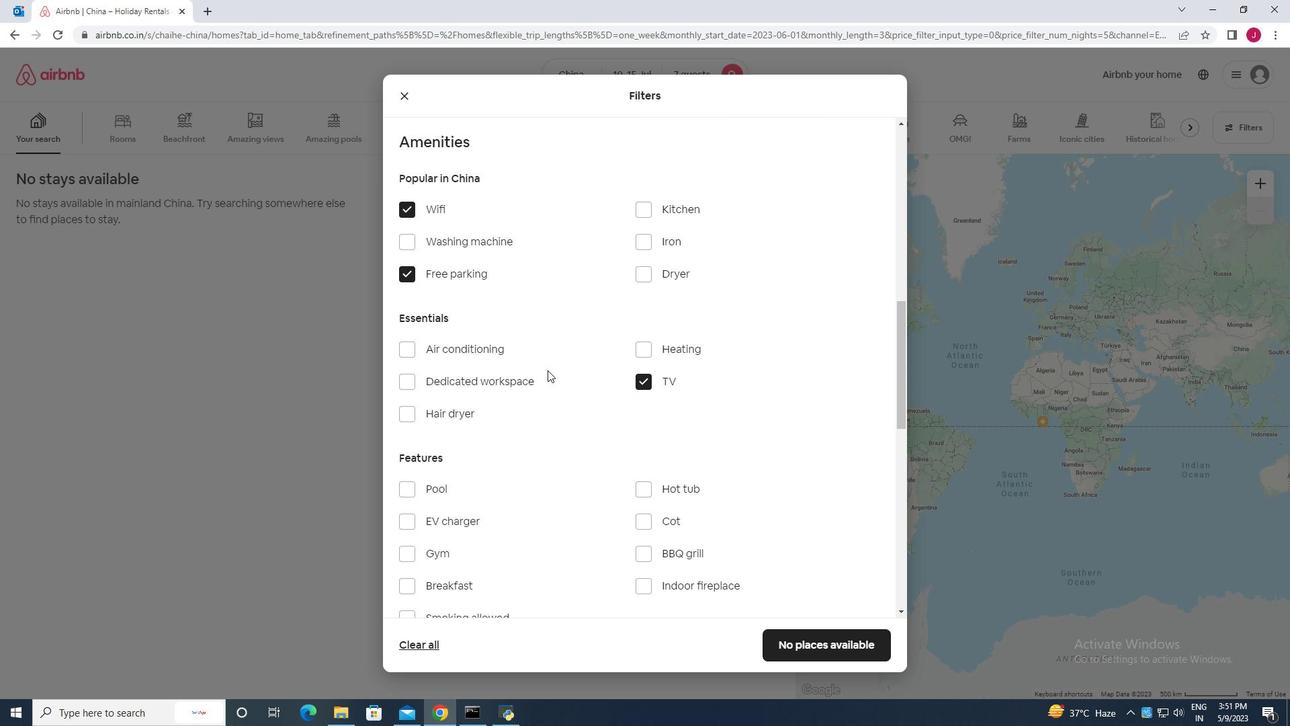 
Action: Mouse moved to (408, 485)
Screenshot: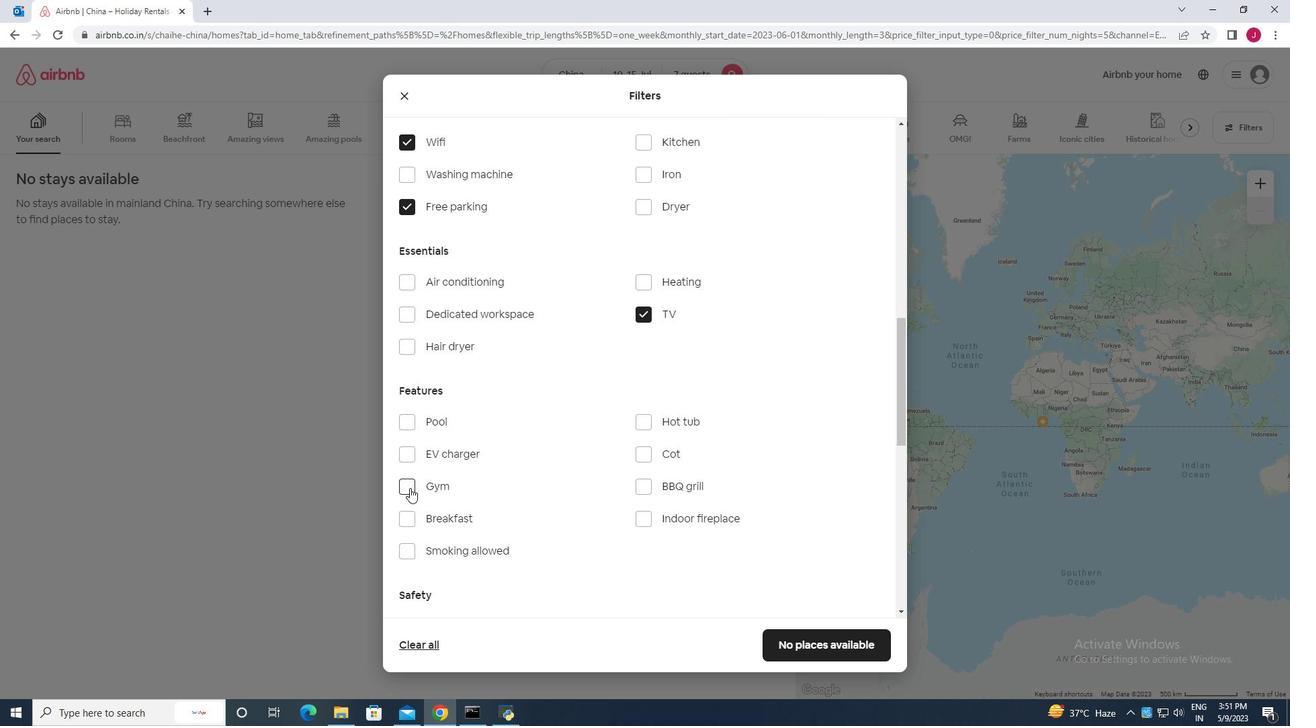 
Action: Mouse pressed left at (408, 485)
Screenshot: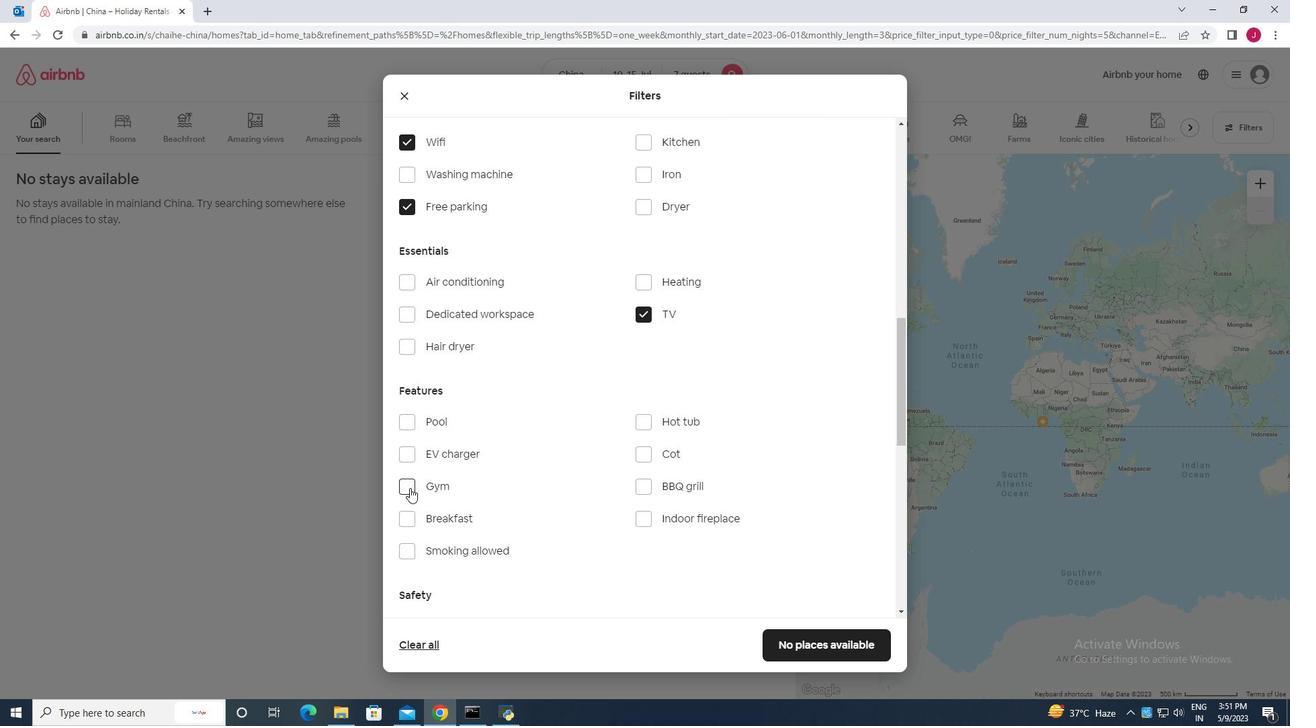 
Action: Mouse moved to (408, 518)
Screenshot: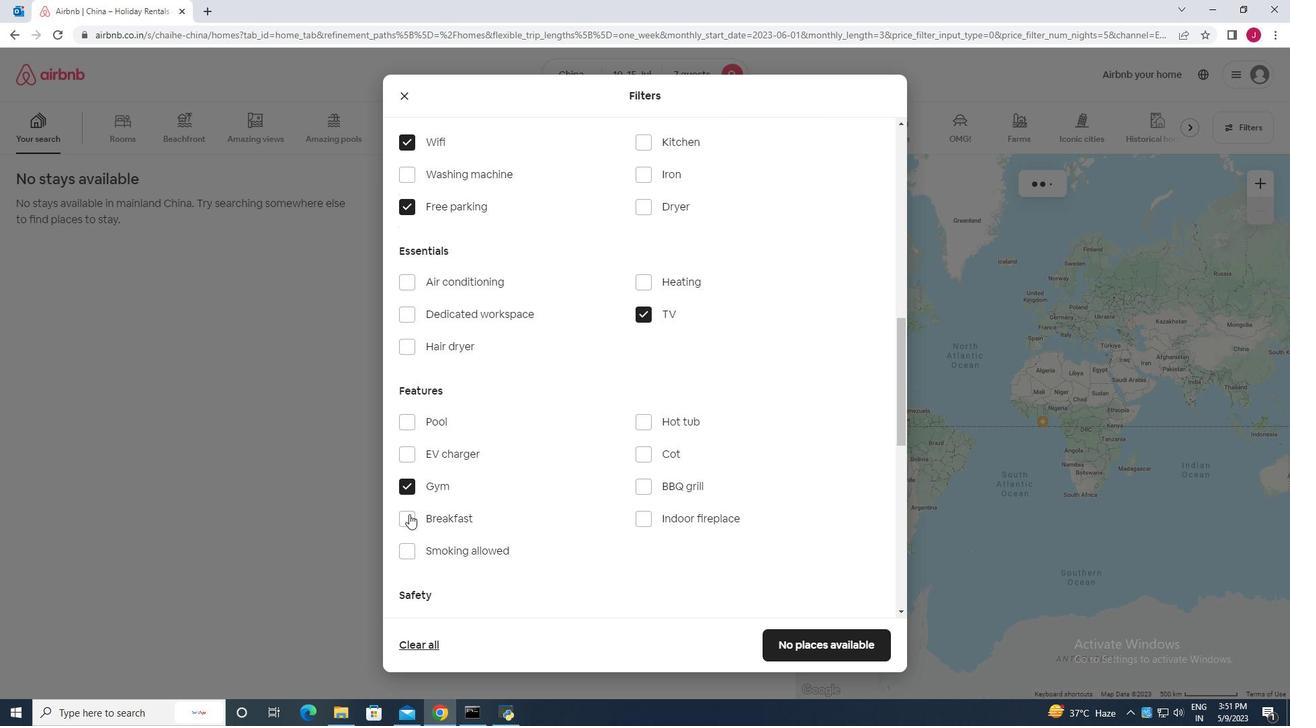 
Action: Mouse pressed left at (408, 518)
Screenshot: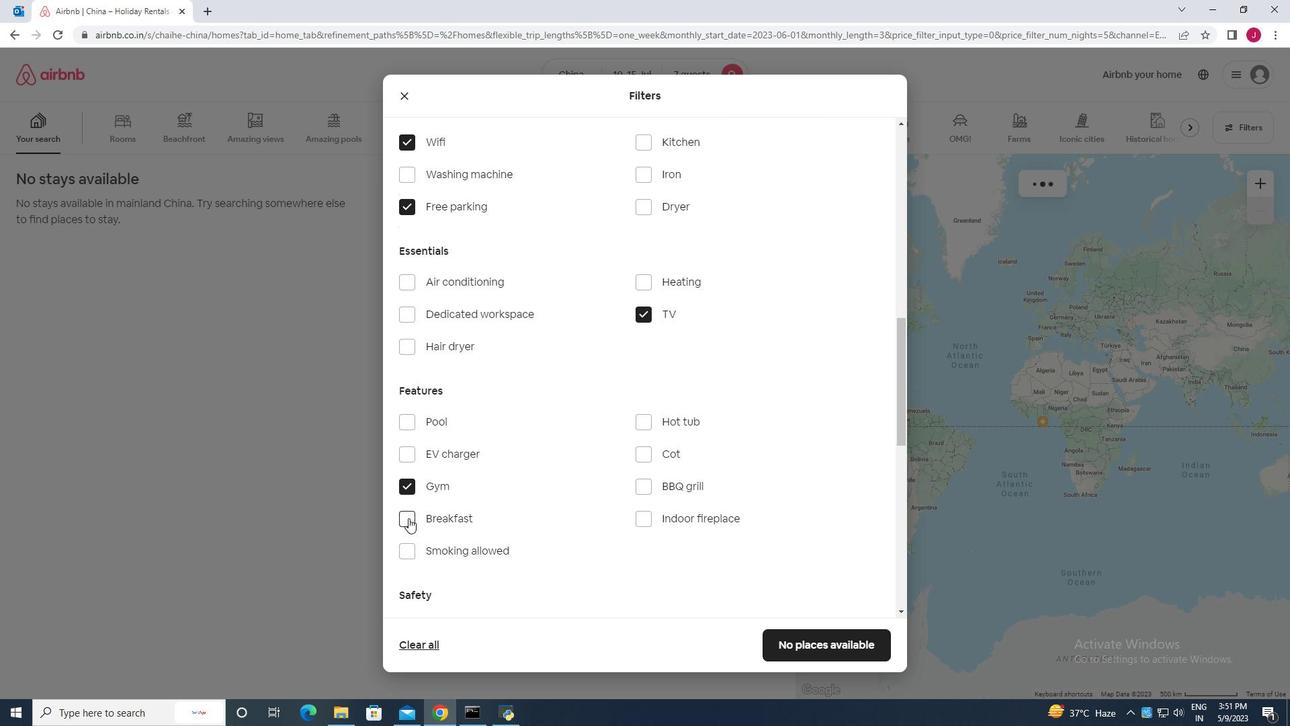 
Action: Mouse moved to (516, 427)
Screenshot: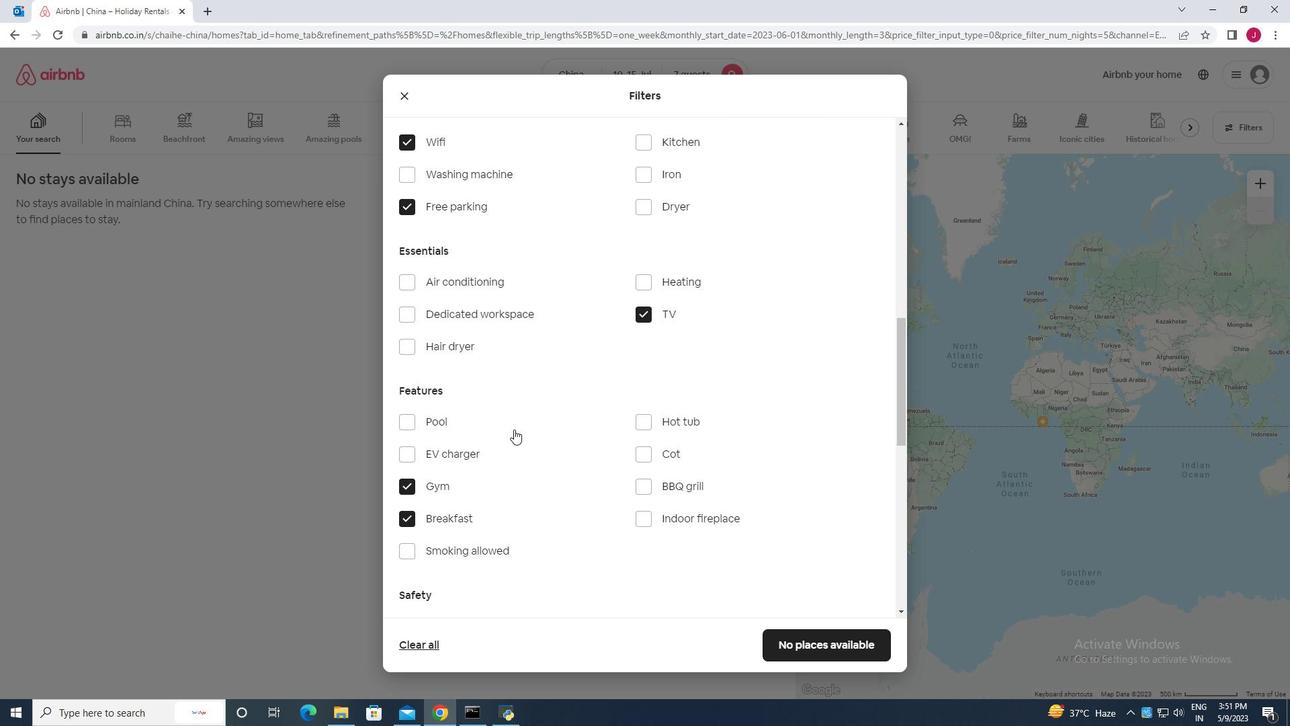 
Action: Mouse scrolled (516, 426) with delta (0, 0)
Screenshot: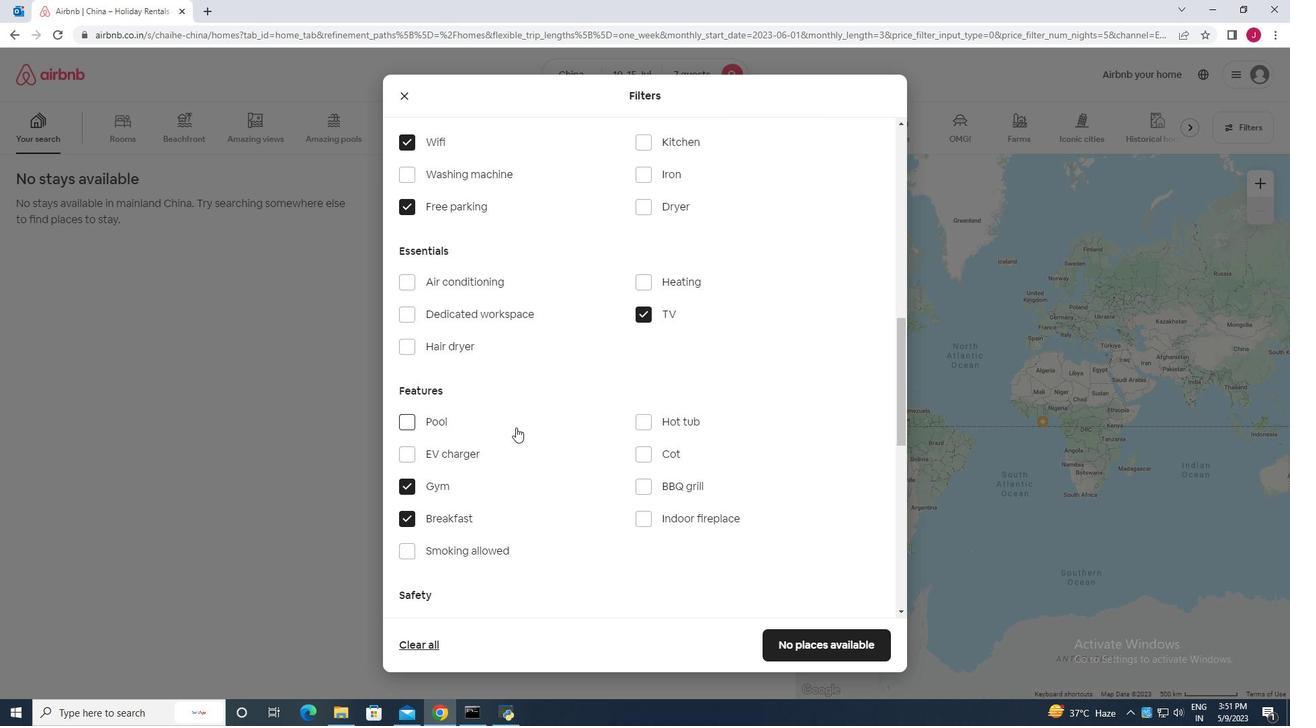 
Action: Mouse scrolled (516, 426) with delta (0, 0)
Screenshot: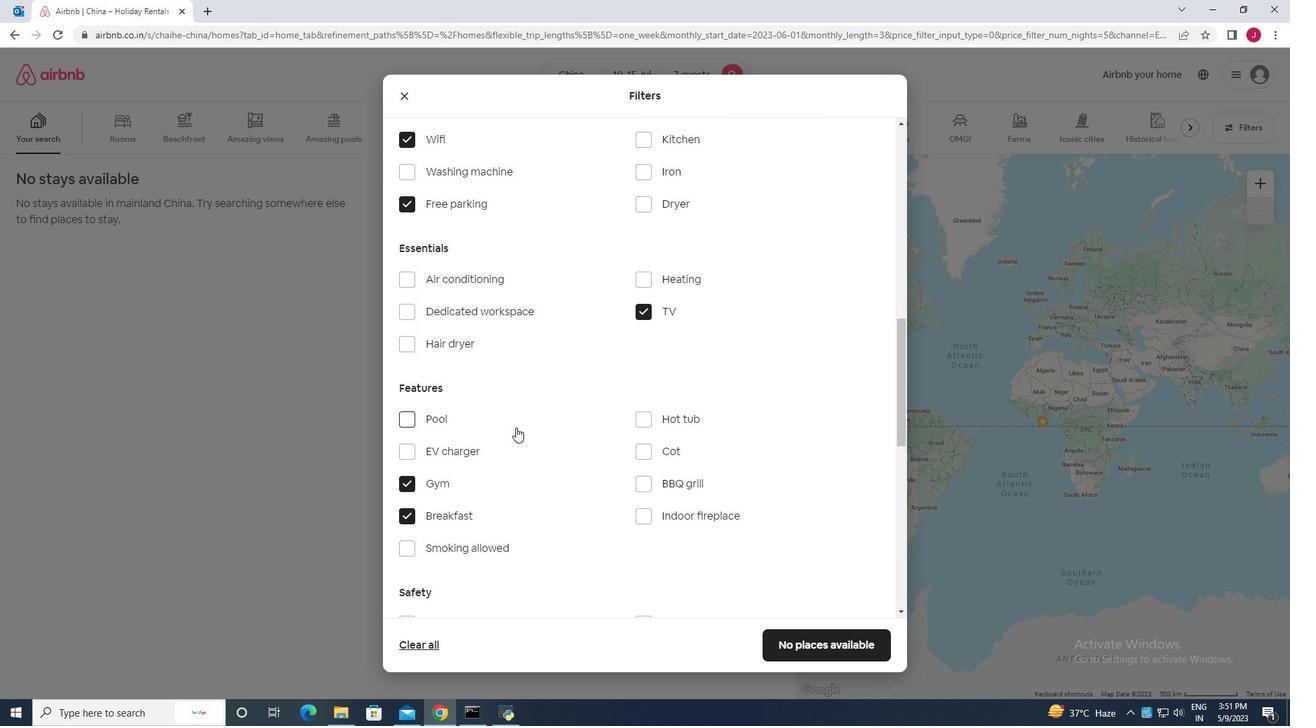 
Action: Mouse moved to (519, 421)
Screenshot: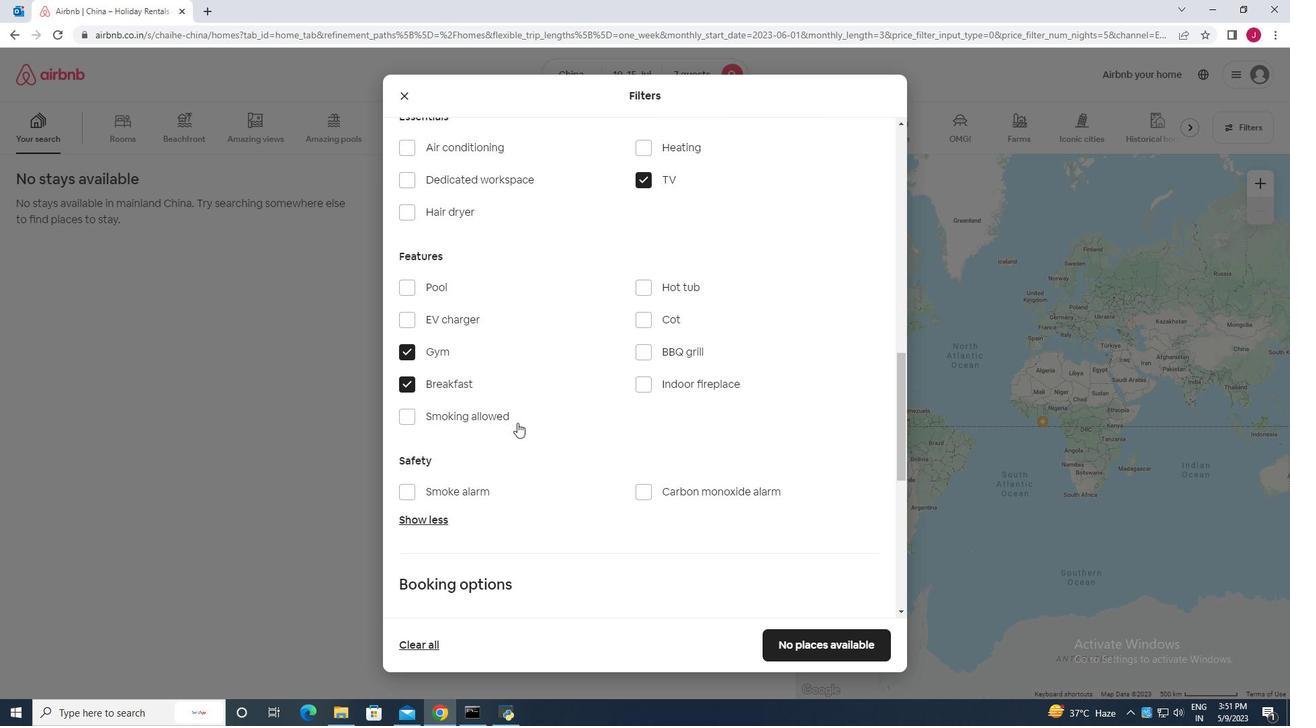 
Action: Mouse scrolled (519, 420) with delta (0, 0)
Screenshot: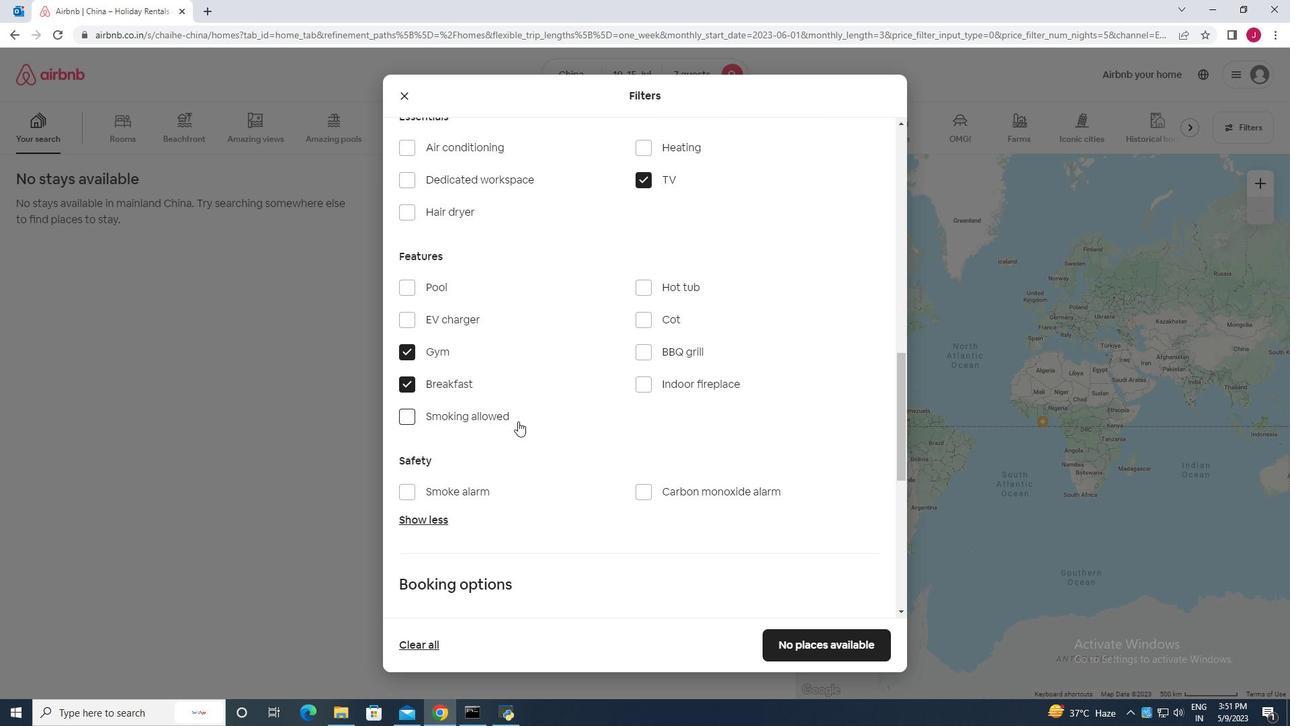 
Action: Mouse scrolled (519, 420) with delta (0, 0)
Screenshot: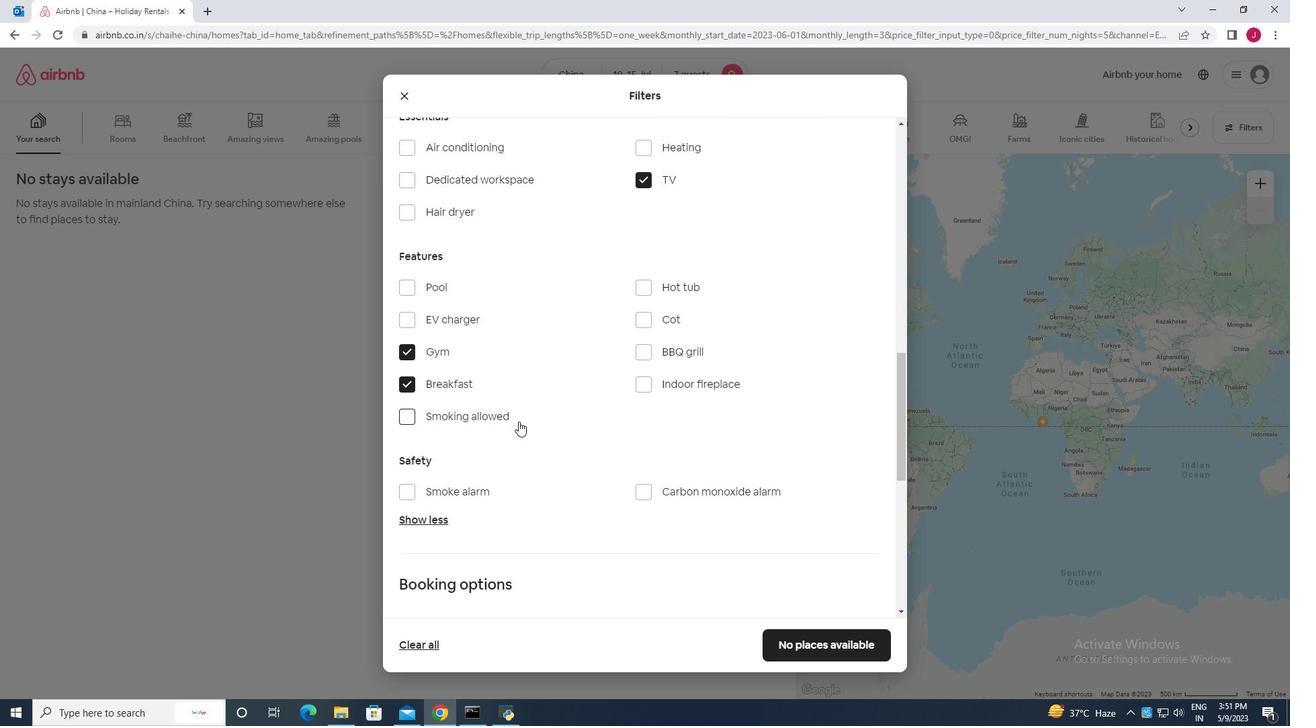 
Action: Mouse scrolled (519, 420) with delta (0, 0)
Screenshot: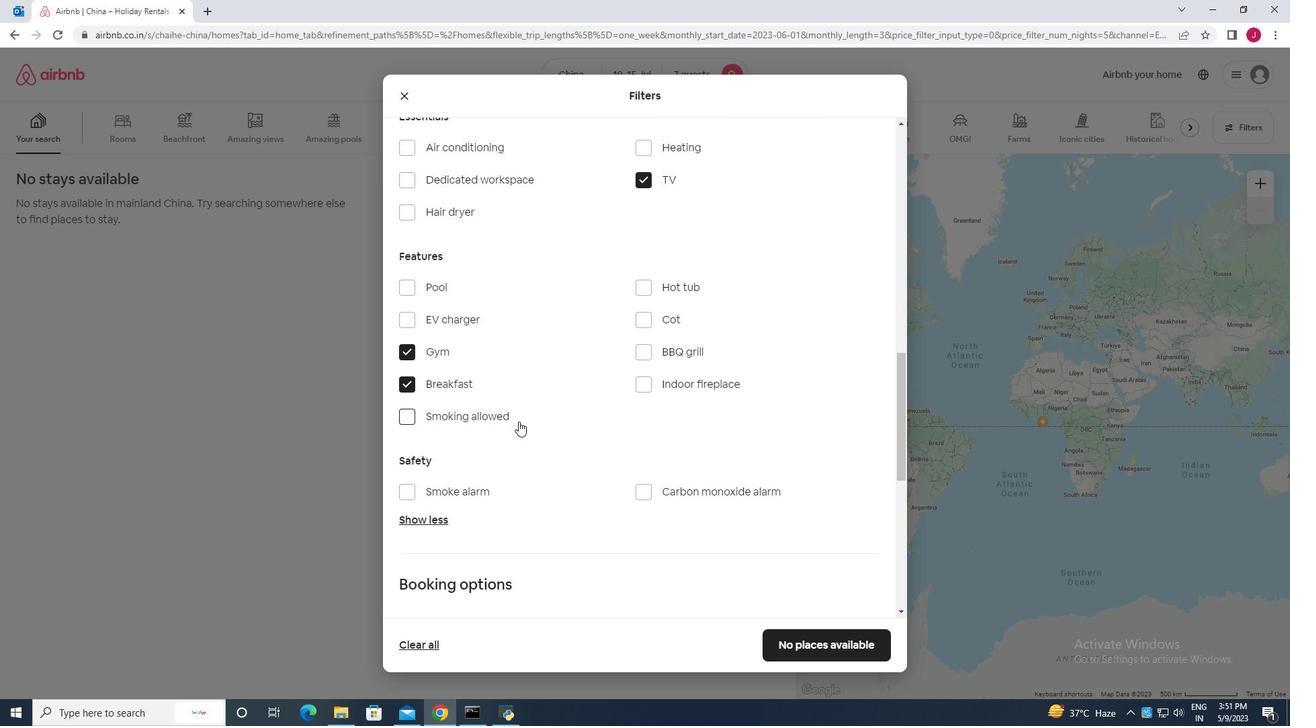 
Action: Mouse scrolled (519, 420) with delta (0, 0)
Screenshot: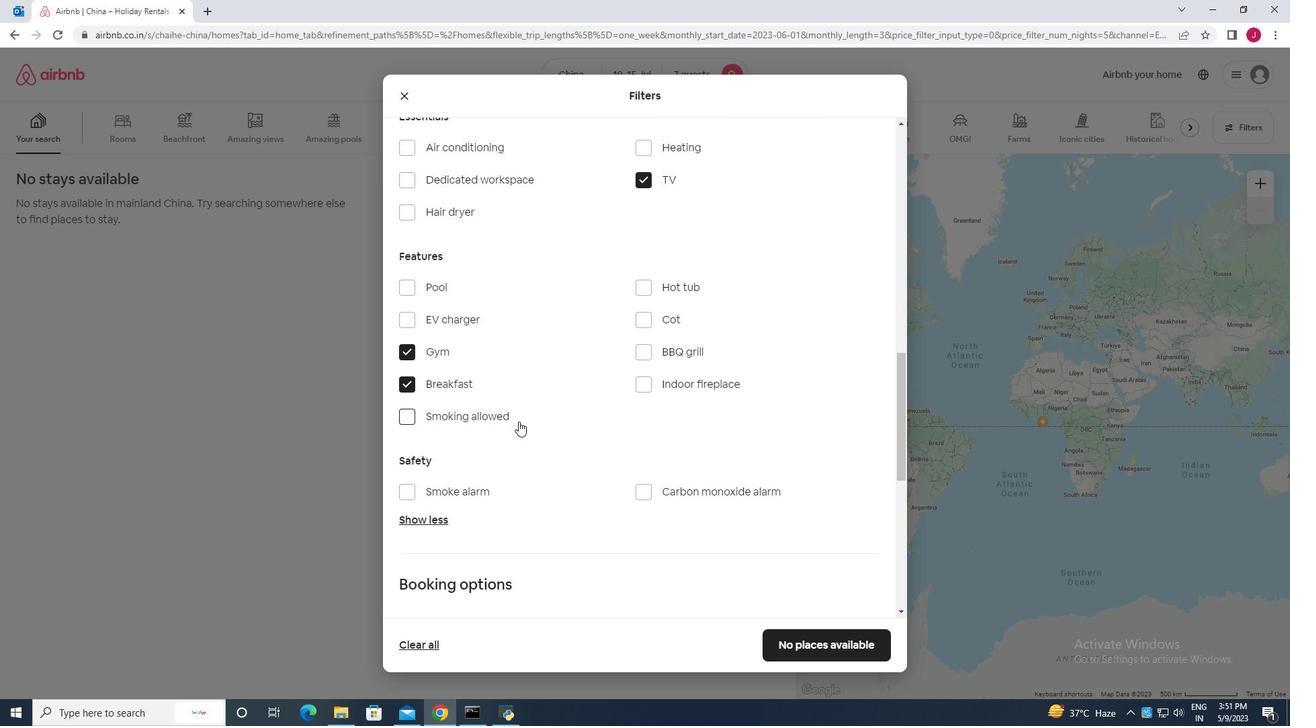 
Action: Mouse moved to (850, 409)
Screenshot: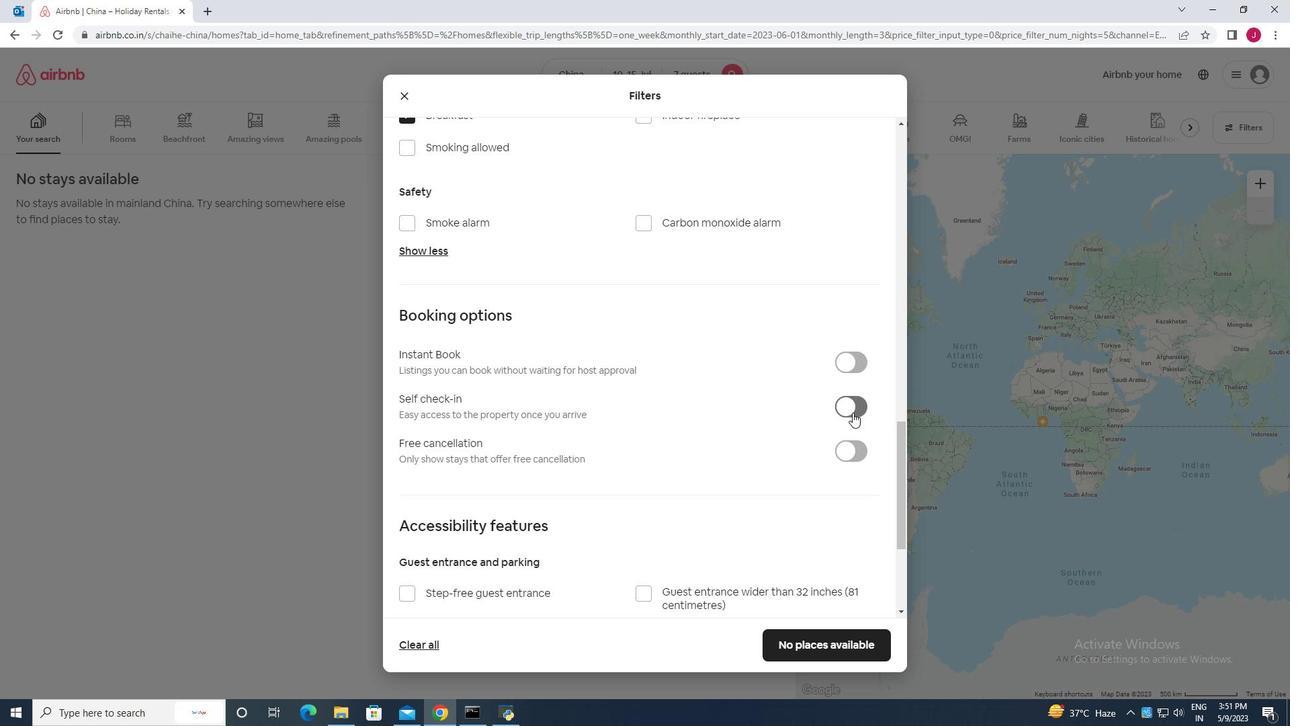 
Action: Mouse pressed left at (850, 409)
Screenshot: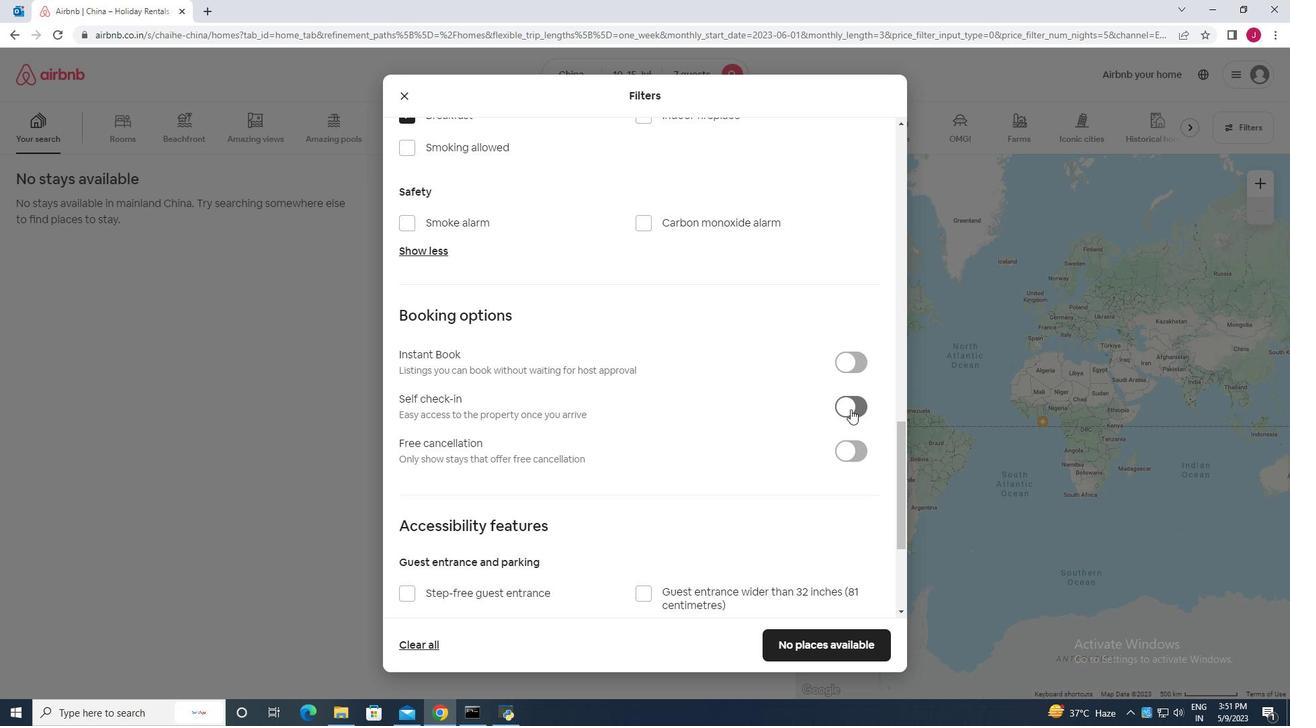 
Action: Mouse moved to (554, 467)
Screenshot: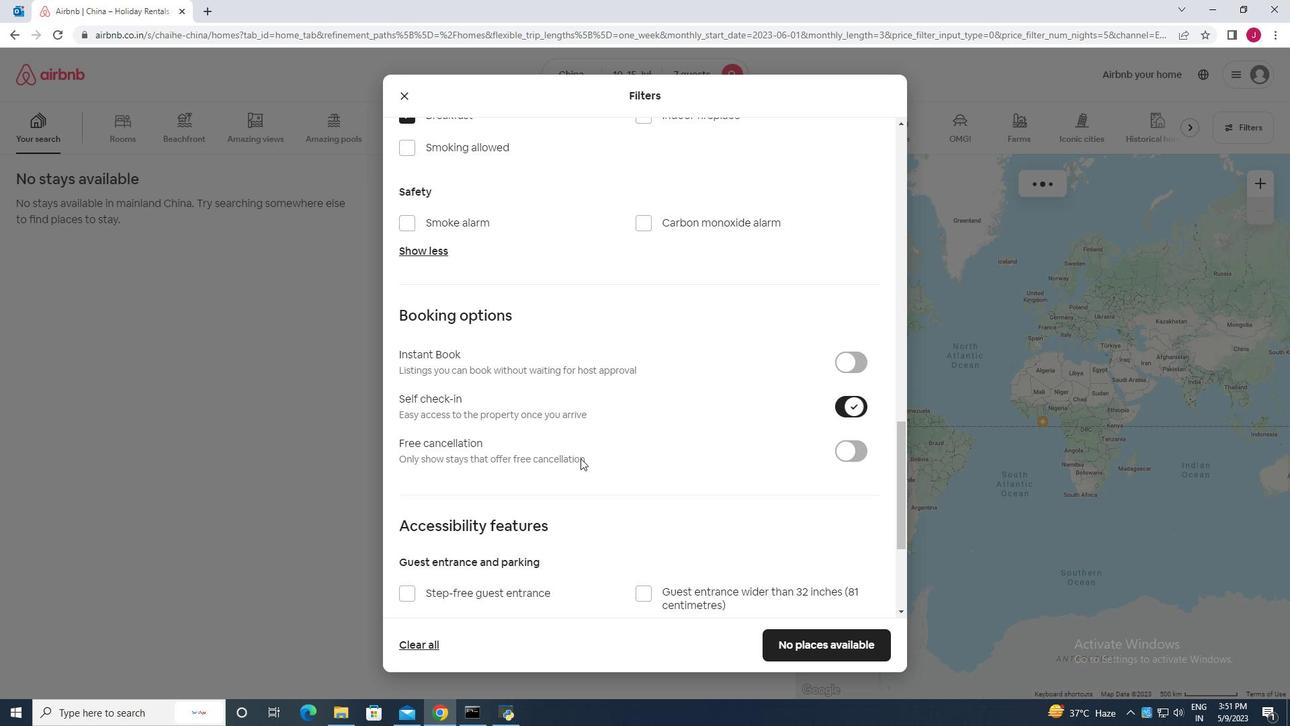 
Action: Mouse scrolled (554, 466) with delta (0, 0)
Screenshot: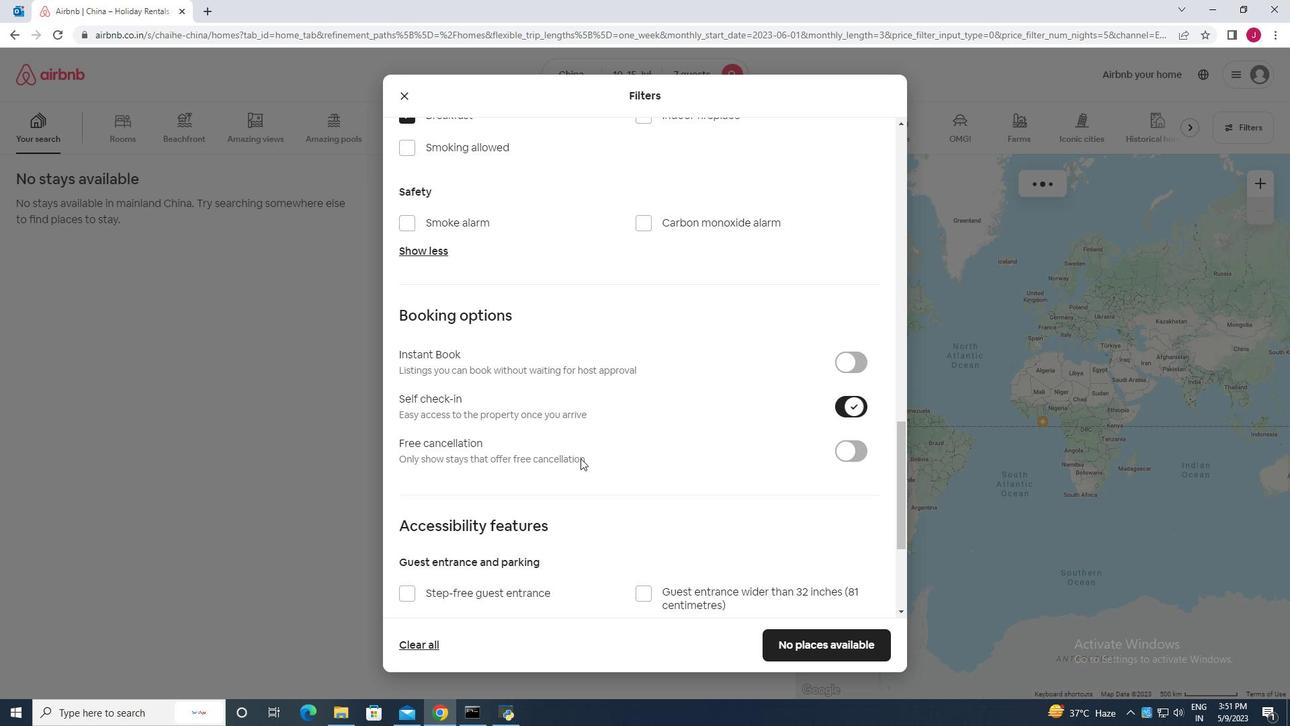
Action: Mouse moved to (553, 467)
Screenshot: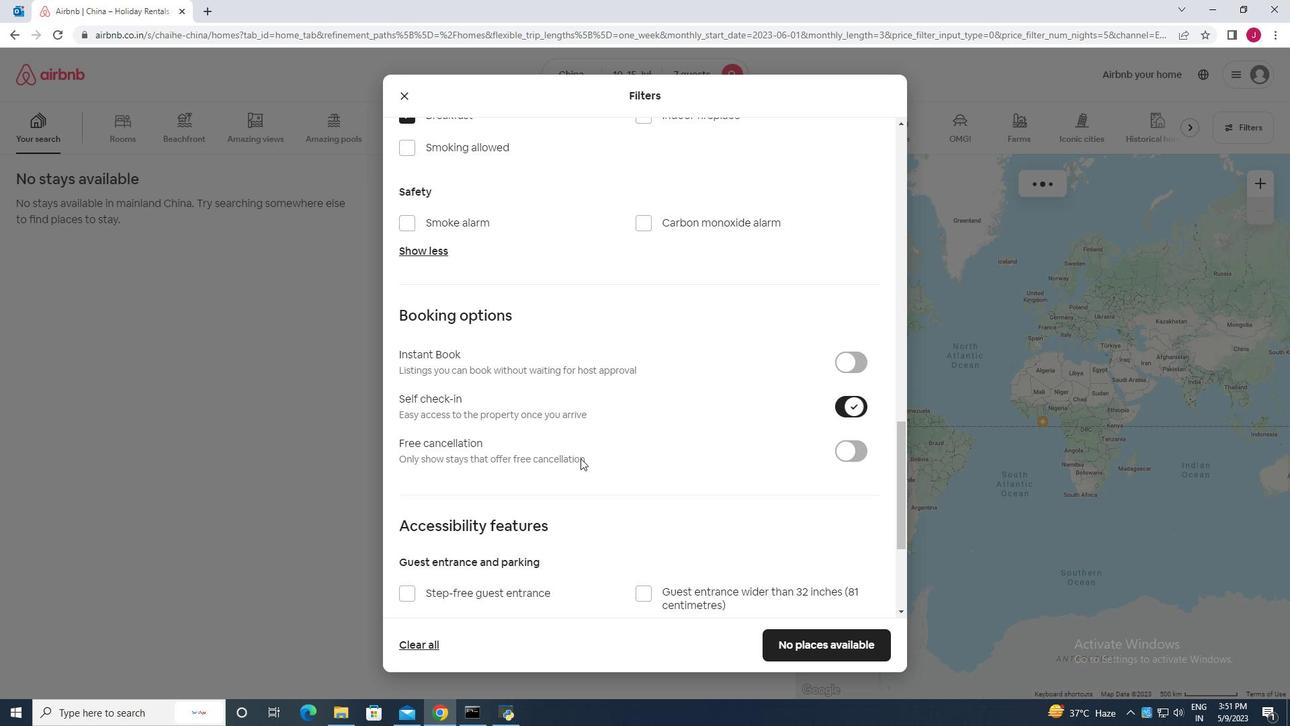 
Action: Mouse scrolled (553, 467) with delta (0, 0)
Screenshot: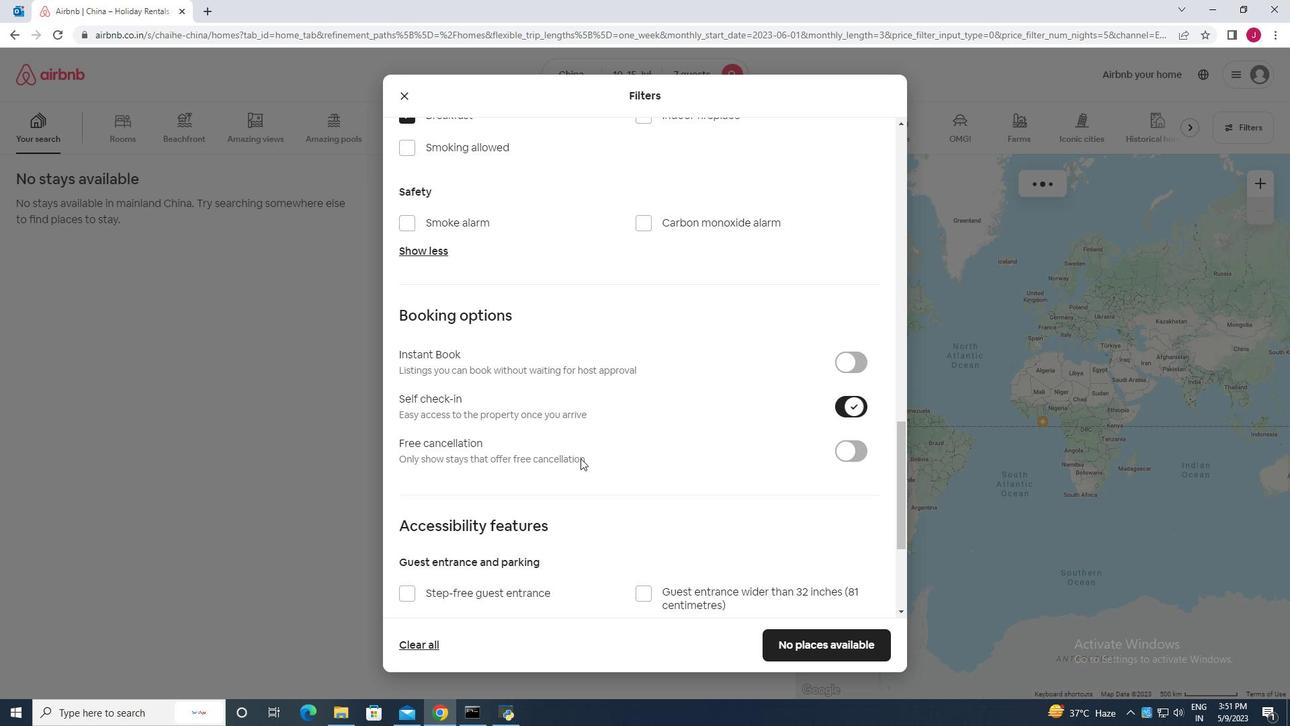 
Action: Mouse moved to (552, 467)
Screenshot: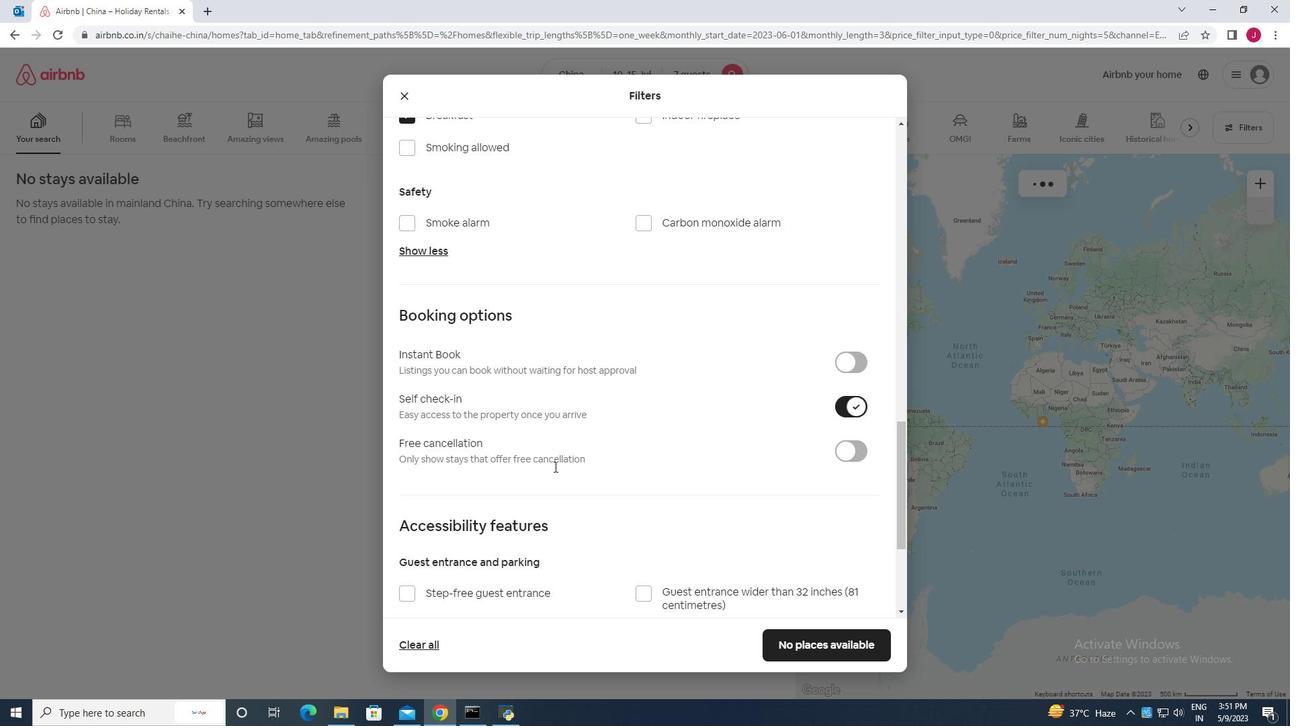 
Action: Mouse scrolled (552, 467) with delta (0, 0)
Screenshot: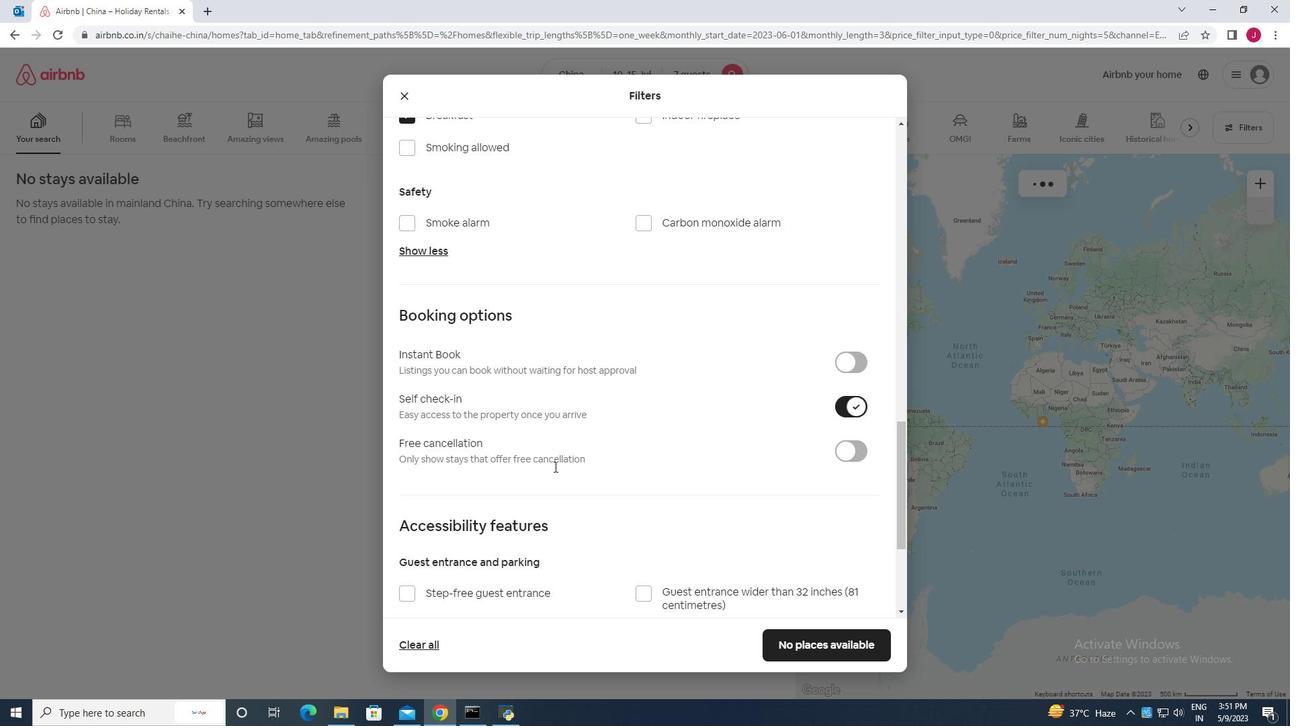 
Action: Mouse moved to (551, 468)
Screenshot: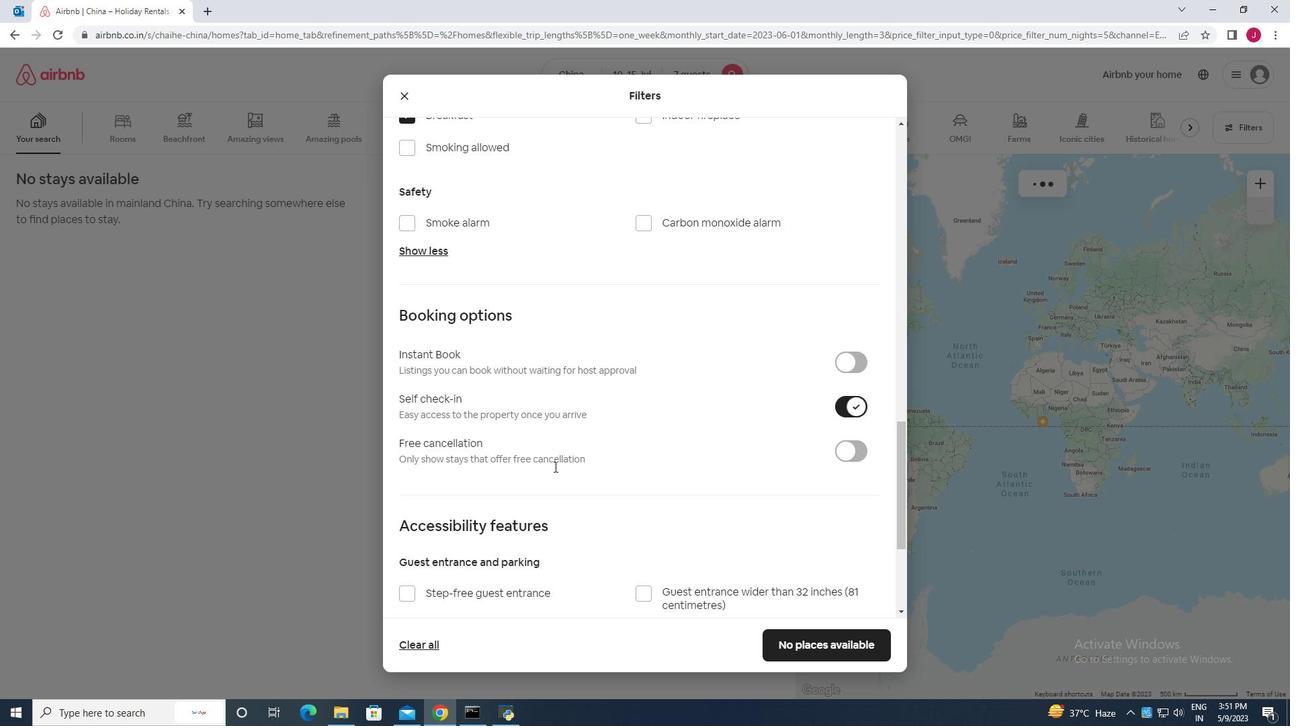 
Action: Mouse scrolled (551, 467) with delta (0, 0)
Screenshot: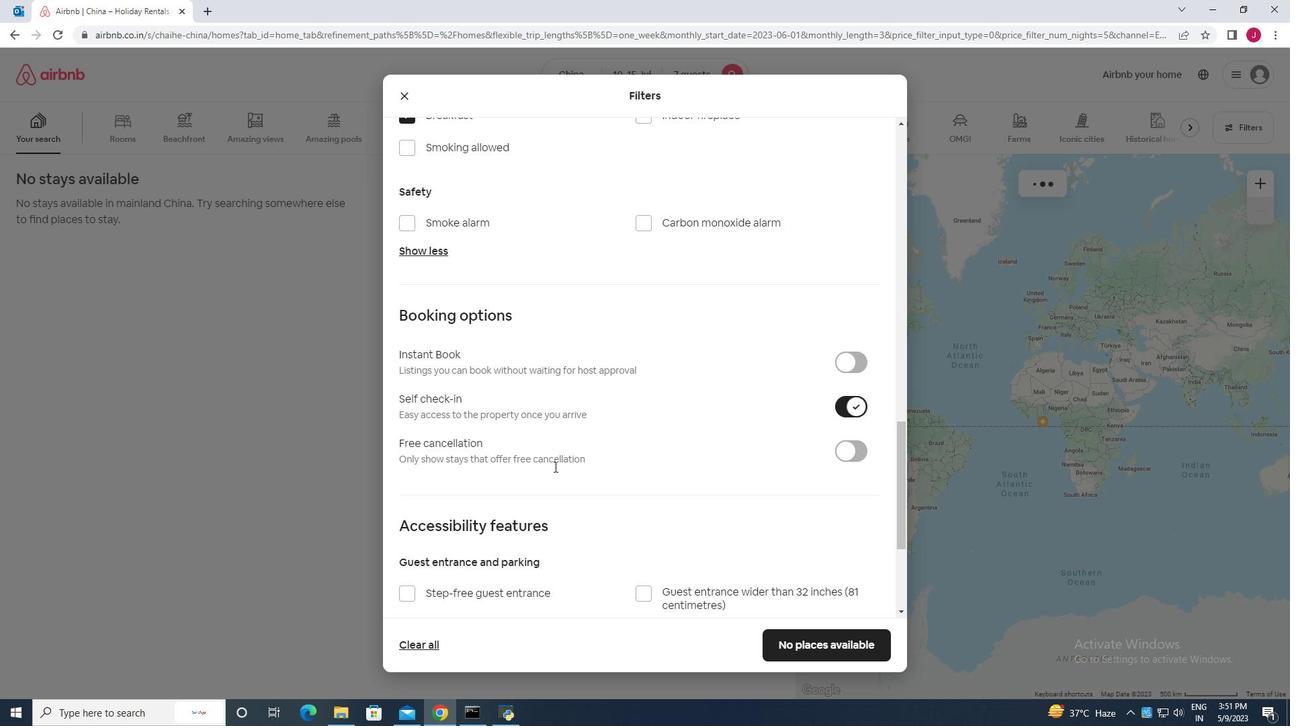 
Action: Mouse moved to (547, 469)
Screenshot: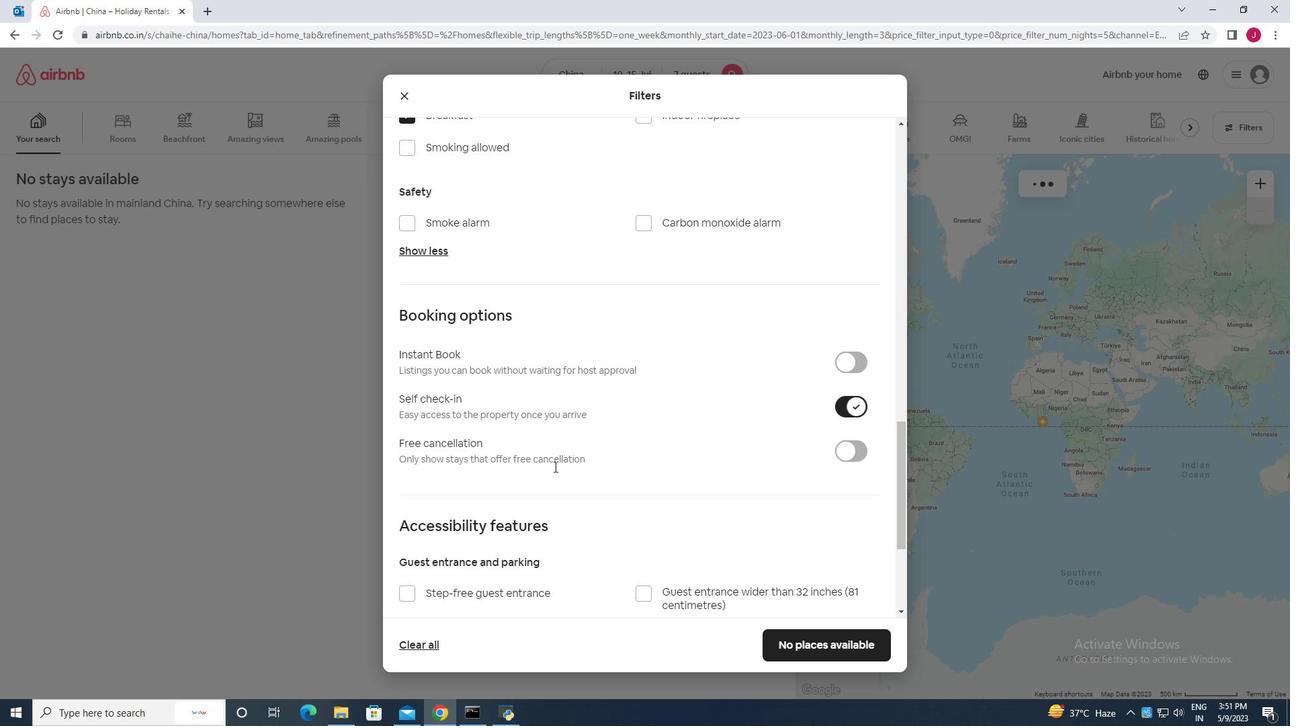 
Action: Mouse scrolled (547, 469) with delta (0, 0)
Screenshot: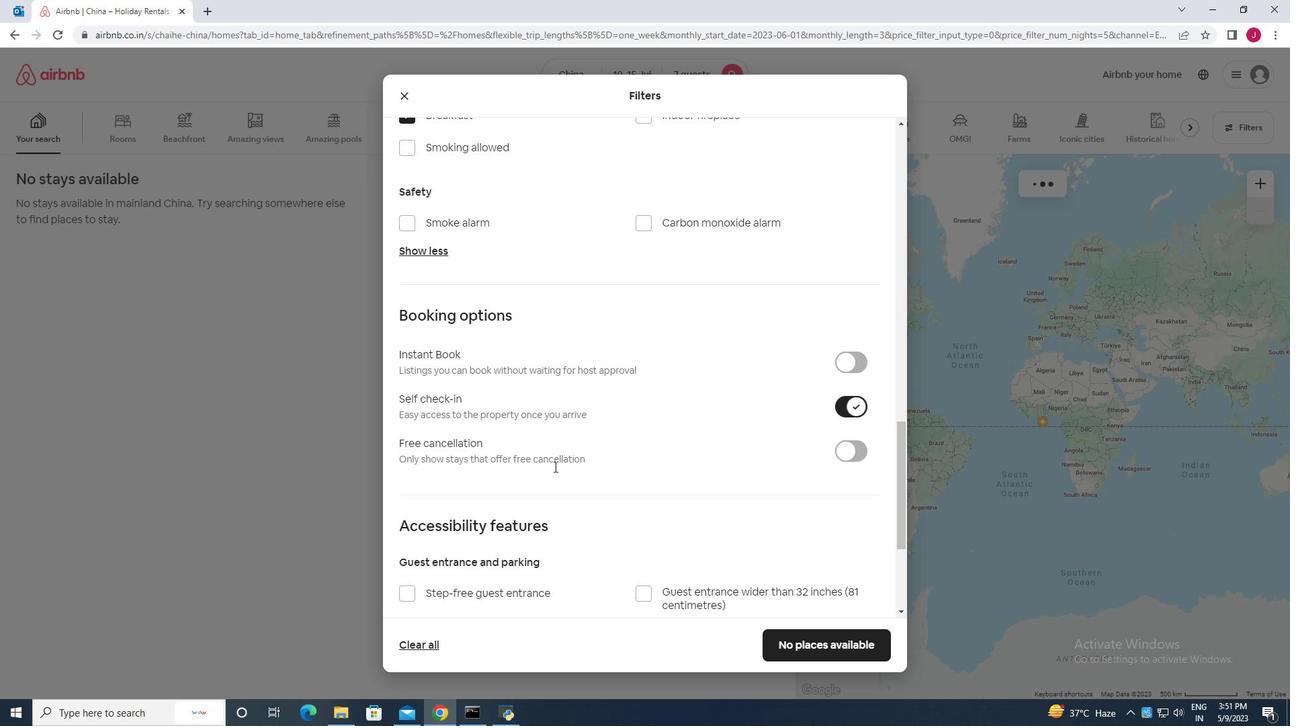 
Action: Mouse moved to (543, 473)
Screenshot: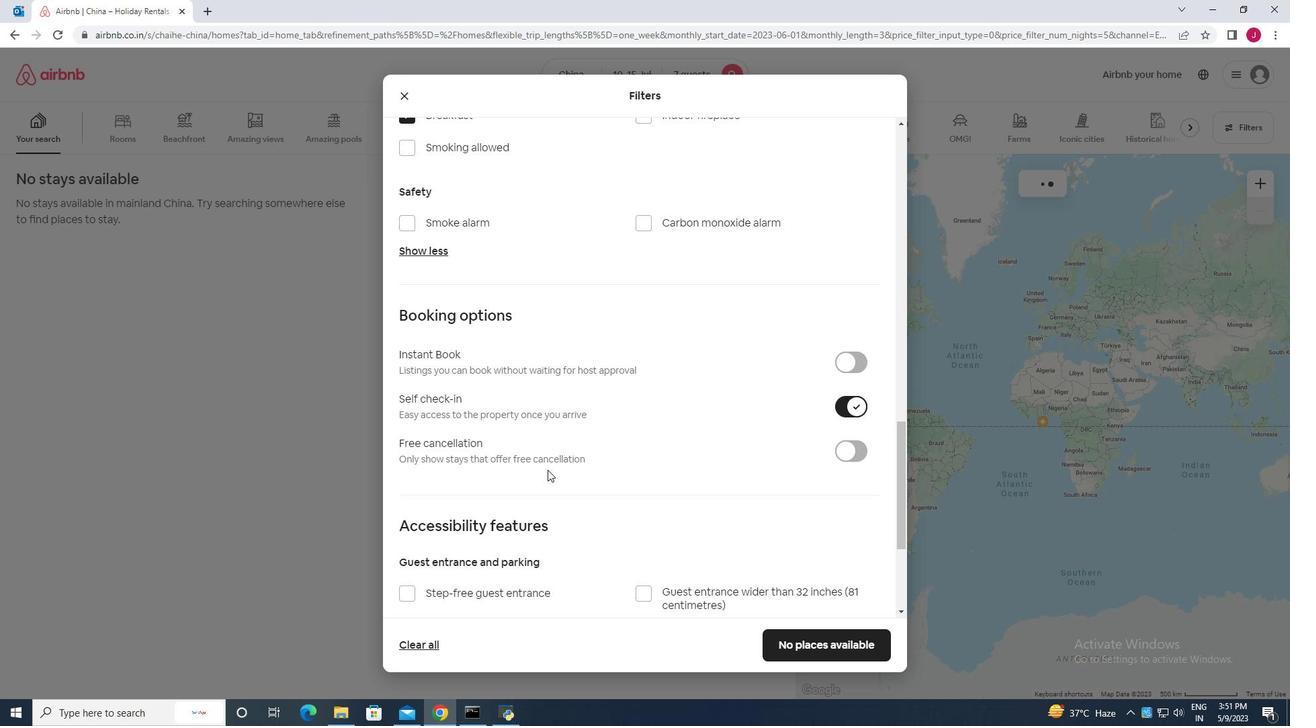 
Action: Mouse scrolled (543, 472) with delta (0, 0)
Screenshot: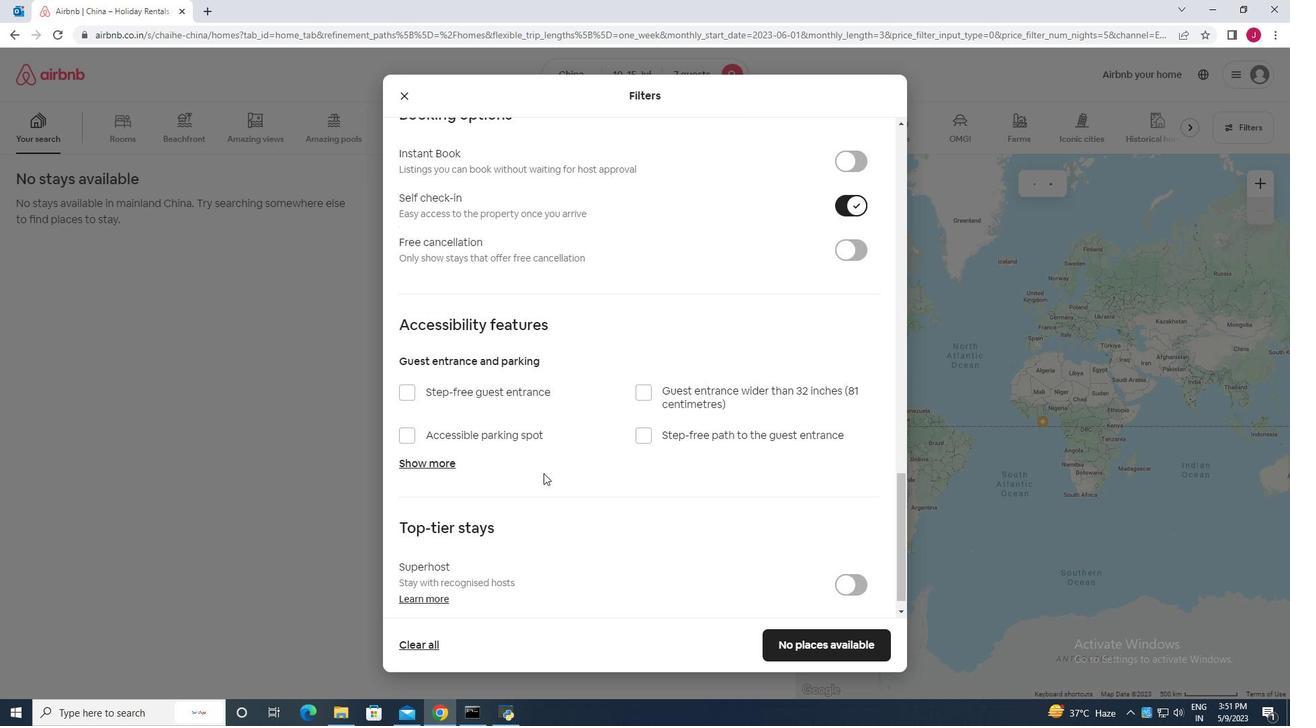 
Action: Mouse moved to (543, 473)
Screenshot: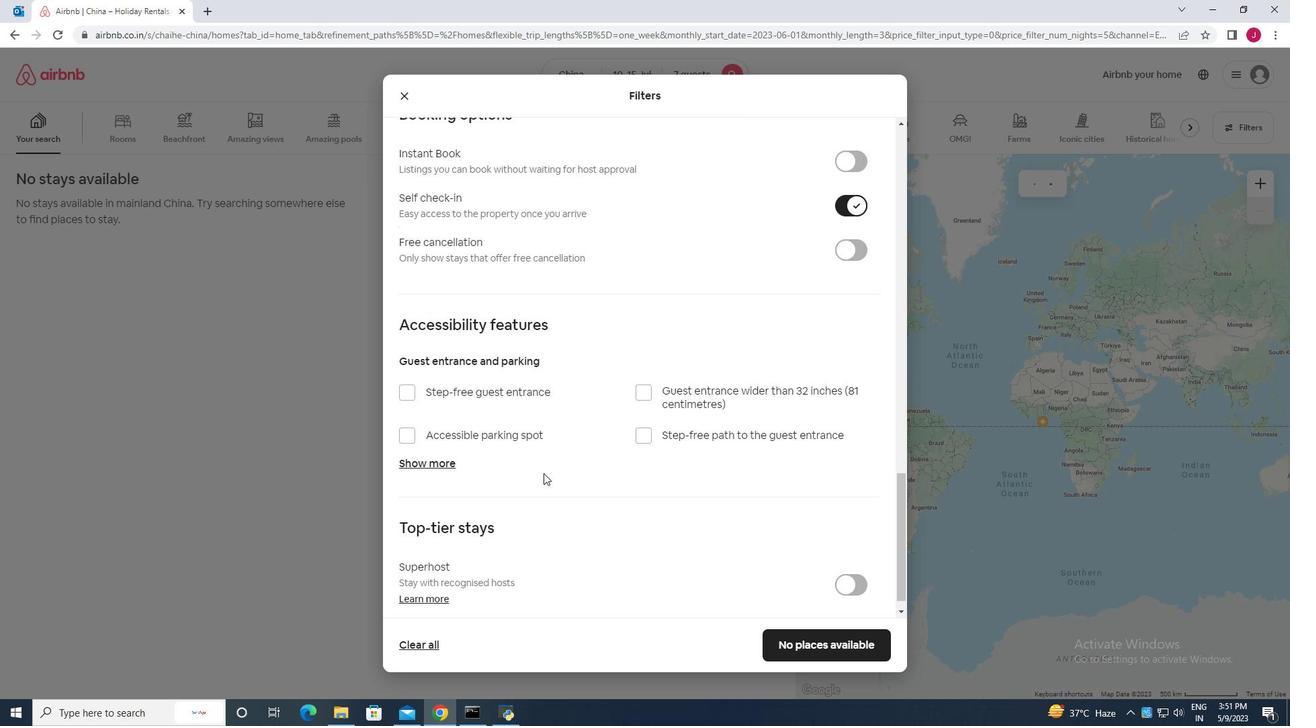 
Action: Mouse scrolled (543, 472) with delta (0, 0)
Screenshot: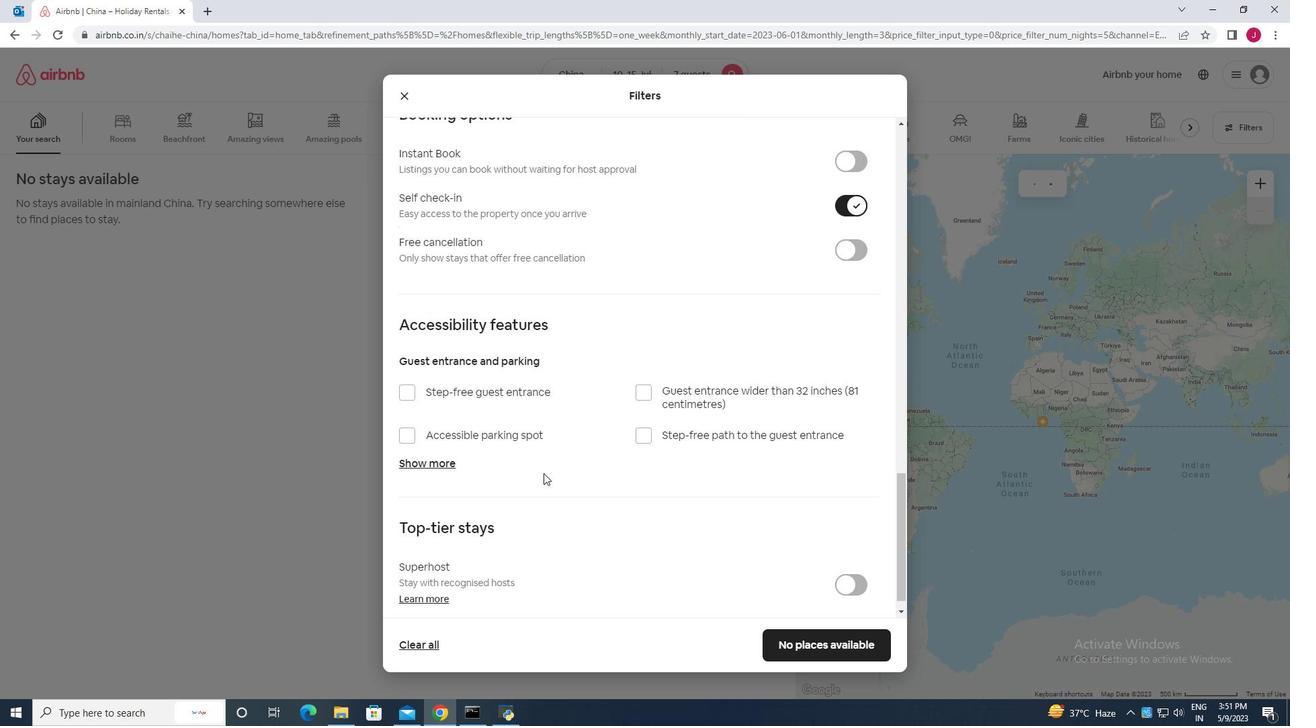 
Action: Mouse scrolled (543, 472) with delta (0, 0)
Screenshot: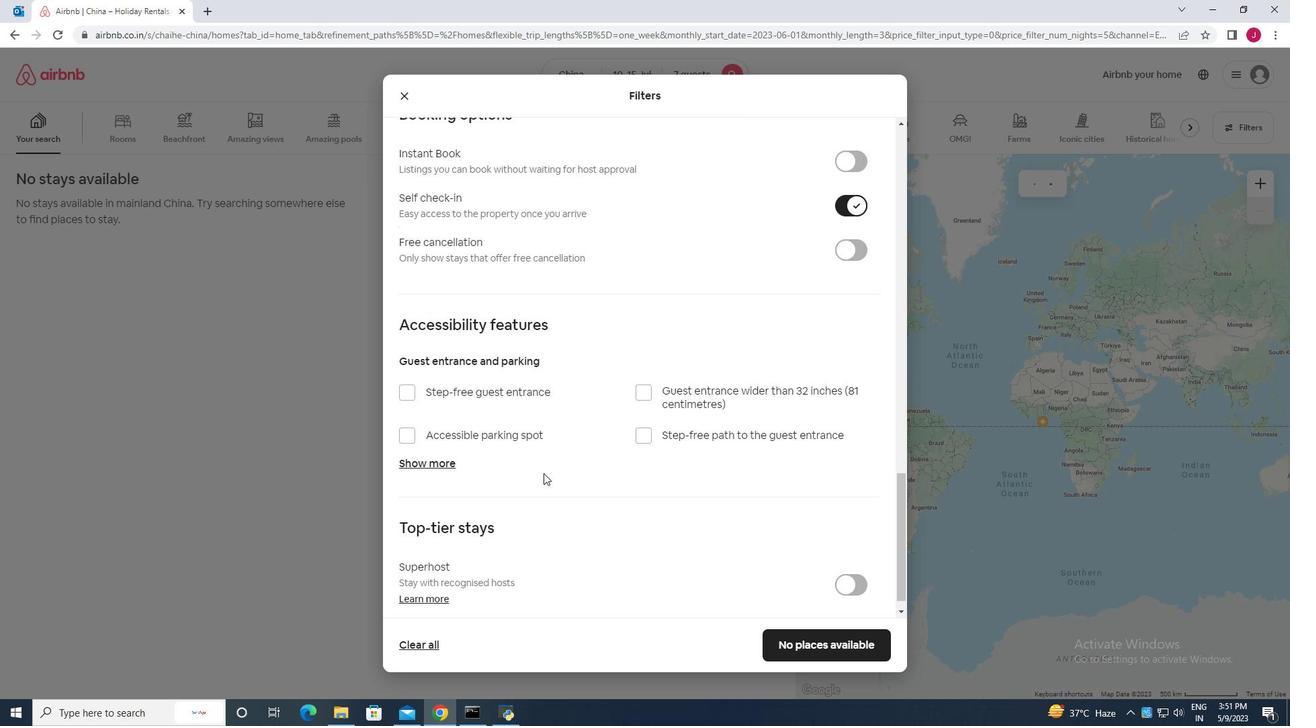 
Action: Mouse moved to (543, 473)
Screenshot: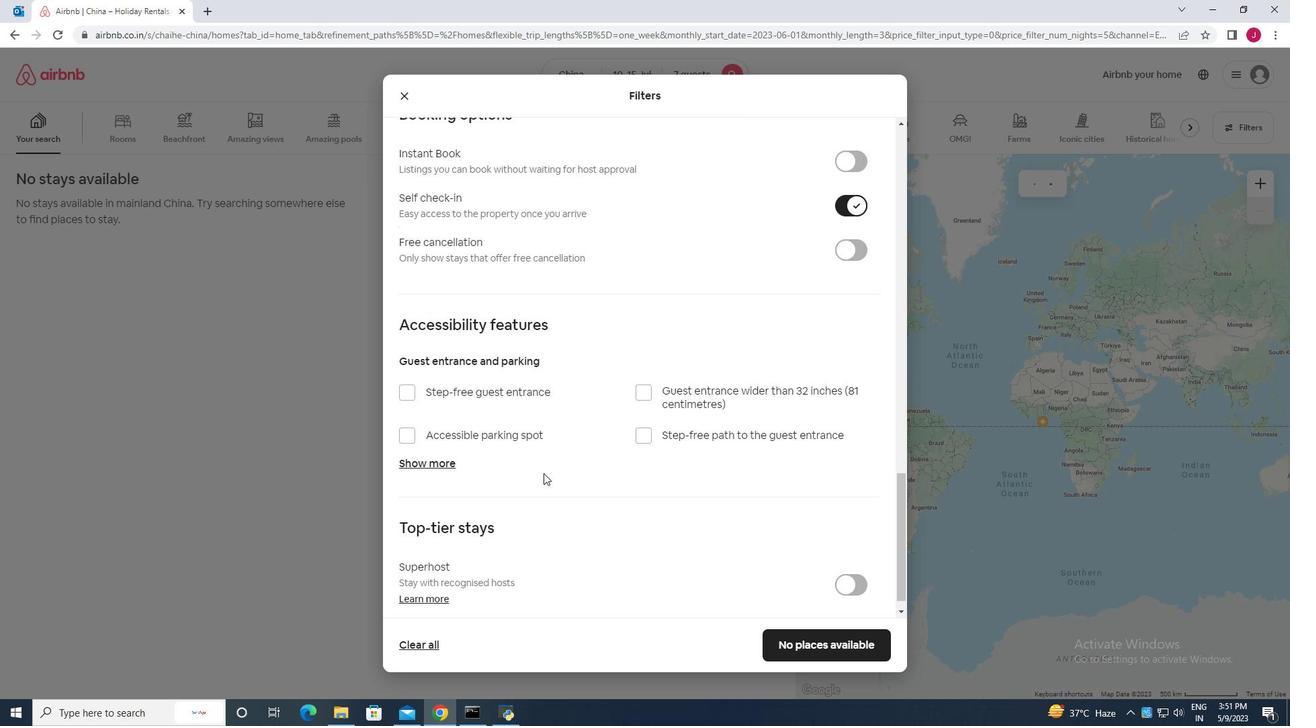 
Action: Mouse scrolled (543, 472) with delta (0, 0)
Screenshot: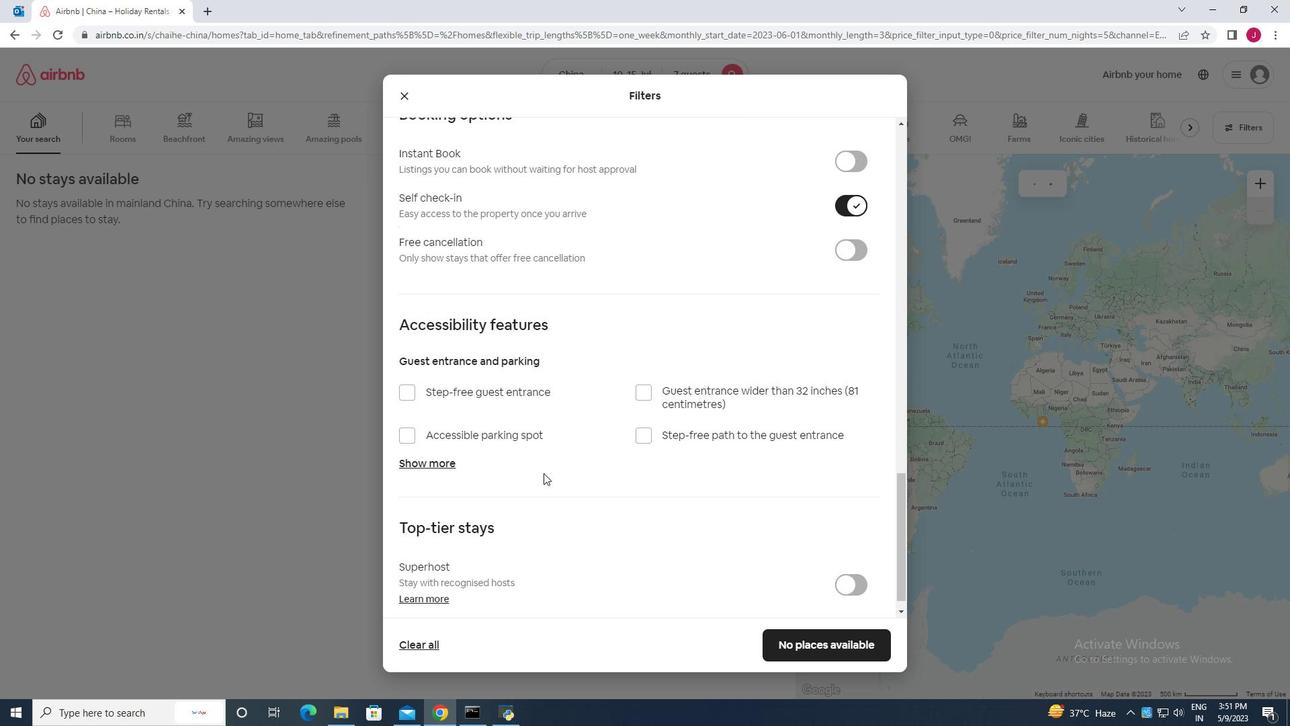 
Action: Mouse scrolled (543, 472) with delta (0, 0)
Screenshot: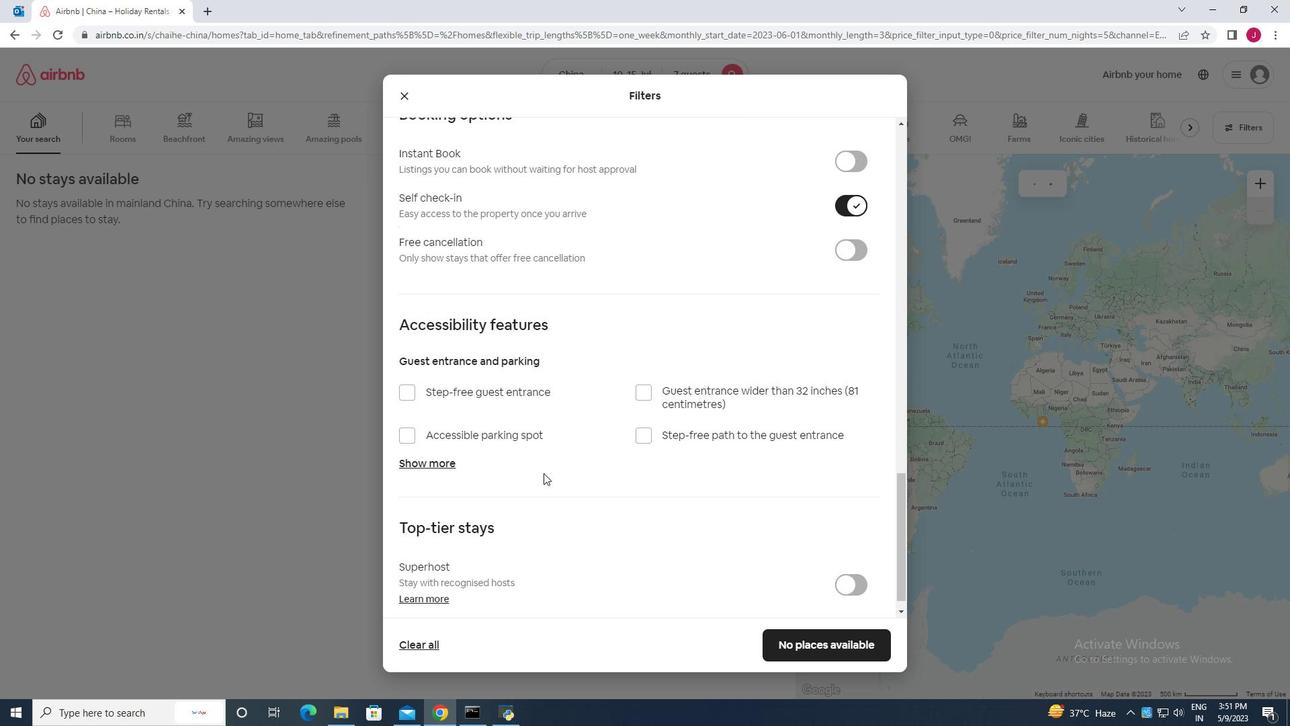 
Action: Mouse moved to (534, 478)
Screenshot: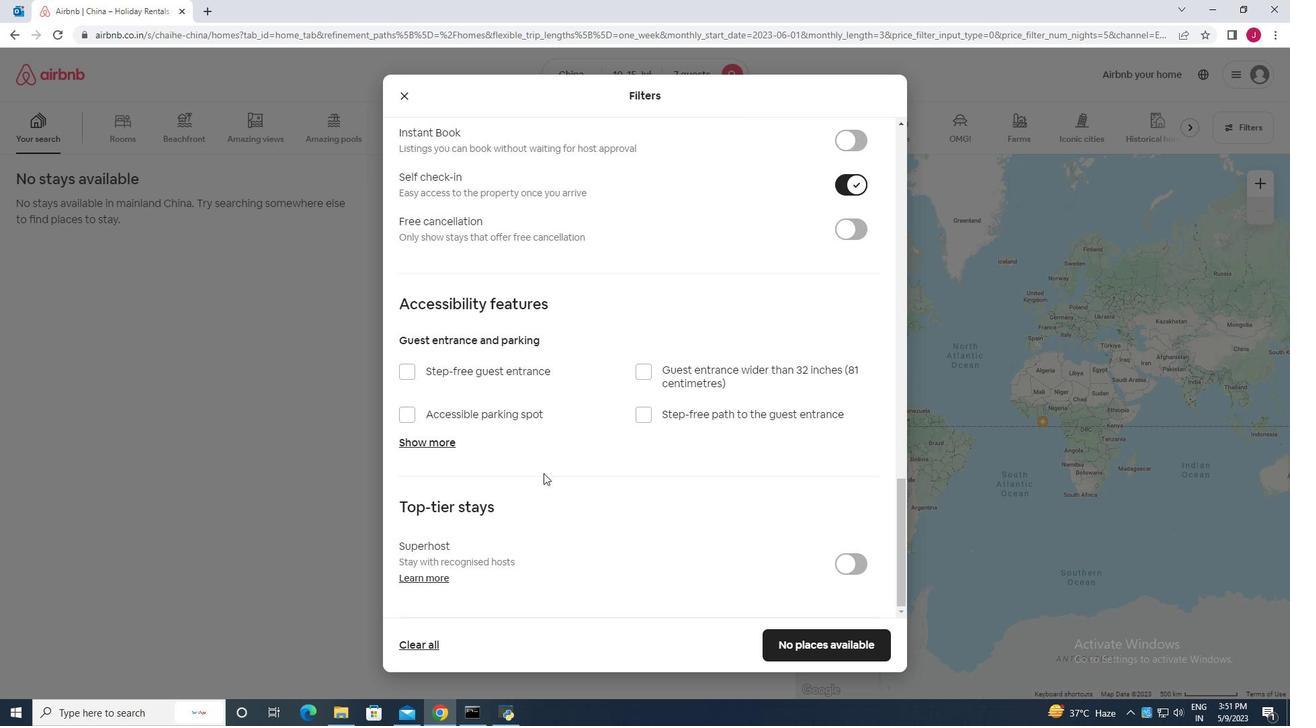 
Action: Mouse scrolled (534, 478) with delta (0, 0)
Screenshot: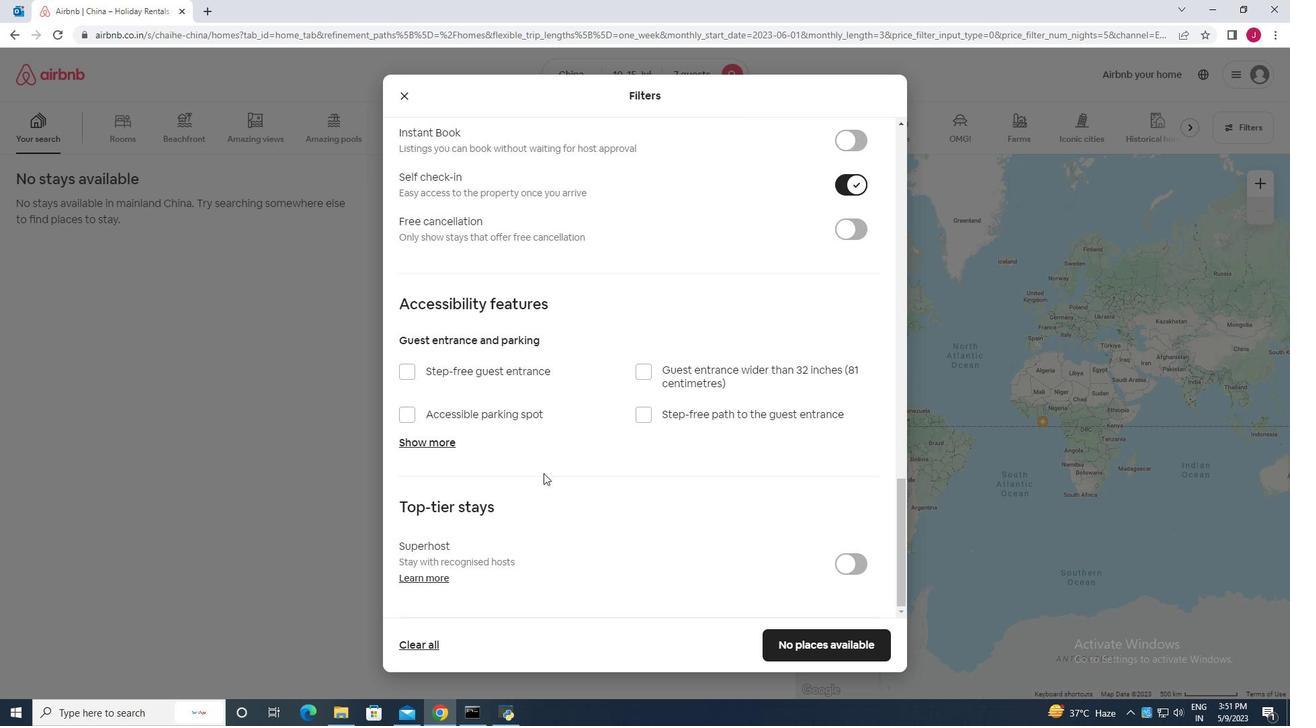 
Action: Mouse moved to (603, 551)
Screenshot: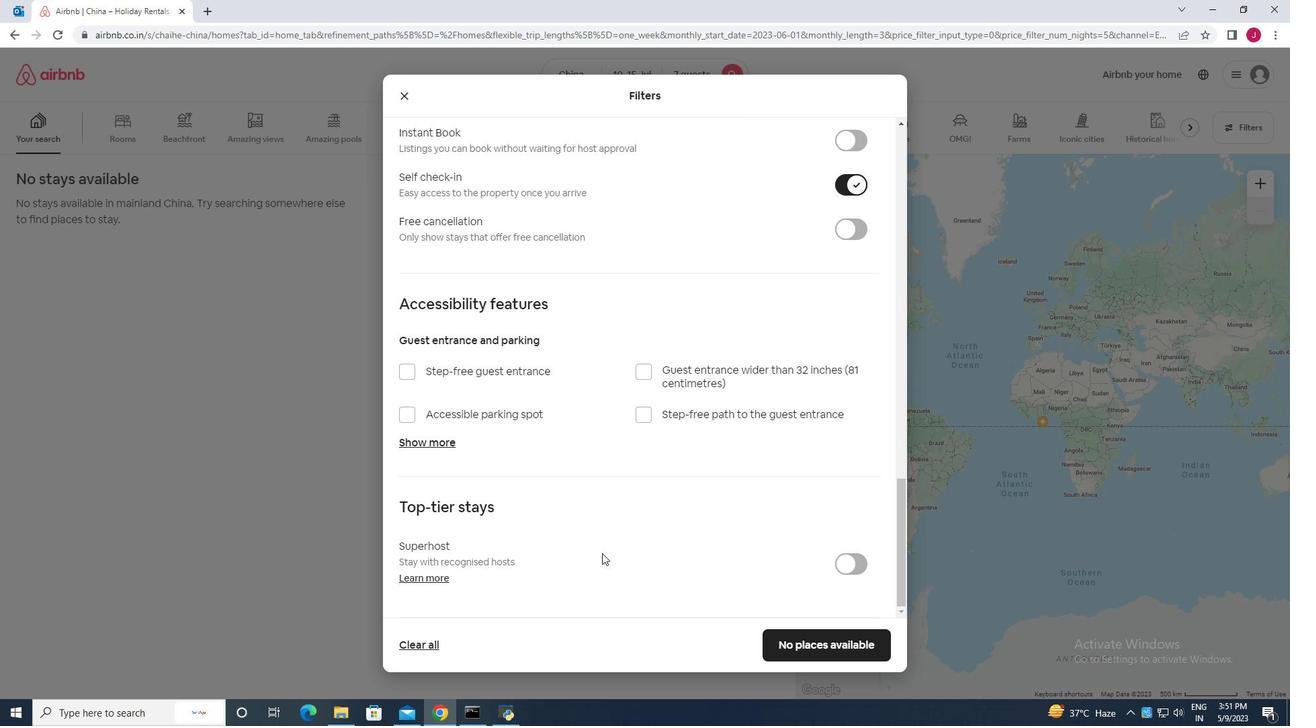 
Action: Mouse scrolled (603, 550) with delta (0, 0)
Screenshot: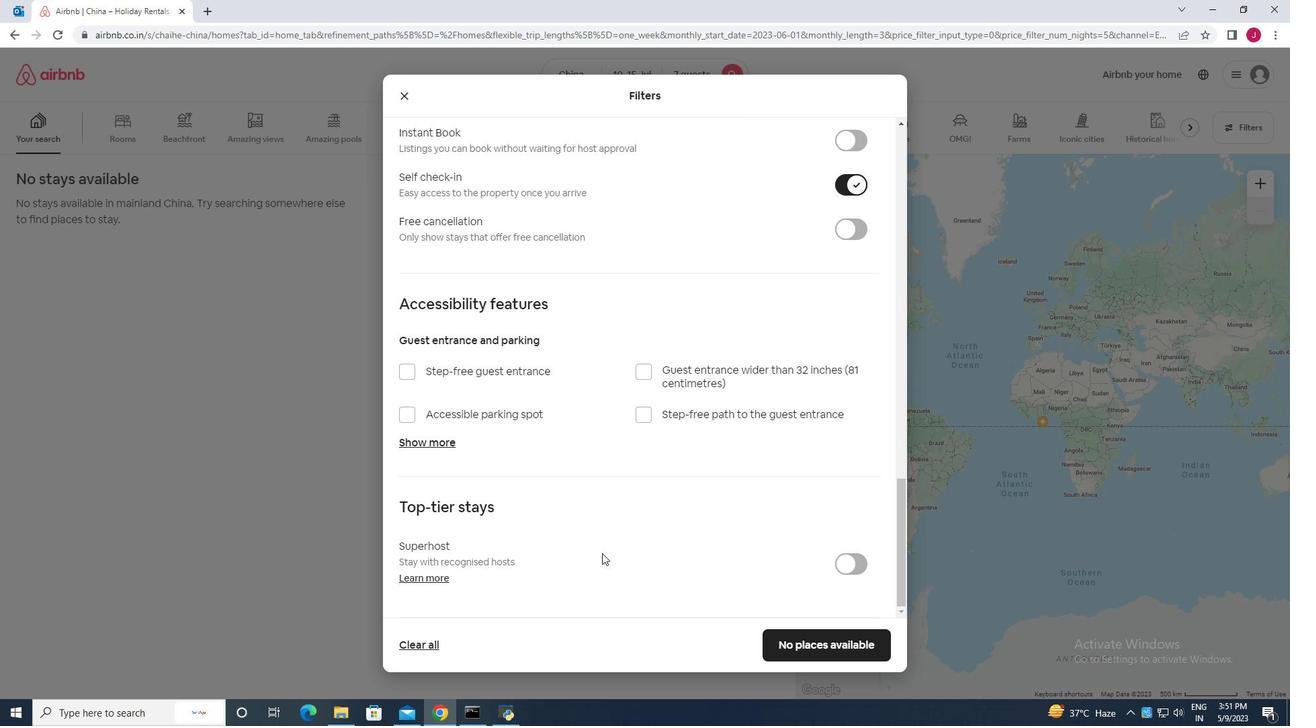 
Action: Mouse scrolled (603, 550) with delta (0, 0)
Screenshot: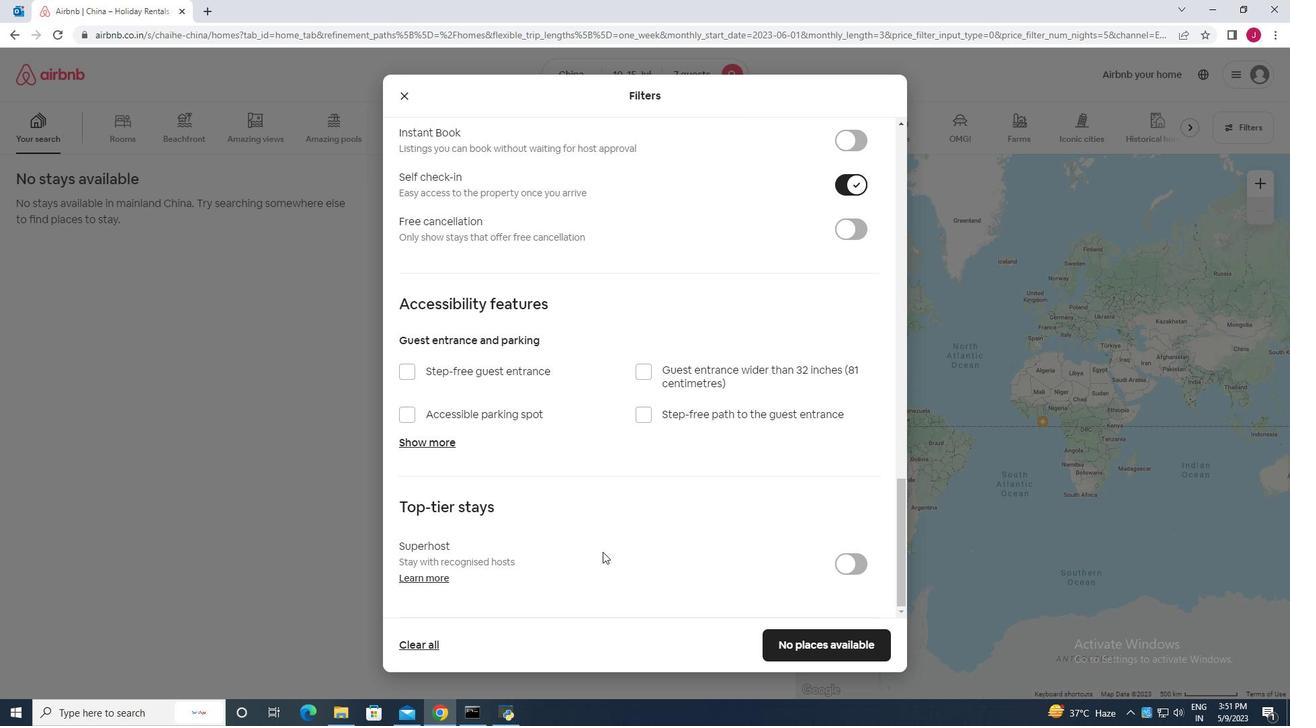 
Action: Mouse scrolled (603, 550) with delta (0, 0)
Screenshot: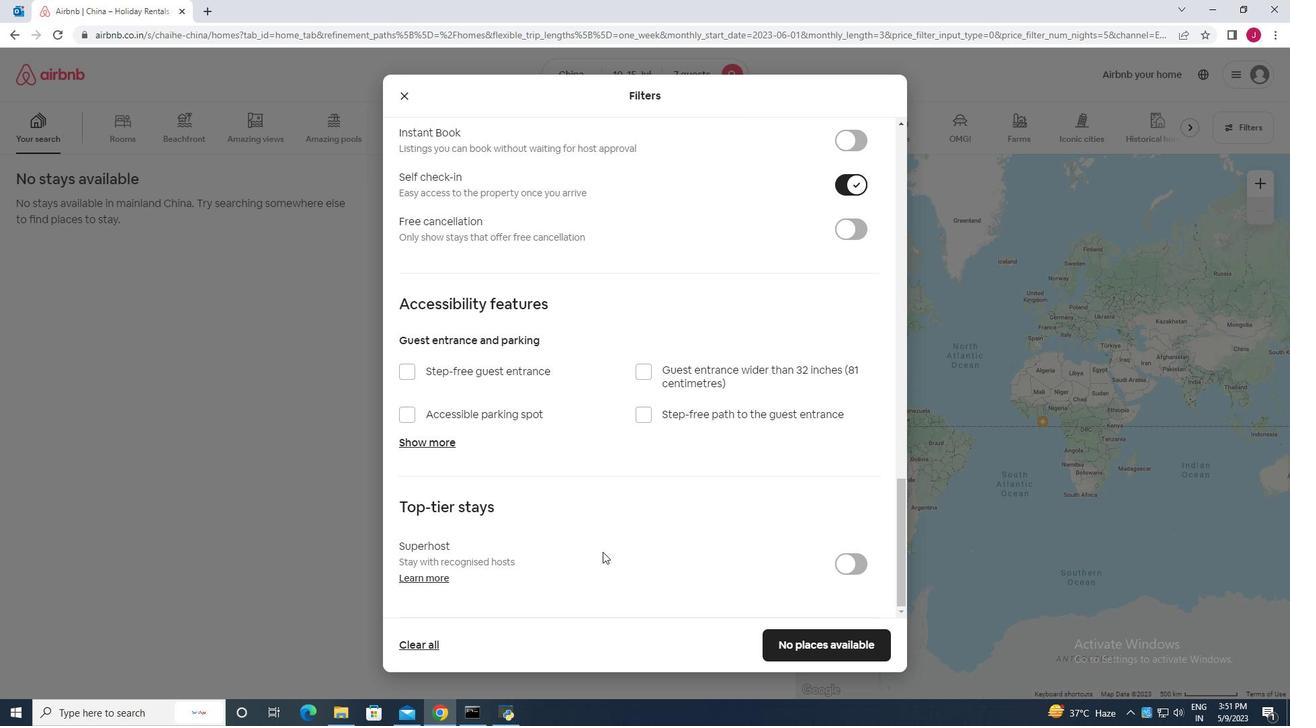 
Action: Mouse moved to (820, 644)
Screenshot: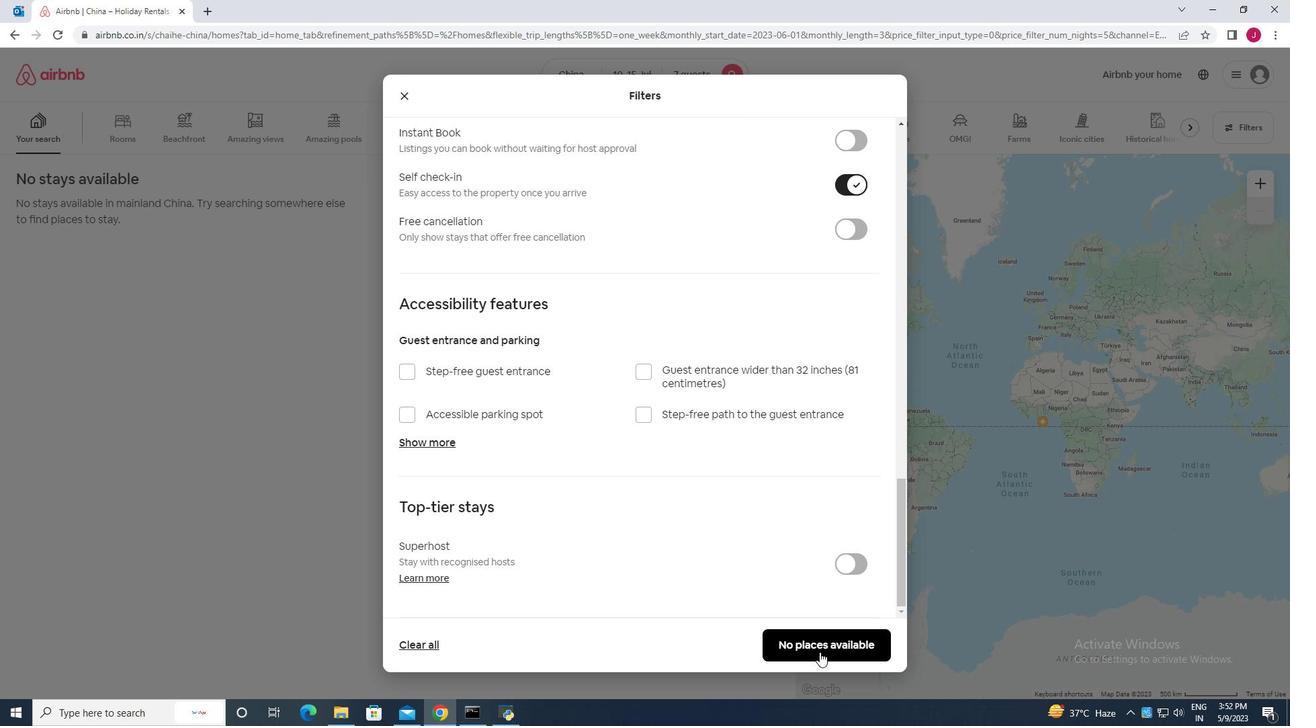 
Action: Mouse pressed left at (820, 644)
Screenshot: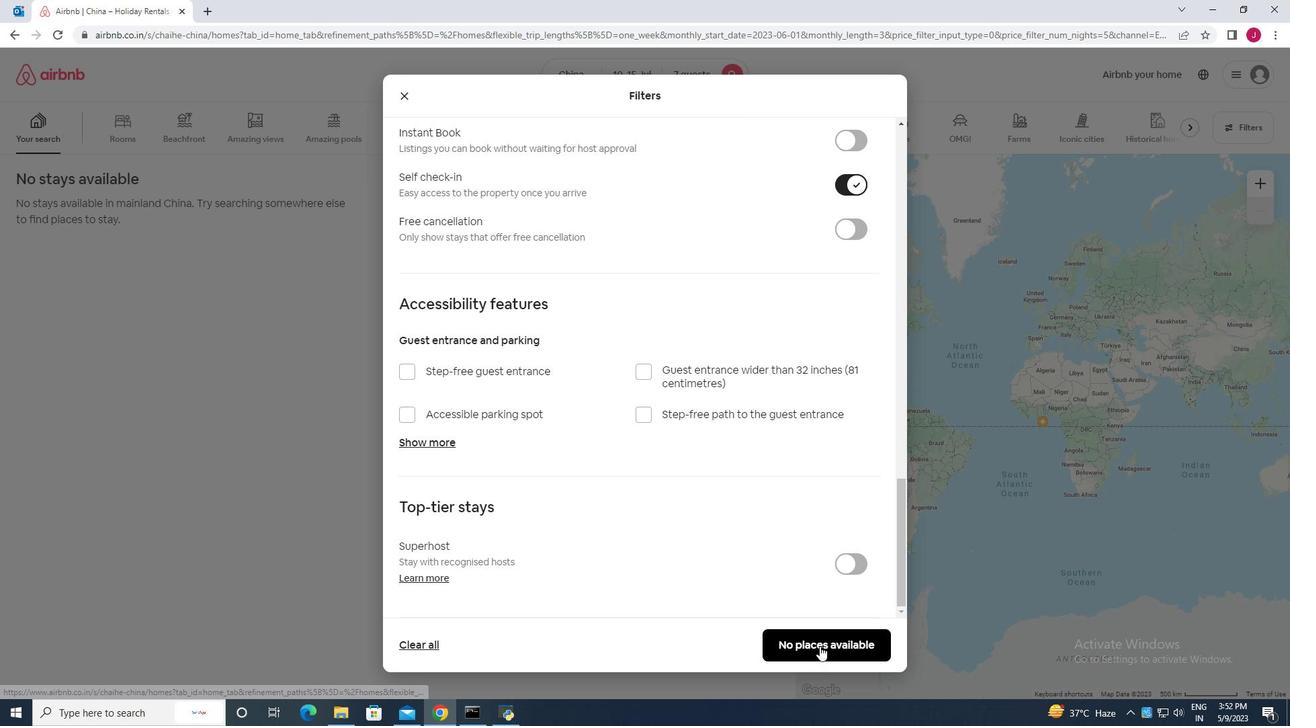 
Action: Mouse moved to (798, 619)
Screenshot: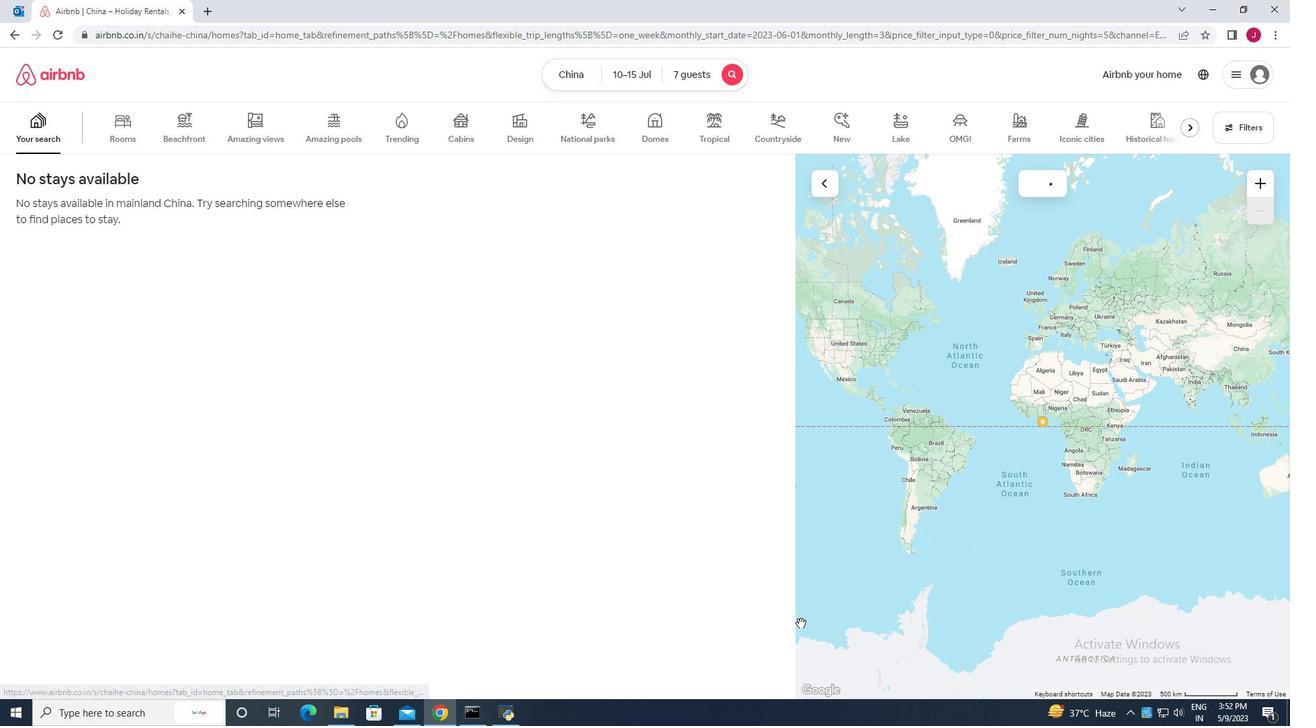 
